 Task: Add an event with the title Second Training Session: Change Management and Adaptability in the Workplace, date '2023/11/07', time 7:50 AM to 9:50 AMand add a description: Welcome to the Project Quality Assurance Check, a crucial step in ensuring the highest level of quality and adherence to standards throughout the project lifecycle. The Quality Assurance Check is designed to systematically review and evaluate project deliverables, processes, and outcomes to identify any deviations, defects, or areas of improvement.Select event color  Lavender . Add location for the event as: 987 Chora Church, Istanbul, Turkey, logged in from the account softage.10@softage.netand send the event invitation to softage.1@softage.net and softage.2@softage.net. Set a reminder for the event Doesn't repeat
Action: Mouse moved to (40, 86)
Screenshot: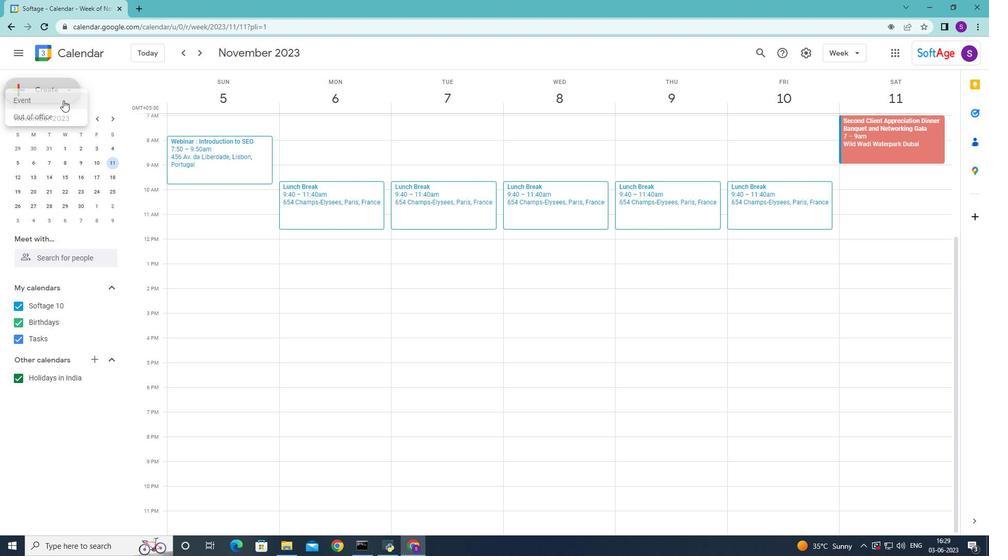 
Action: Mouse pressed left at (40, 86)
Screenshot: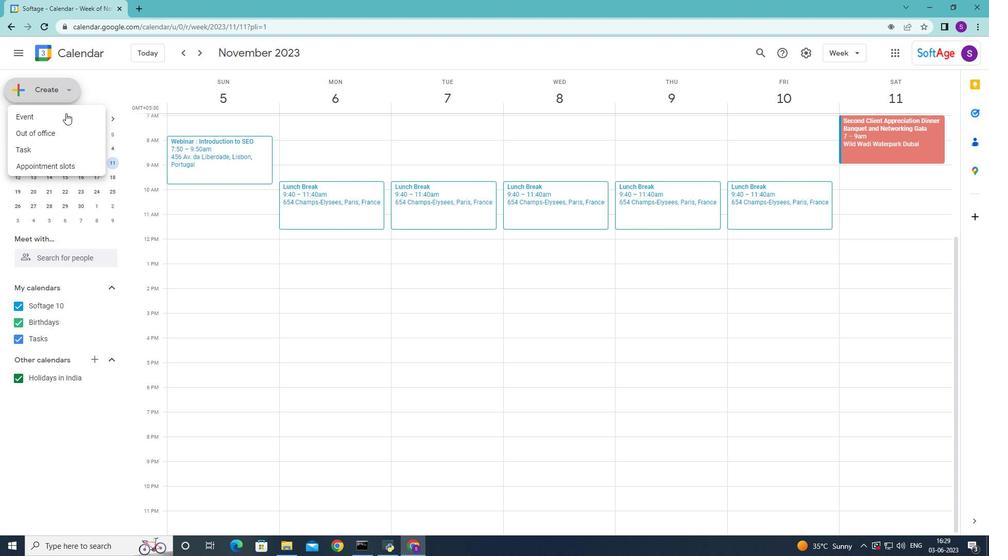 
Action: Mouse moved to (57, 123)
Screenshot: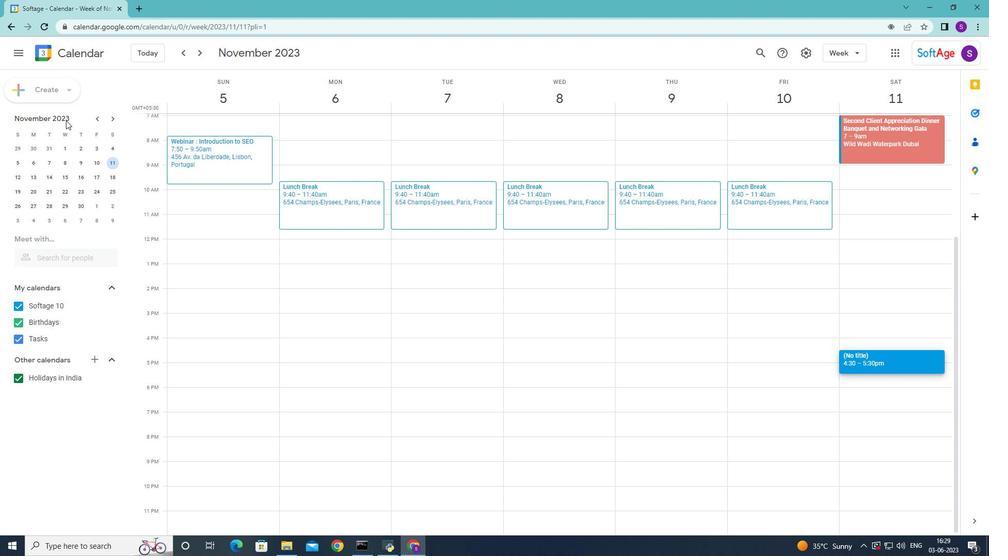 
Action: Mouse pressed left at (57, 123)
Screenshot: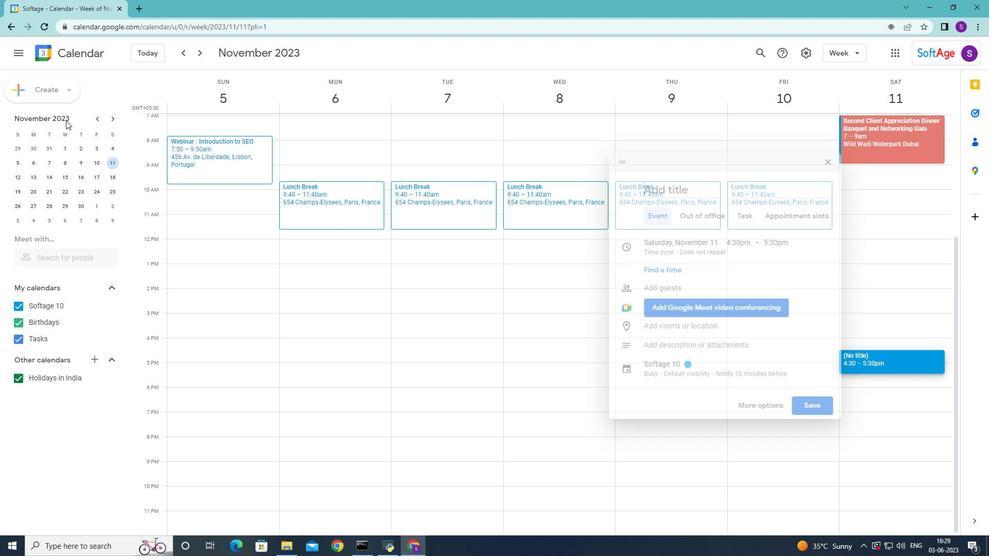 
Action: Mouse moved to (338, 191)
Screenshot: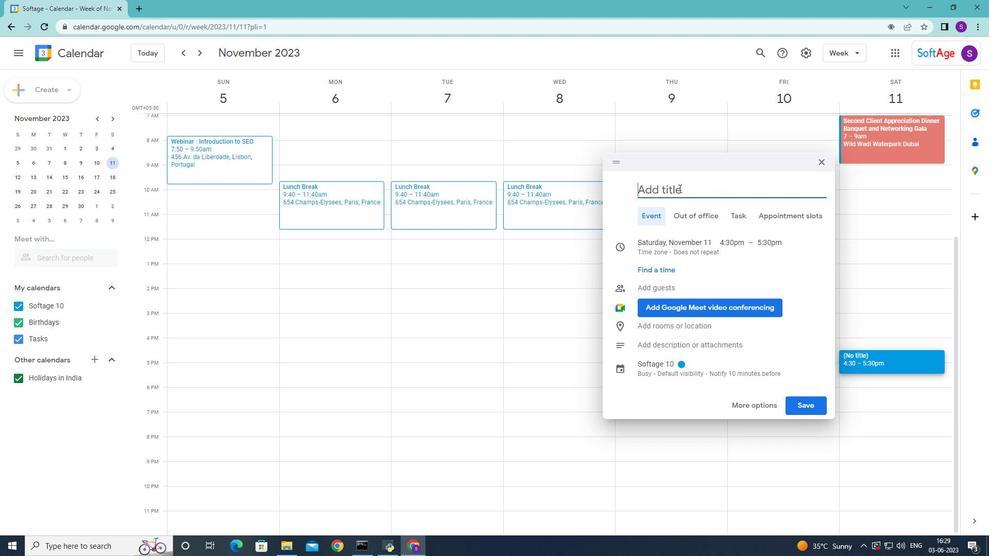 
Action: Mouse pressed left at (338, 191)
Screenshot: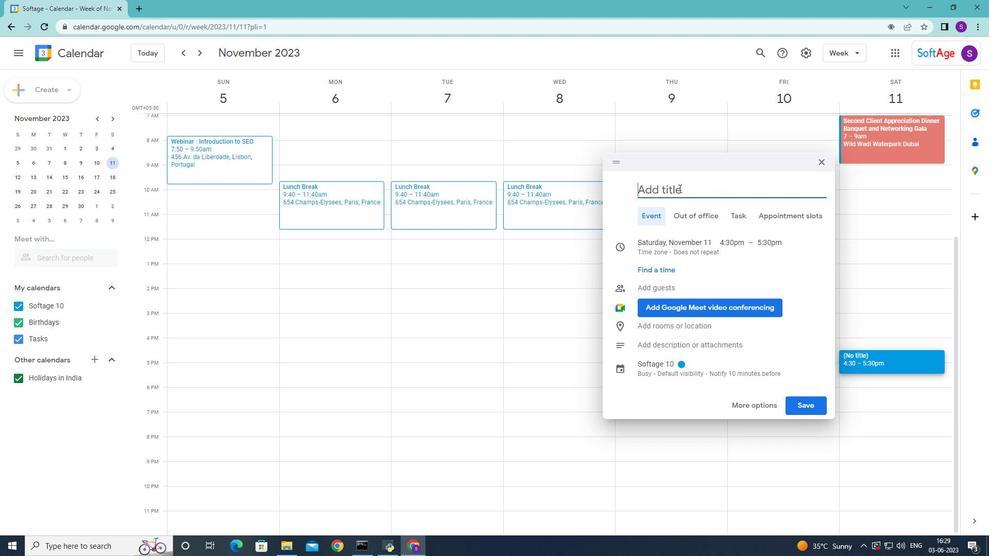 
Action: Mouse moved to (307, 185)
Screenshot: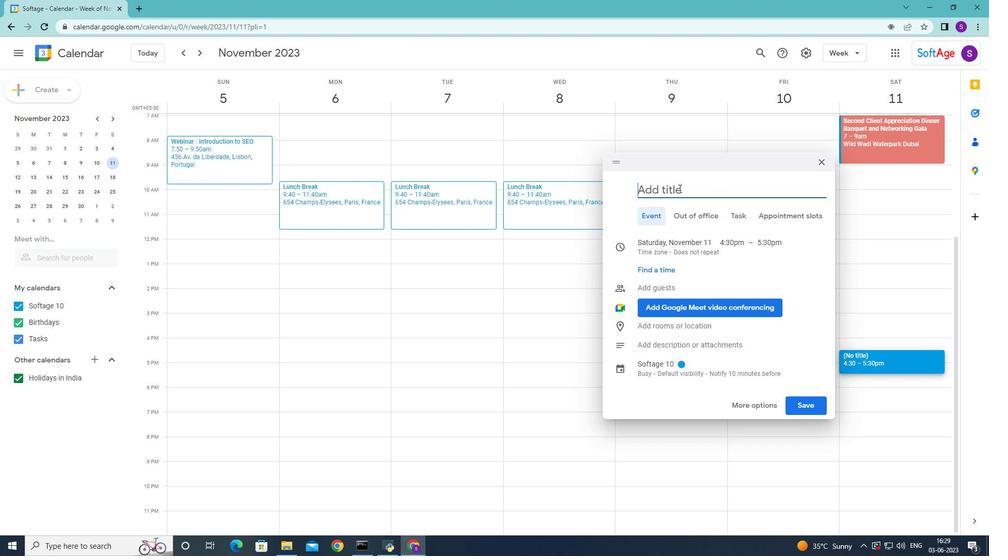 
Action: Key pressed <Key.shift>training<Key.space><Key.shift><Key.shift>Session<Key.space><Key.backspace><Key.shift_r>:<Key.space><Key.shift>cg<Key.backspace>hange<Key.space><Key.left><Key.left><Key.left><Key.left><Key.left><Key.left><Key.backspace><Key.shift>C<Key.right><Key.right><Key.right><Key.right><Key.right><Key.space><Key.shift>Managemeb<Key.backspace>nt<Key.space>and<Key.space><Key.shift>ada<Key.backspace><Key.backspace><Key.backspace><Key.shift>Adaptability<Key.space>in<Key.space>the<Key.space><Key.shift>Workplace<Key.space>
Screenshot: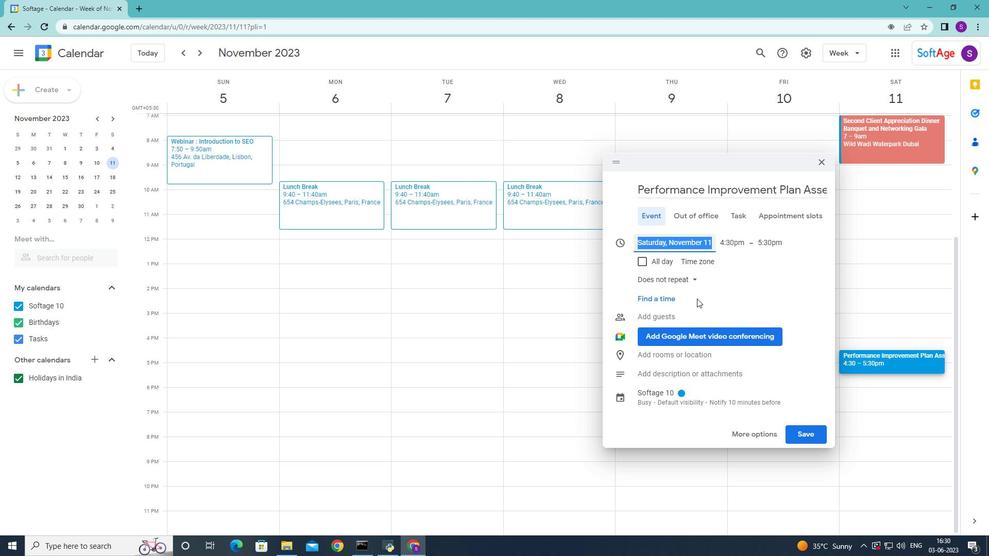 
Action: Mouse moved to (335, 242)
Screenshot: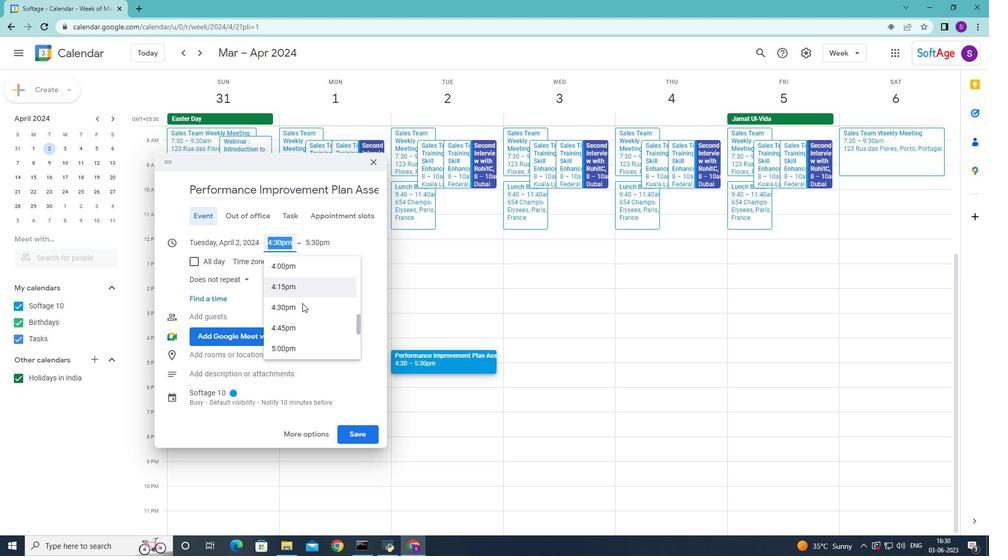
Action: Mouse pressed left at (335, 242)
Screenshot: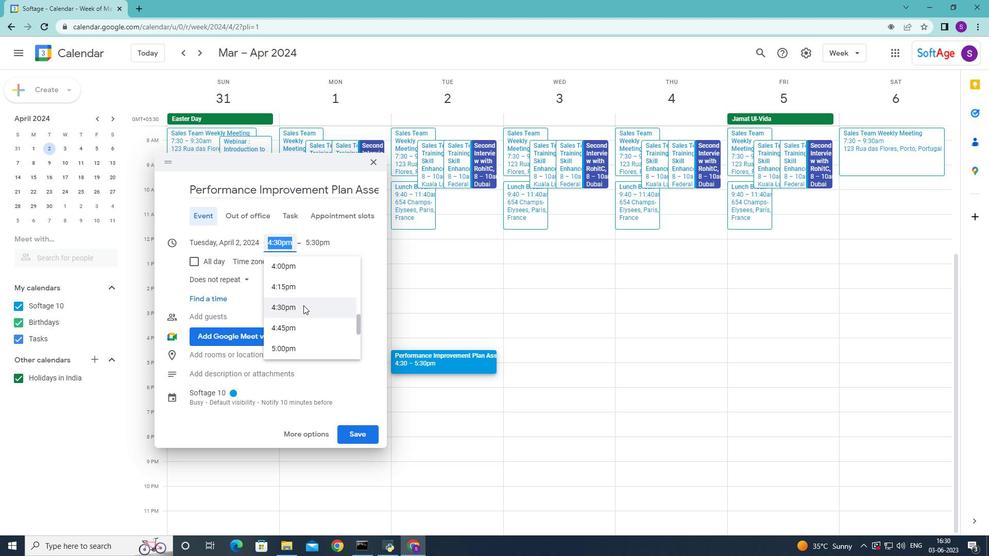 
Action: Mouse moved to (420, 263)
Screenshot: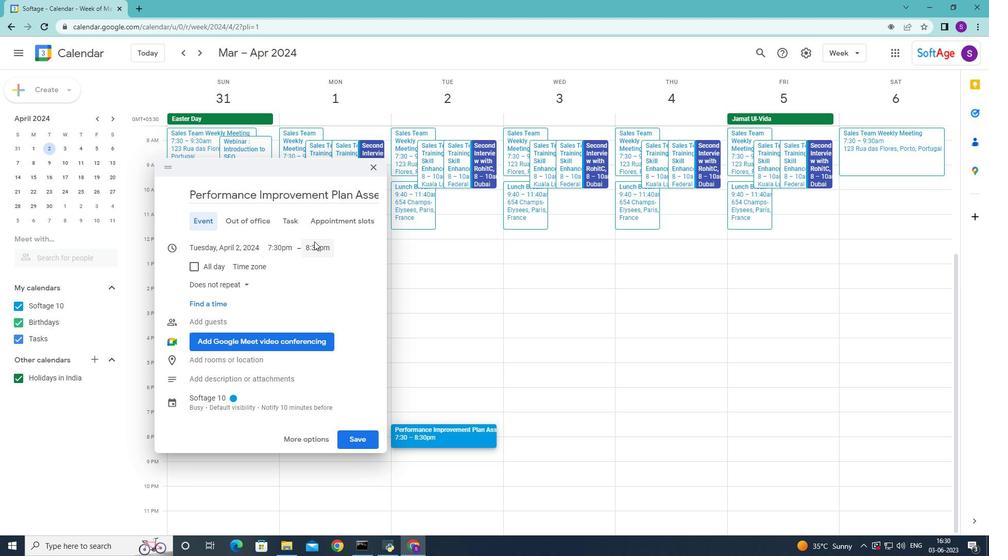 
Action: Mouse pressed left at (420, 263)
Screenshot: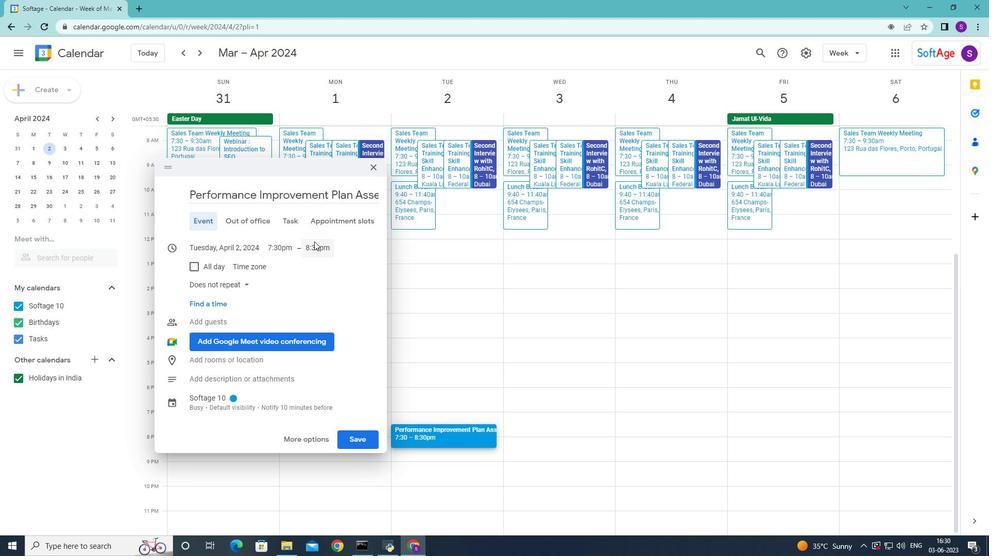 
Action: Mouse pressed left at (420, 263)
Screenshot: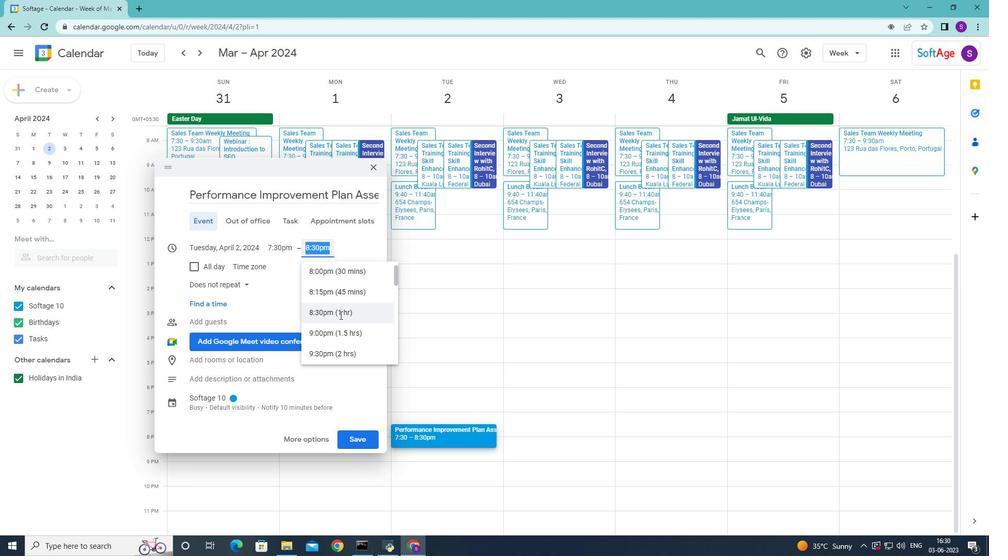
Action: Mouse moved to (421, 264)
Screenshot: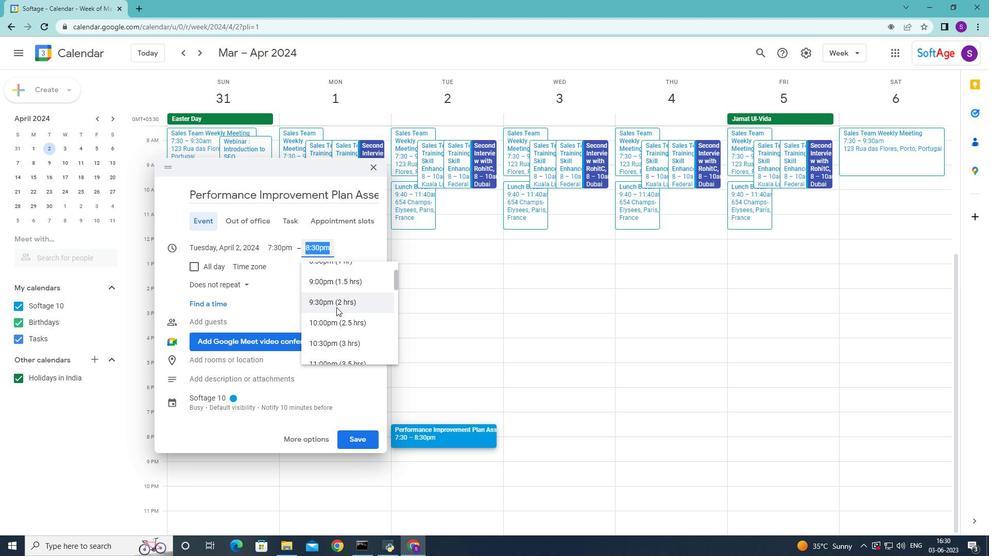 
Action: Mouse pressed left at (421, 264)
Screenshot: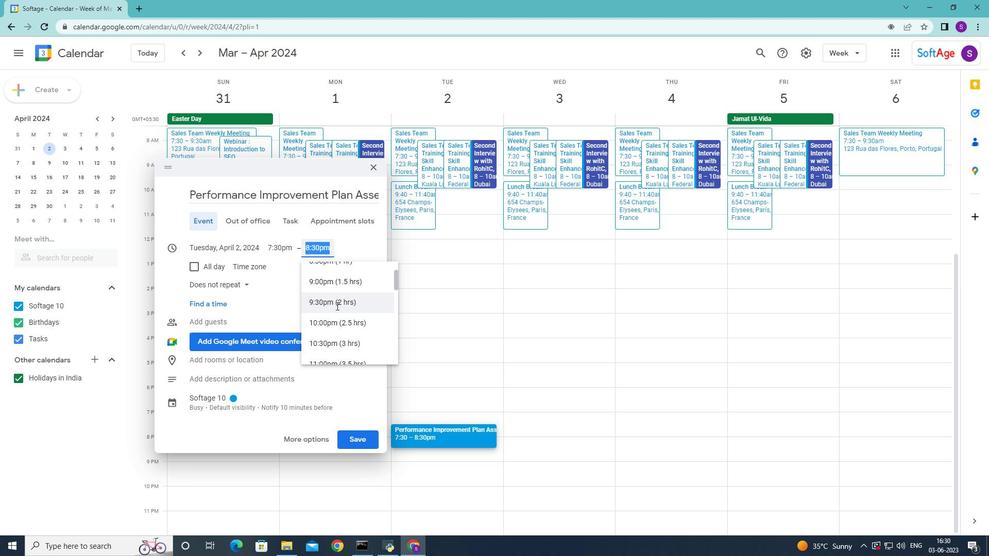 
Action: Mouse pressed left at (421, 264)
Screenshot: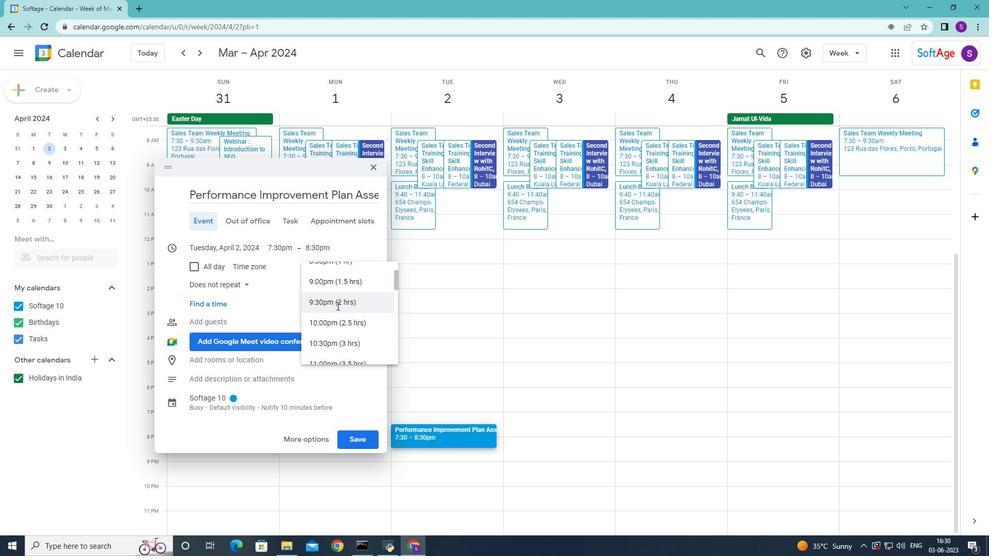 
Action: Mouse pressed left at (421, 264)
Screenshot: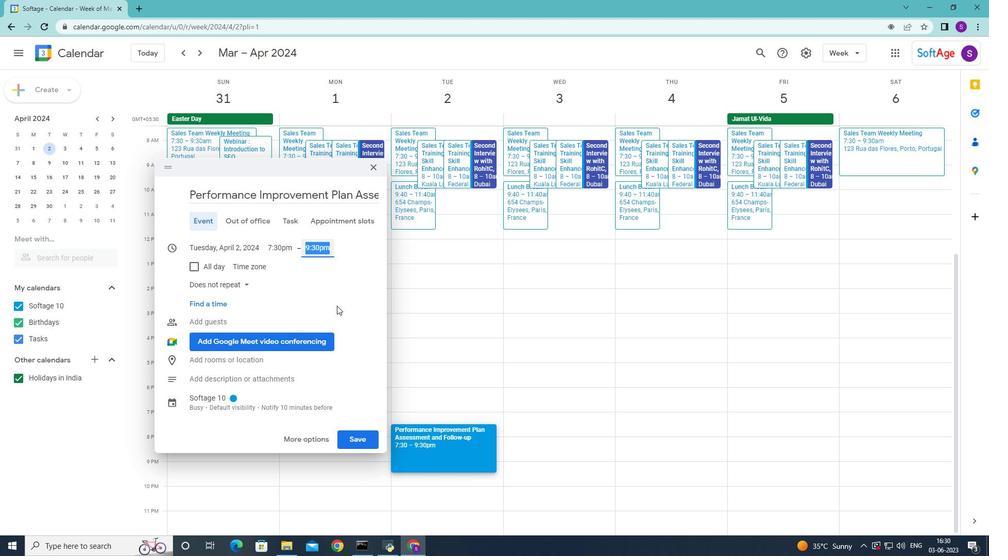 
Action: Mouse pressed left at (421, 264)
Screenshot: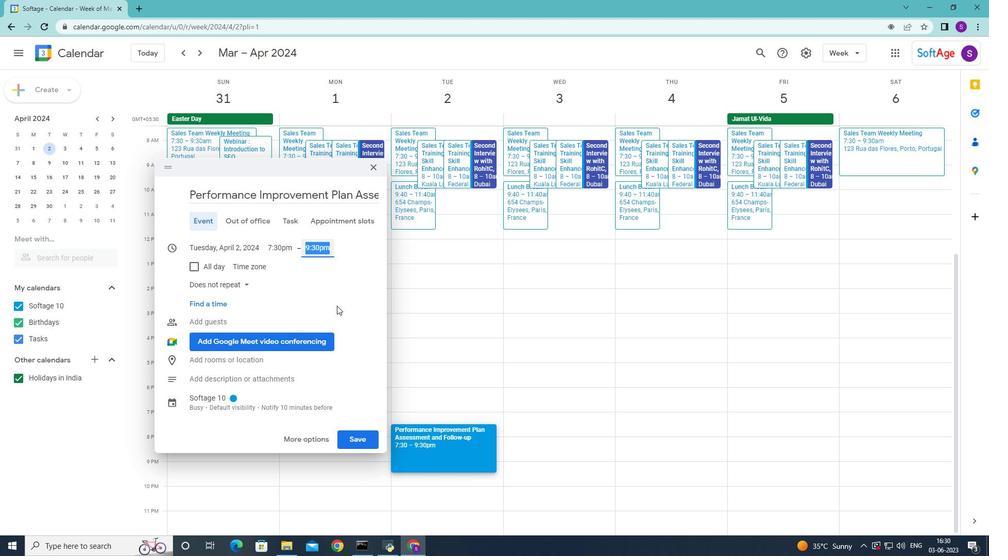 
Action: Mouse moved to (364, 308)
Screenshot: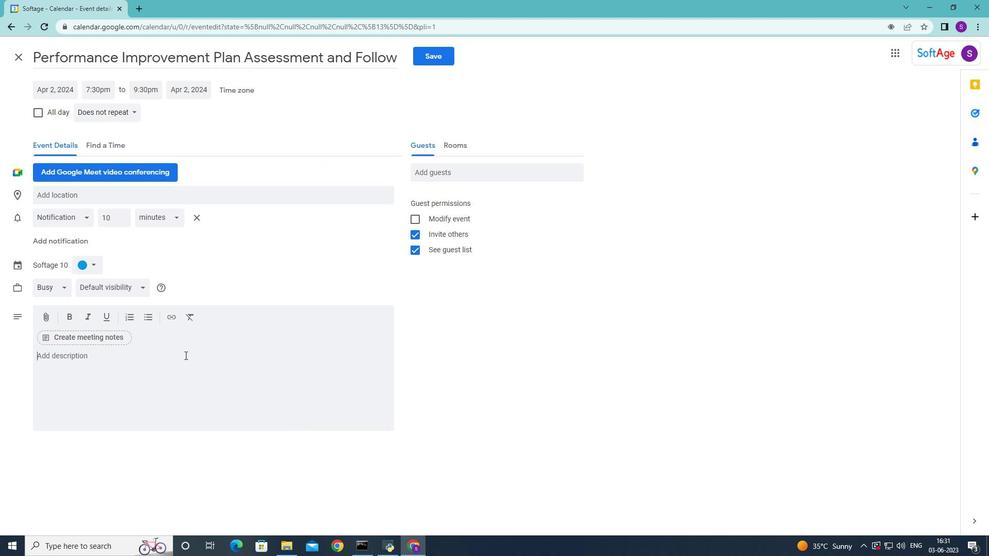 
Action: Mouse pressed left at (364, 308)
Screenshot: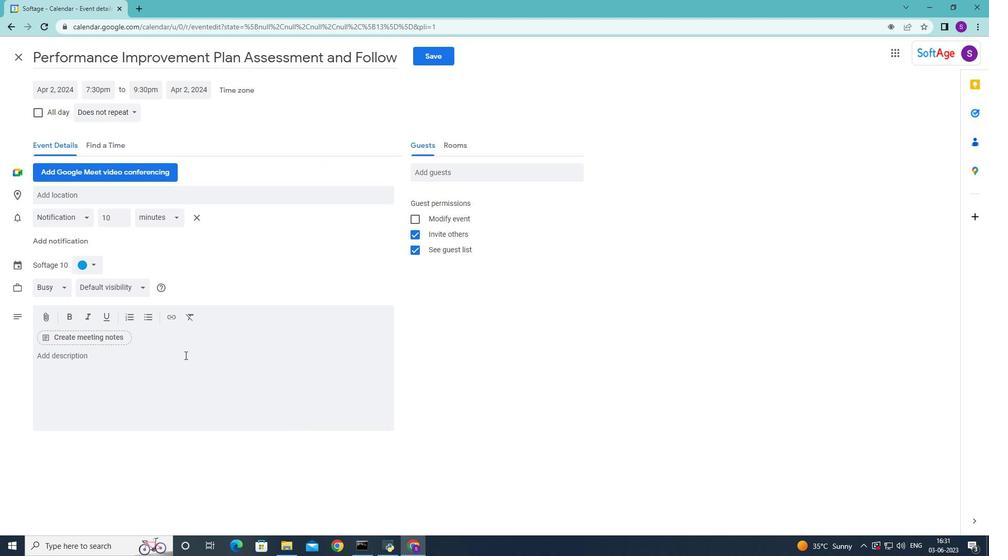 
Action: Mouse moved to (288, 241)
Screenshot: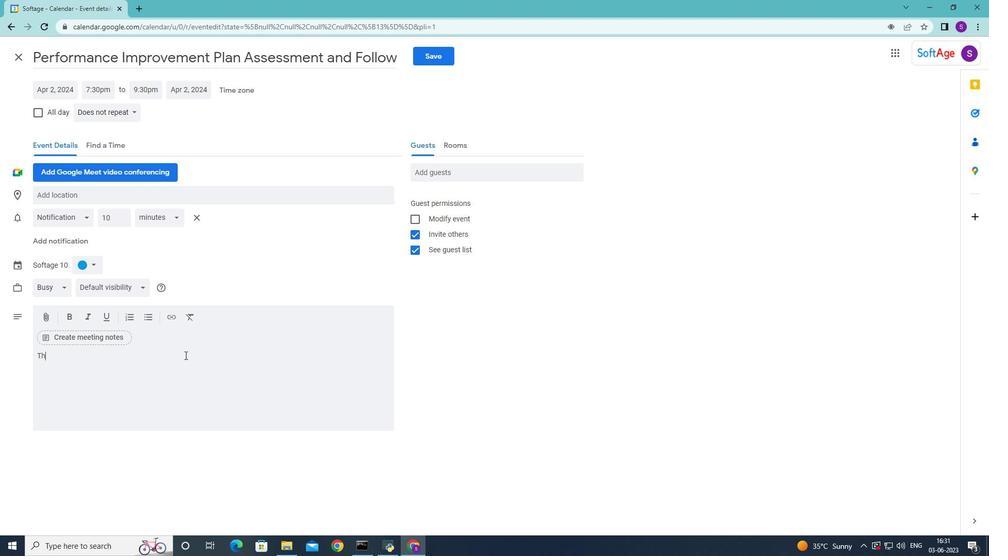 
Action: Mouse pressed left at (288, 241)
Screenshot: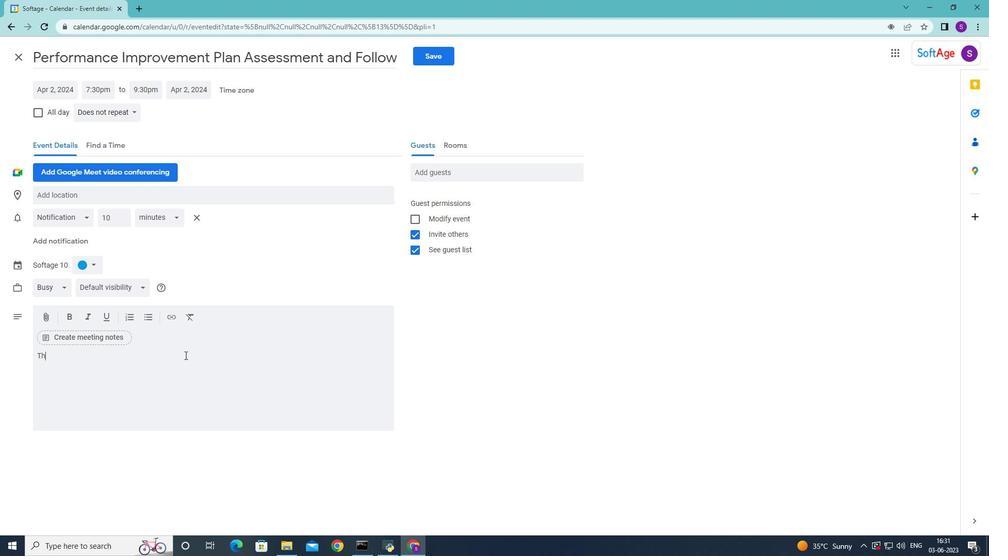 
Action: Mouse moved to (303, 311)
Screenshot: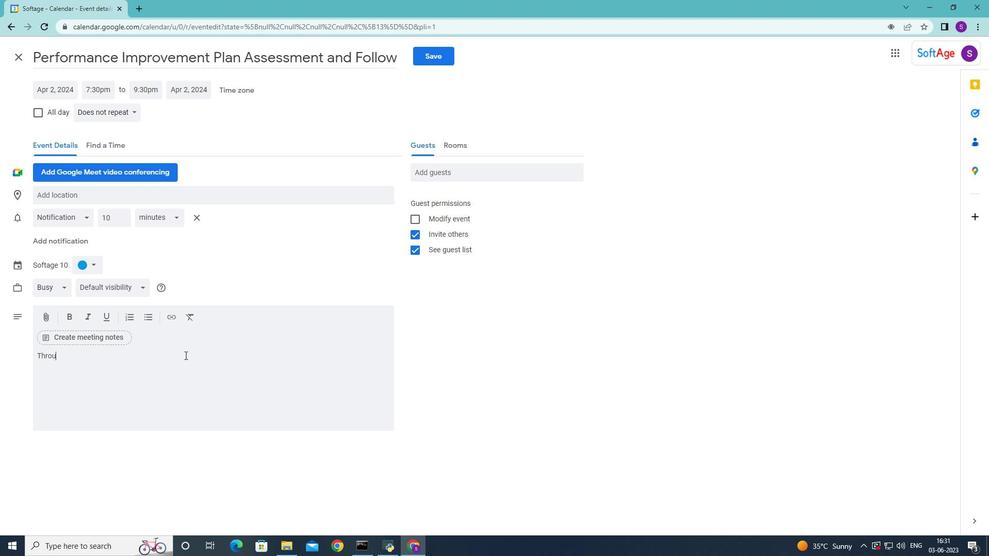 
Action: Mouse scrolled (303, 311) with delta (0, 0)
Screenshot: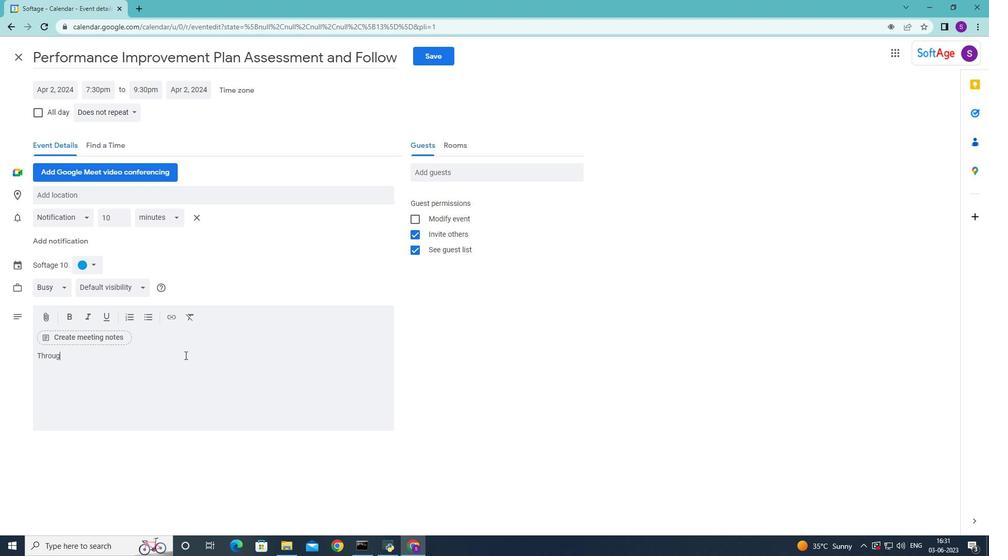 
Action: Mouse scrolled (303, 311) with delta (0, 0)
Screenshot: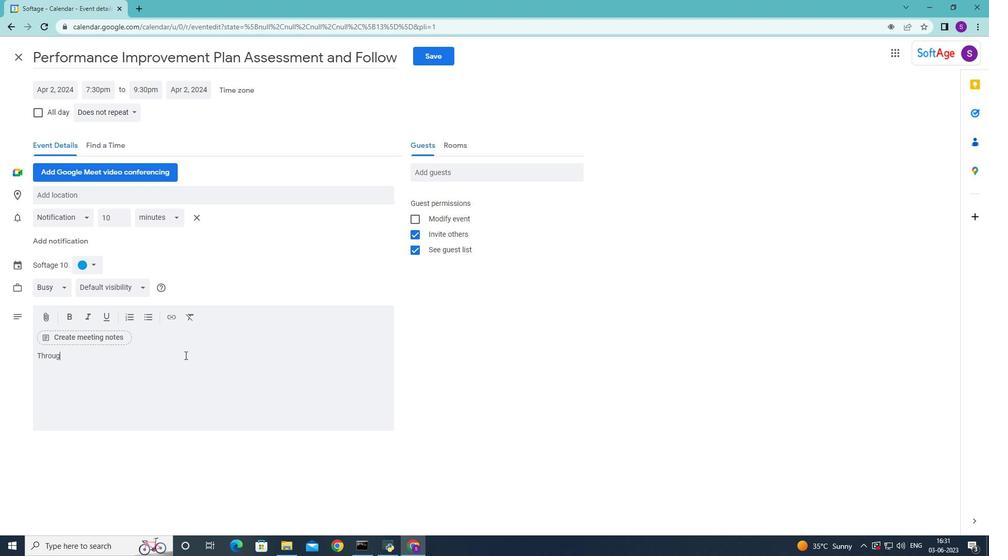 
Action: Mouse moved to (304, 311)
Screenshot: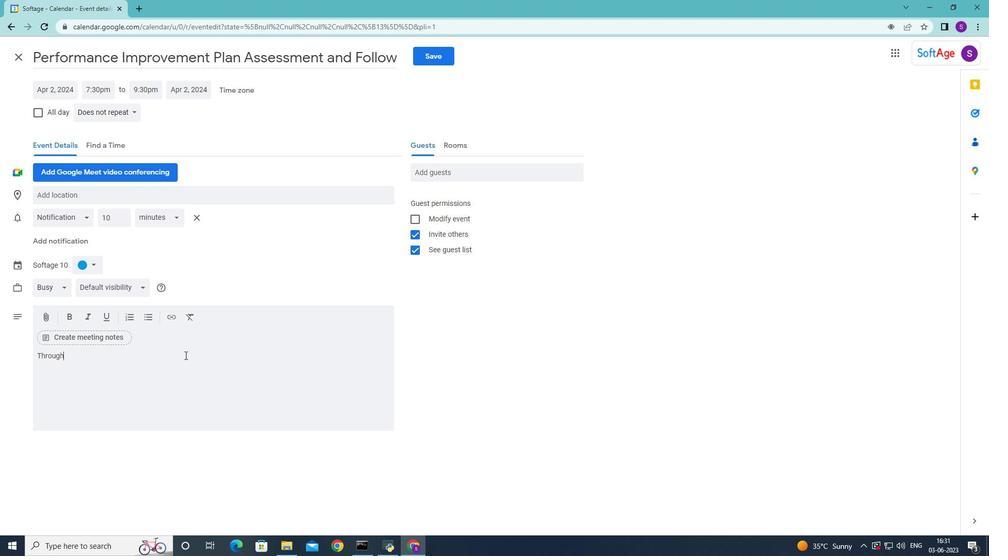
Action: Mouse scrolled (304, 311) with delta (0, 0)
Screenshot: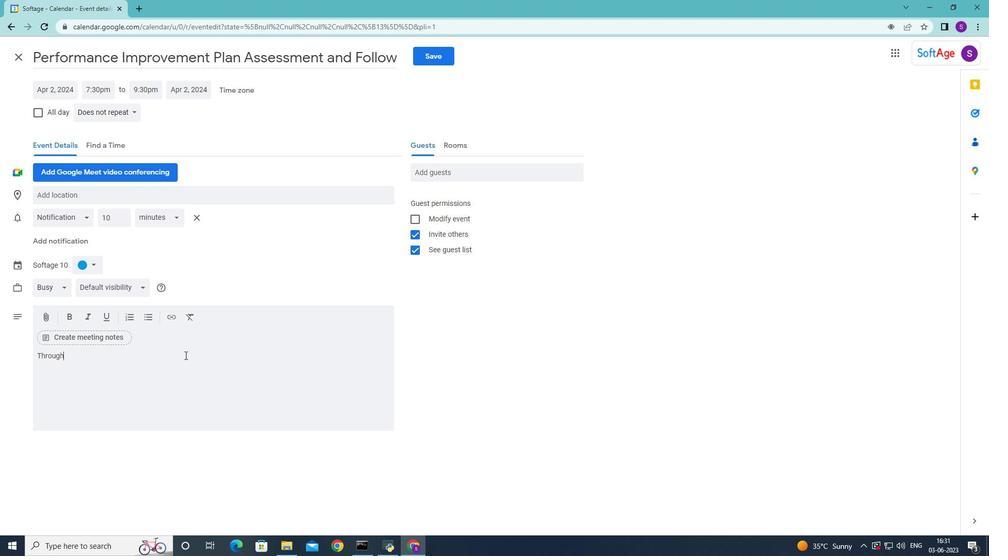 
Action: Mouse moved to (314, 294)
Screenshot: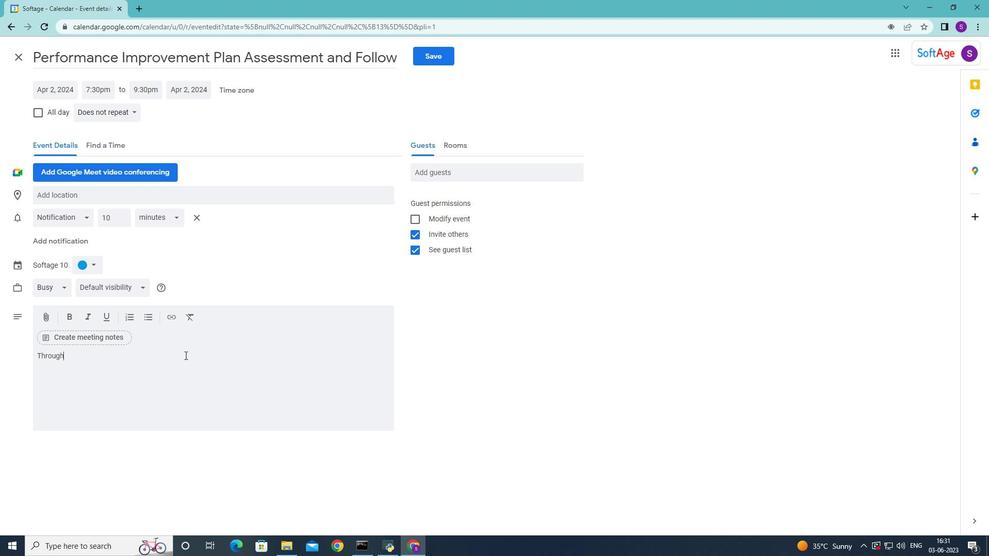 
Action: Mouse scrolled (314, 295) with delta (0, 0)
Screenshot: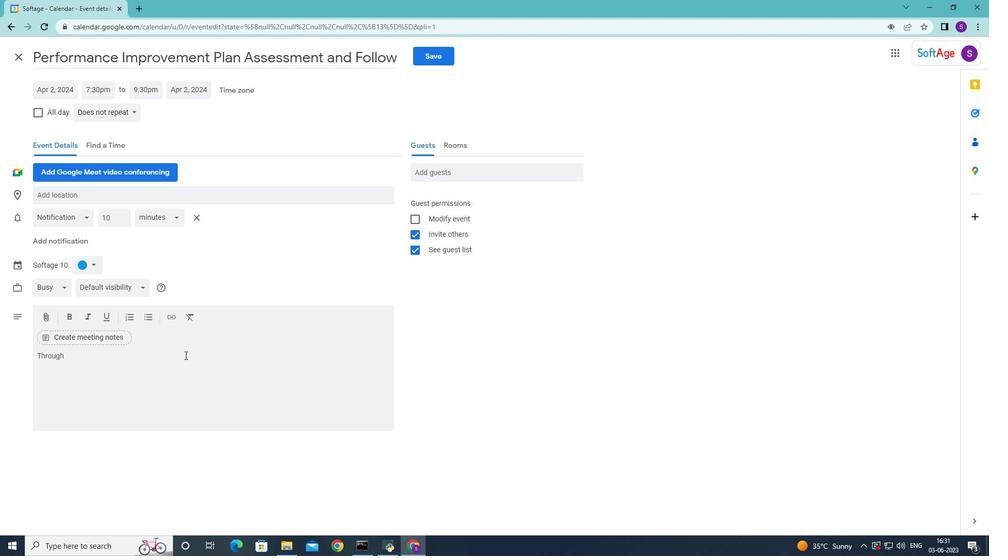 
Action: Mouse moved to (315, 294)
Screenshot: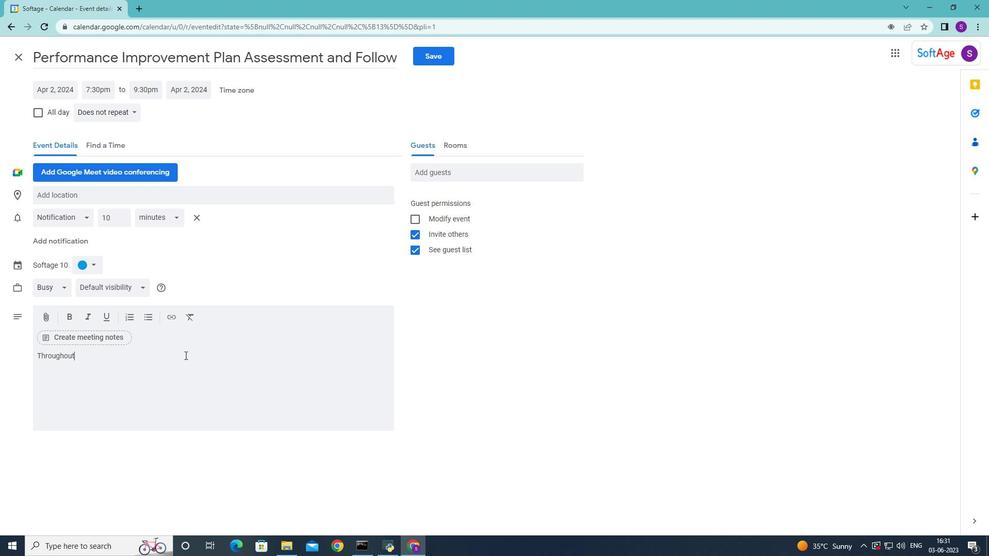 
Action: Mouse scrolled (315, 294) with delta (0, 0)
Screenshot: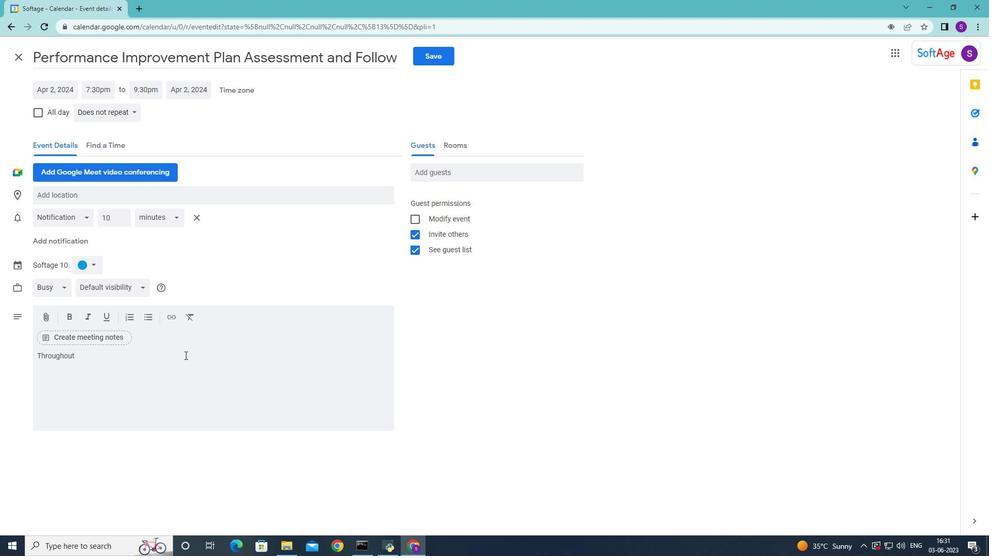 
Action: Mouse scrolled (315, 294) with delta (0, 0)
Screenshot: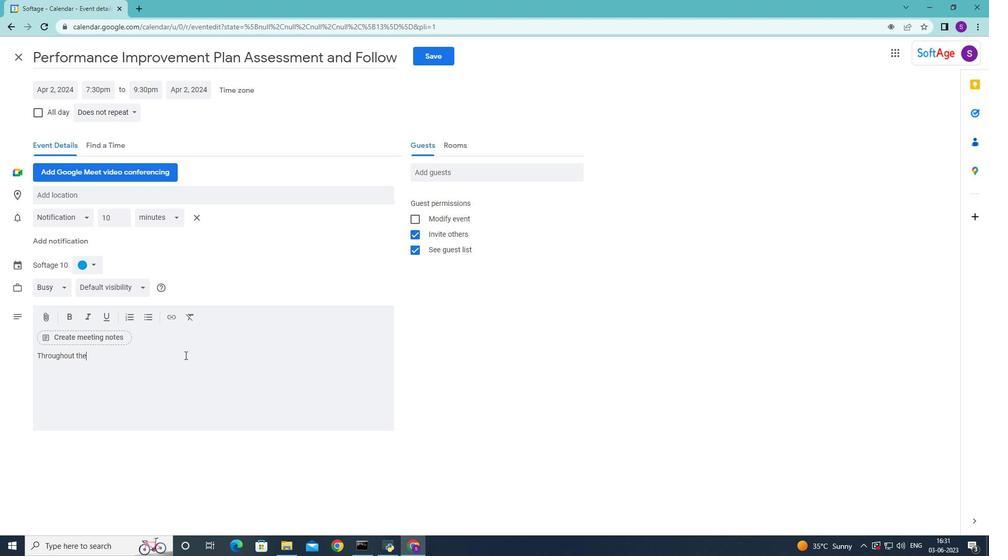 
Action: Mouse scrolled (315, 294) with delta (0, 0)
Screenshot: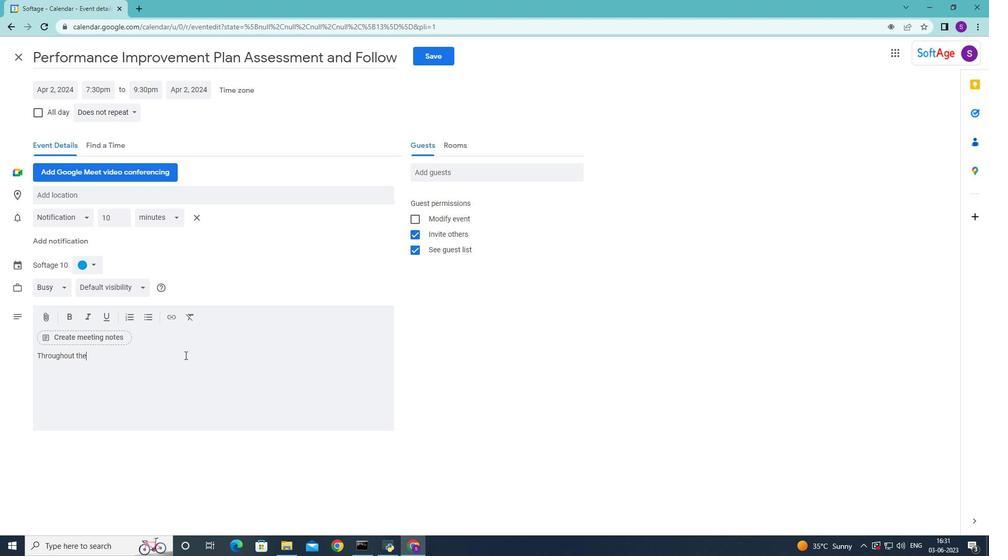 
Action: Mouse scrolled (315, 293) with delta (0, 0)
Screenshot: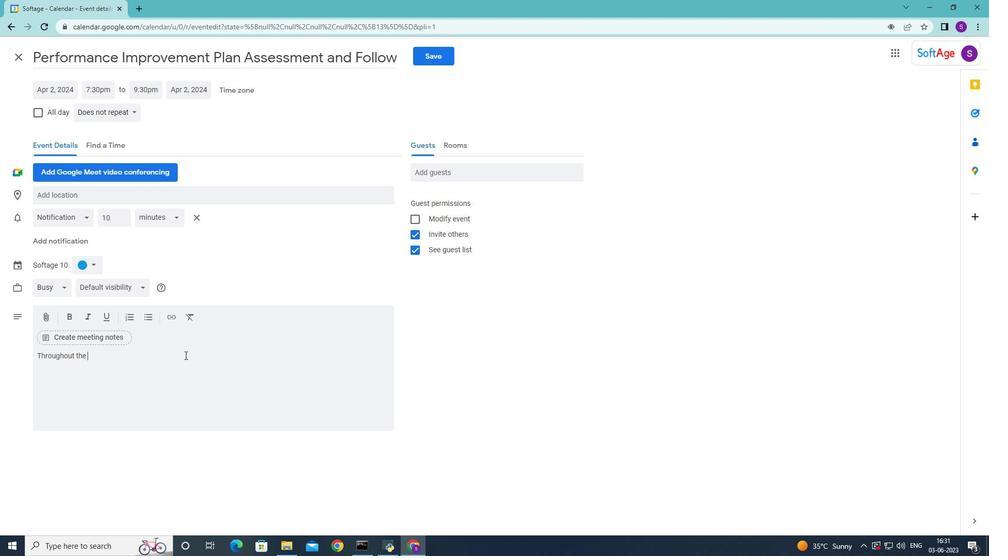 
Action: Mouse moved to (269, 244)
Screenshot: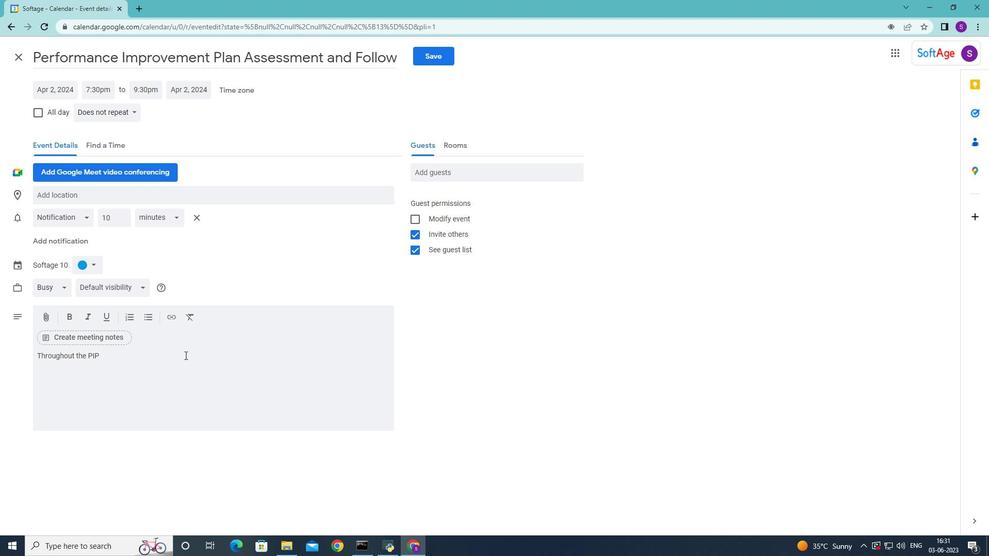 
Action: Mouse pressed left at (269, 244)
Screenshot: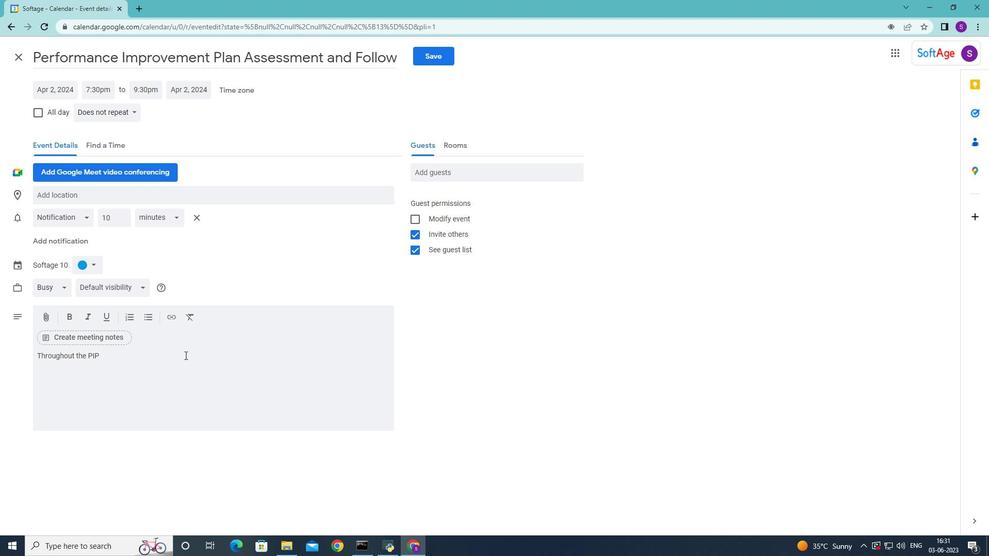 
Action: Mouse moved to (267, 240)
Screenshot: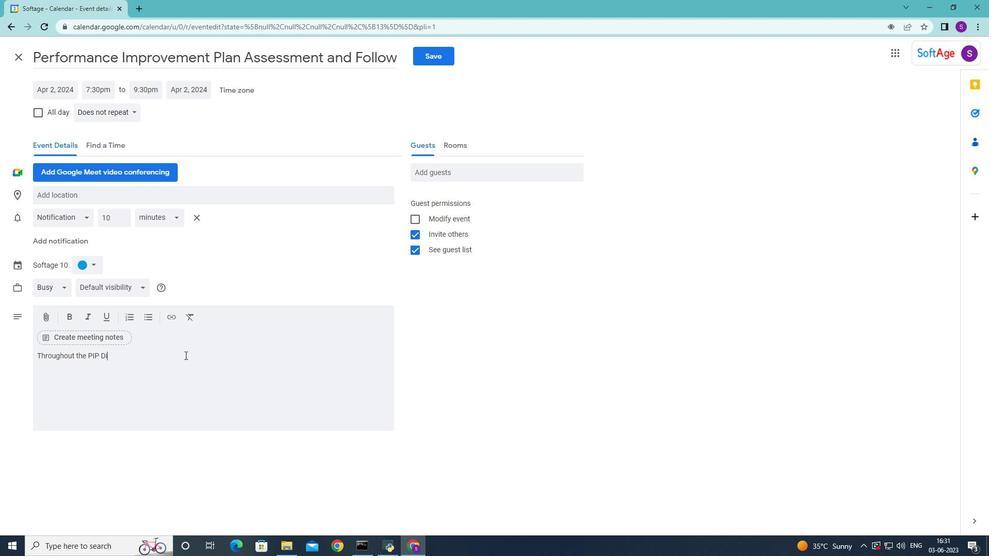 
Action: Mouse pressed left at (267, 240)
Screenshot: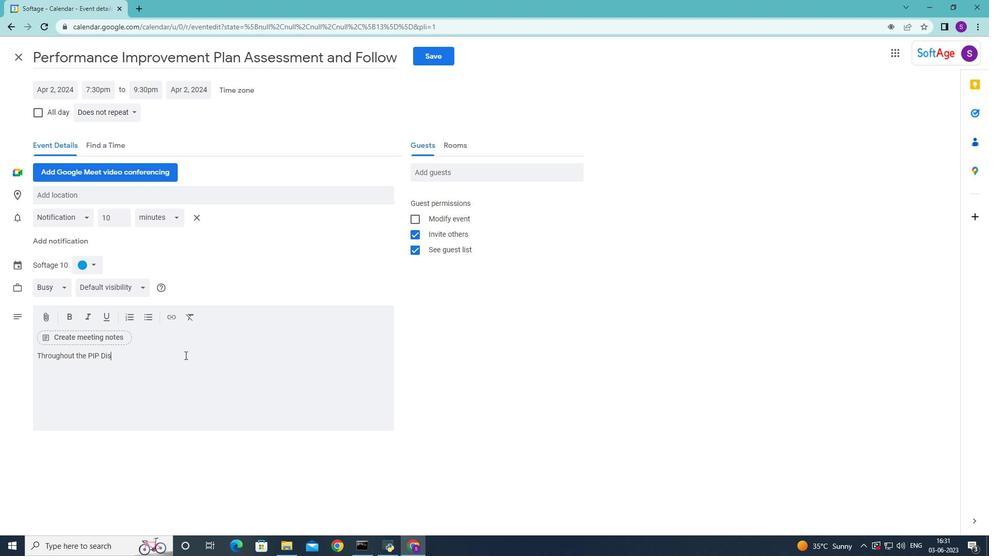 
Action: Mouse moved to (274, 244)
Screenshot: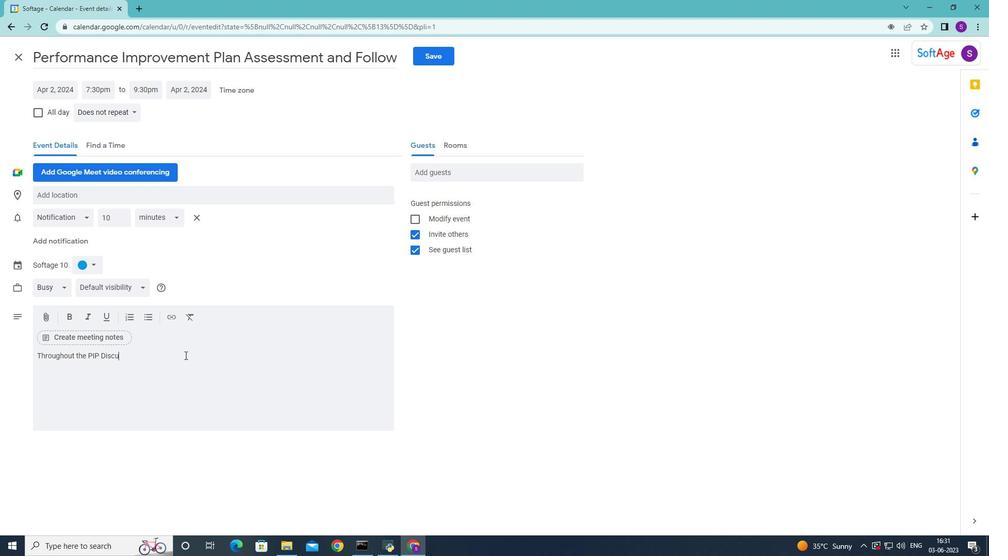 
Action: Key pressed 000000007<Key.backspace><Key.backspace><Key.backspace><Key.backspace><Key.backspace><Key.backspace><Key.backspace><Key.backspace><Key.backspace><Key.backspace><Key.backspace><Key.backspace>07<Key.shift_r>:50am
Screenshot: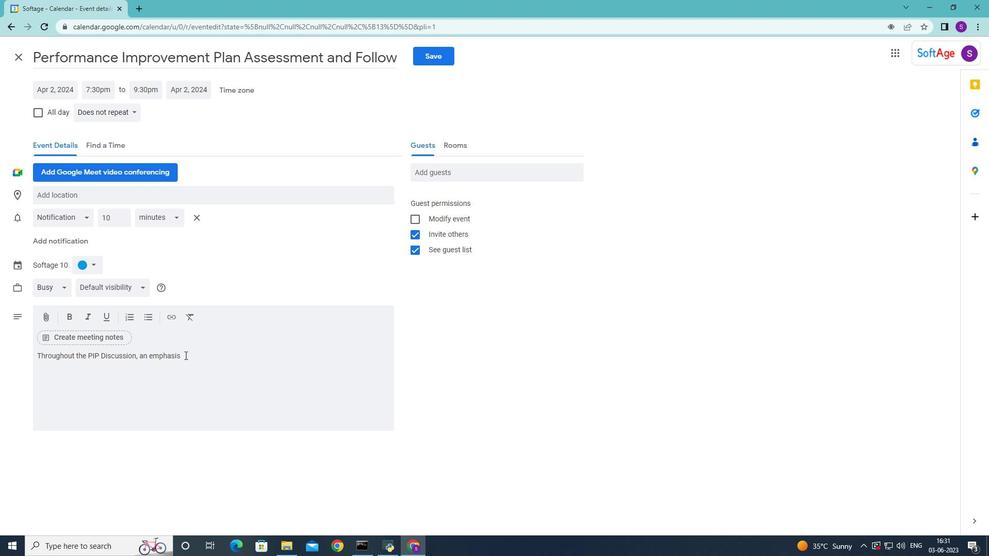 
Action: Mouse moved to (321, 247)
Screenshot: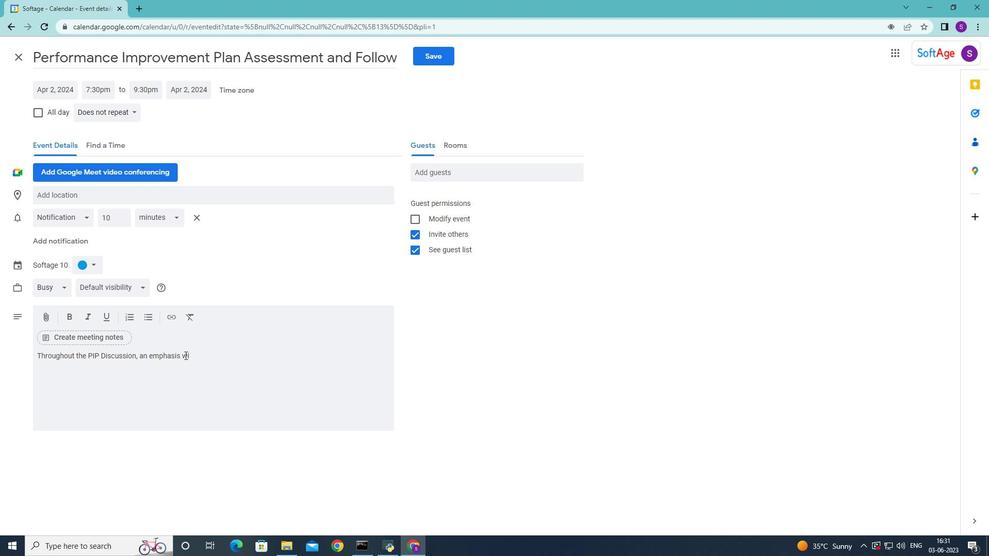 
Action: Mouse pressed left at (321, 247)
Screenshot: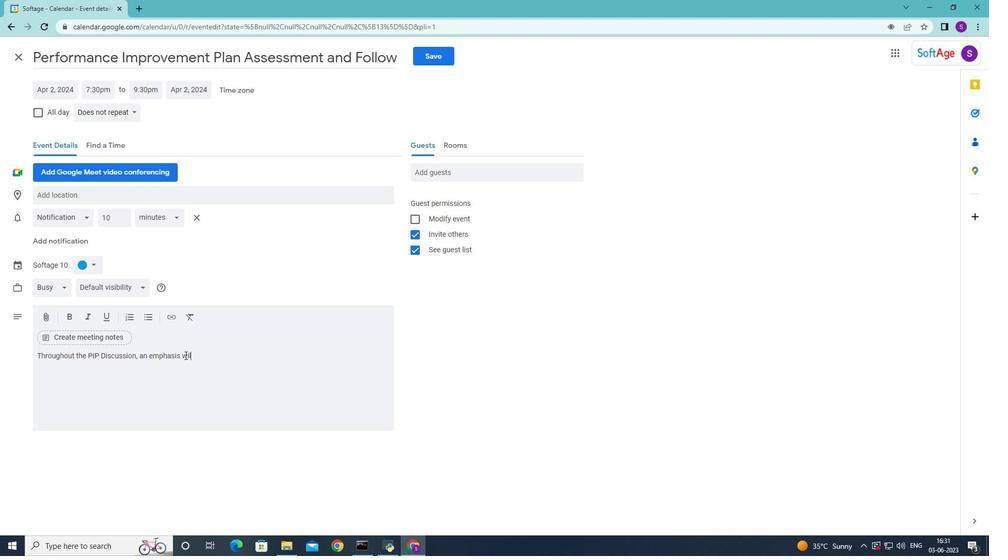 
Action: Mouse moved to (309, 247)
Screenshot: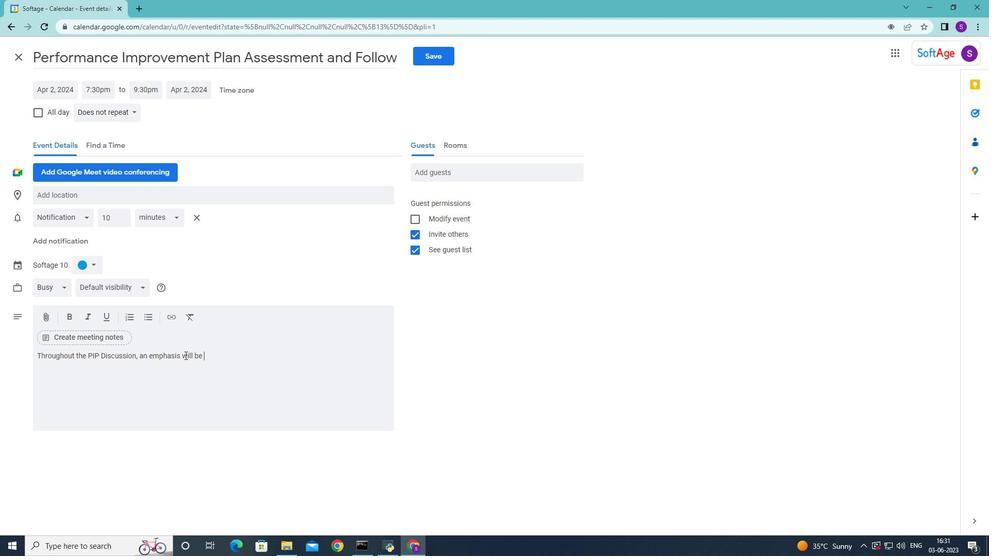 
Action: Key pressed 9<Key.shift_r>:50am<Key.enter>
Screenshot: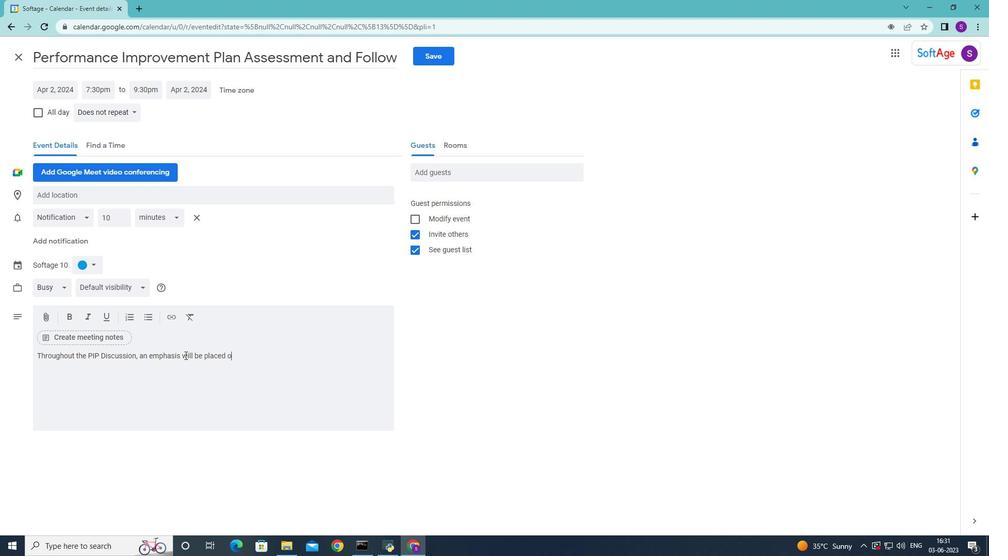 
Action: Mouse moved to (301, 437)
Screenshot: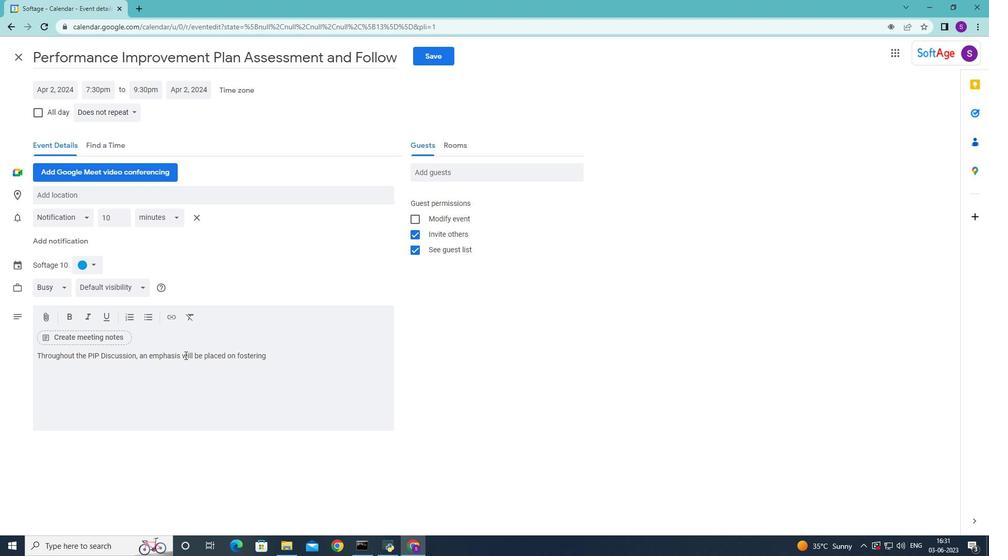
Action: Mouse pressed left at (301, 437)
Screenshot: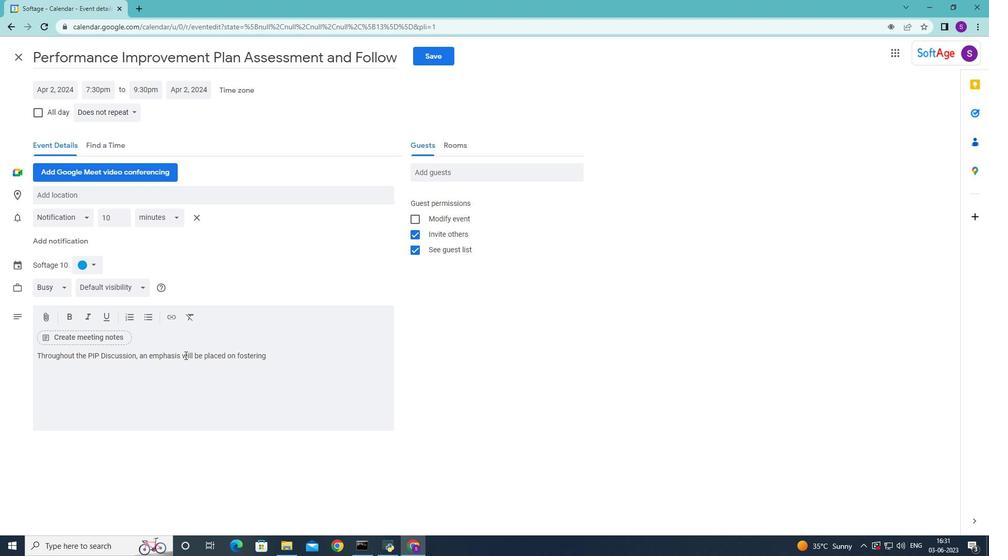 
Action: Mouse moved to (125, 369)
Screenshot: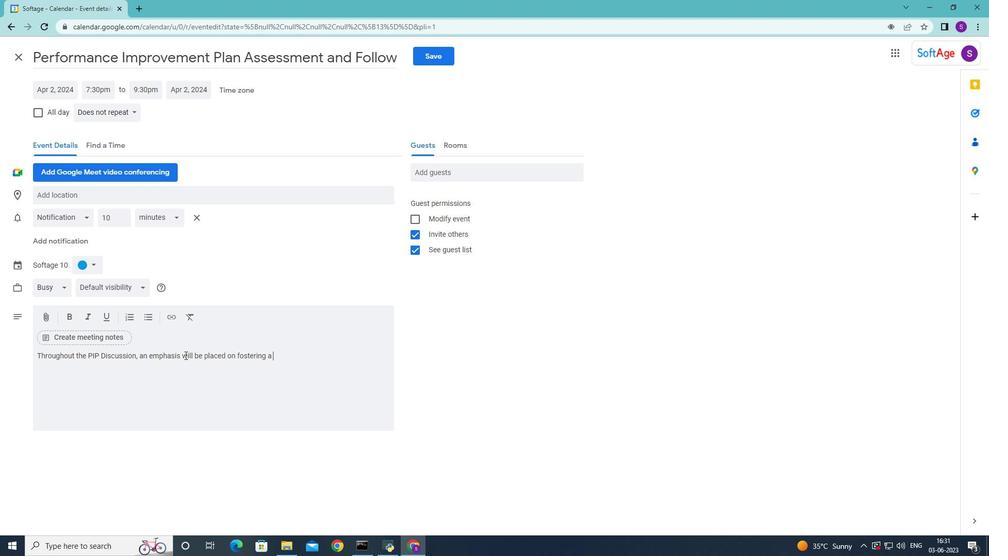 
Action: Mouse pressed left at (125, 369)
Screenshot: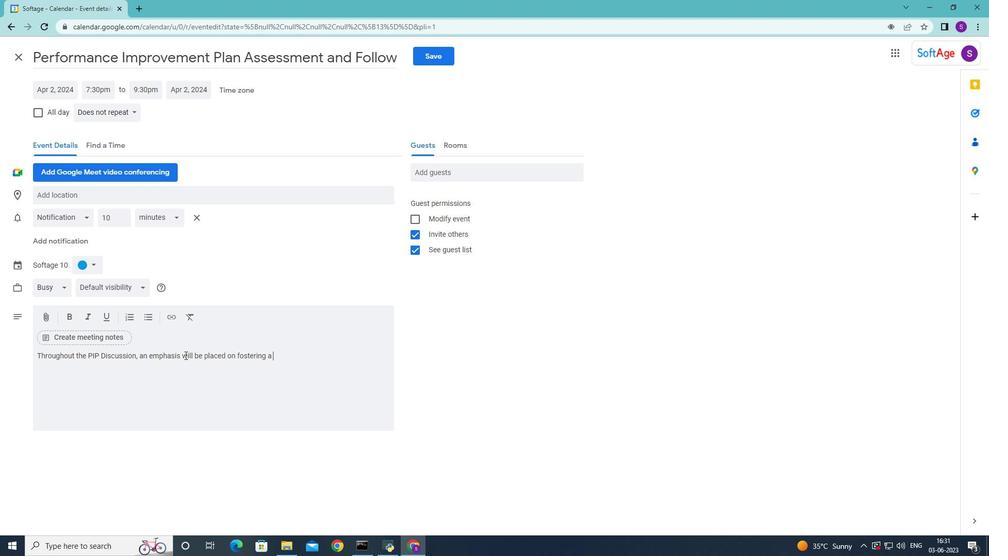 
Action: Key pressed <Key.shift>Welcome<Key.space>to<Key.space>te<Key.backspace>he<Key.space>poject<Key.space><Key.backspace><Key.backspace><Key.backspace><Key.backspace><Key.backspace><Key.backspace>roject<Key.space>q<Key.backspace><Key.shift>Quality<Key.space><Key.shift>Assurance<Key.space><Key.shift>Check<Key.space><Key.backspace>,<Key.space>a<Key.space>crucial<Key.space><Key.shift>Step<Key.space>in<Key.space><Key.shift>Ensuring<Key.space><Key.left><Key.left><Key.left><Key.left><Key.left><Key.left><Key.left><Key.left><Key.backspace>e
Screenshot: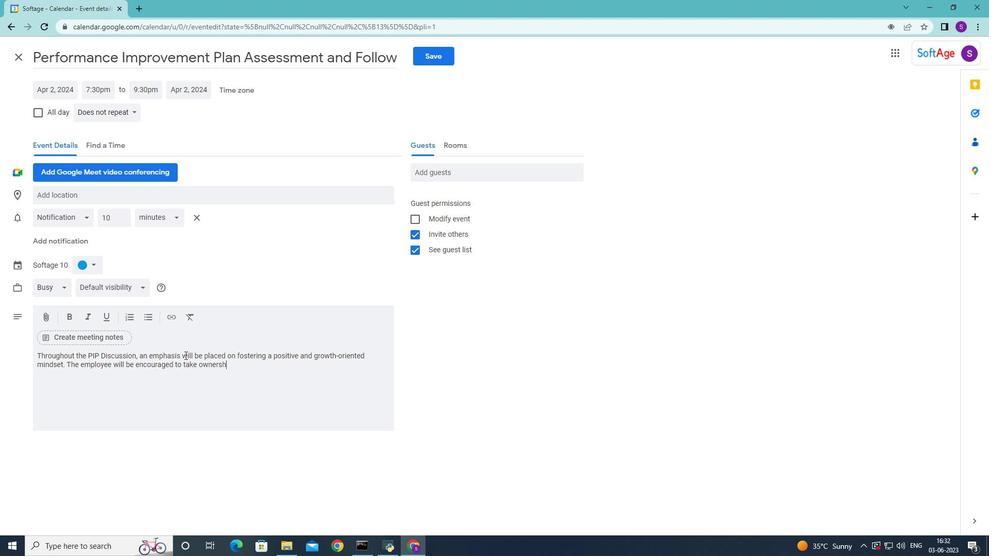 
Action: Mouse moved to (292, 358)
Screenshot: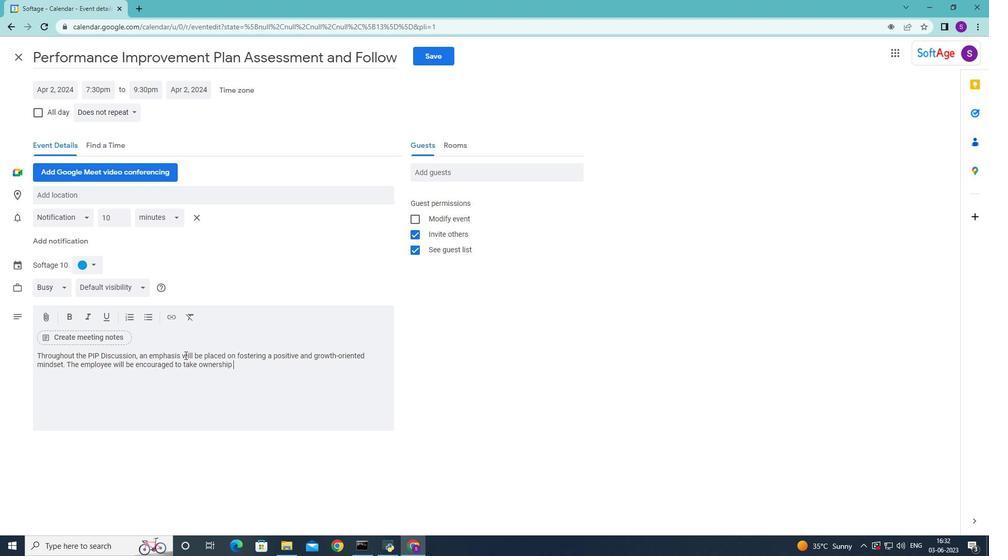
Action: Mouse pressed left at (292, 358)
Screenshot: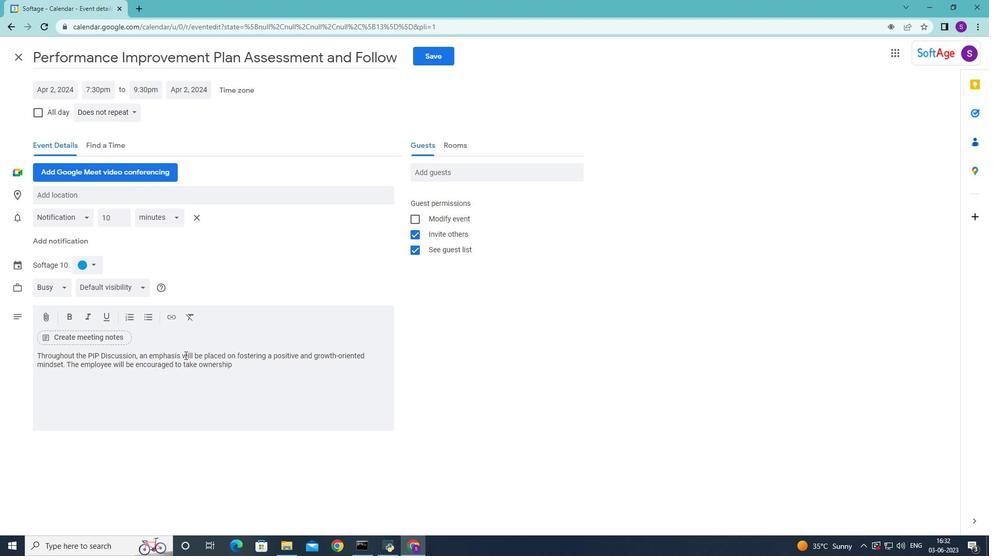 
Action: Mouse moved to (289, 359)
Screenshot: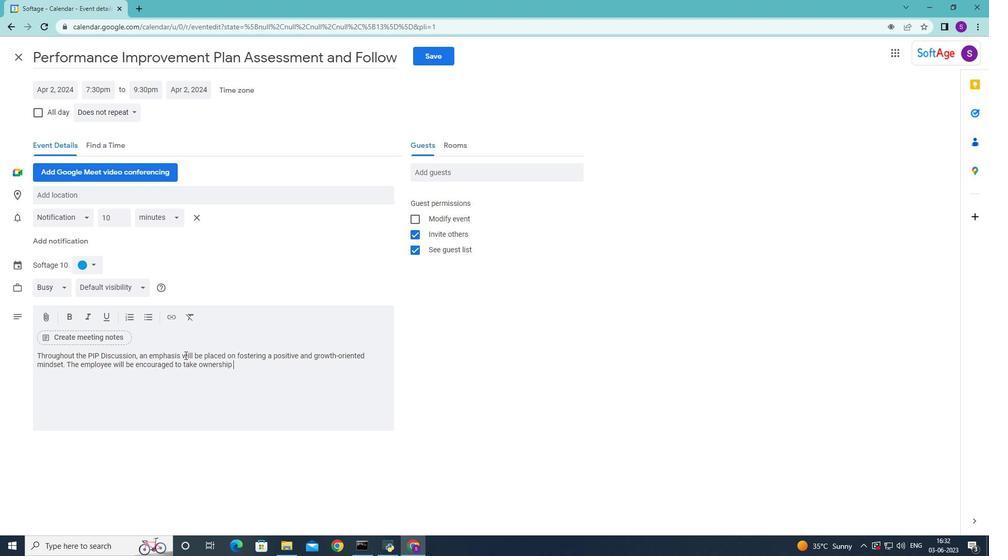
Action: Key pressed the<Key.space>highest<Key.space>level<Key.space>of<Key.space>quality<Key.space>and<Key.space>adherence<Key.space>to<Key.space>standards<Key.space>throughout<Key.space>the<Key.space>project<Key.space>lifecycle<Key.space><Key.backspace>.<Key.space><Key.shift>The<Key.space><Key.shift>uality<Key.space><Key.shift>Assurance<Key.space><Key.shift>Check<Key.space>
Screenshot: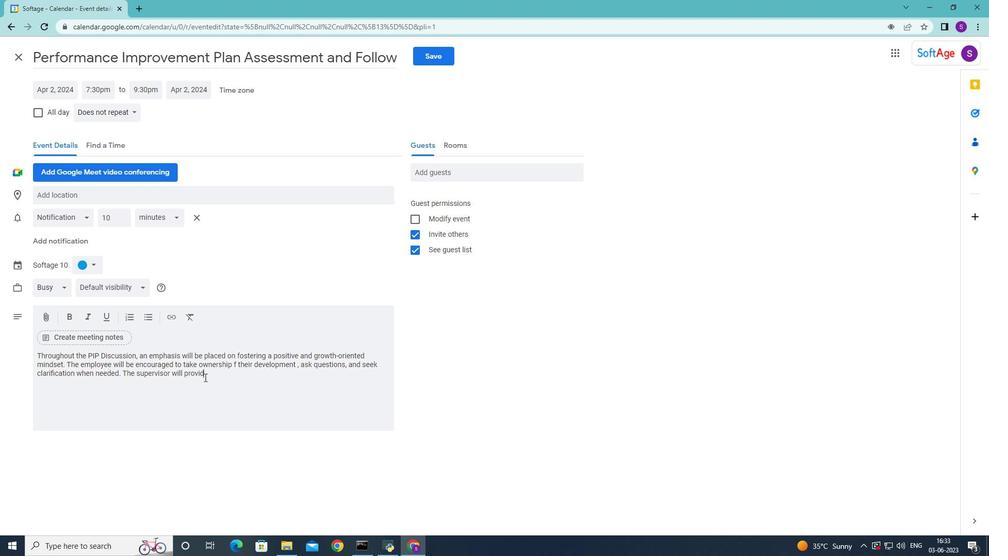 
Action: Mouse moved to (229, 366)
Screenshot: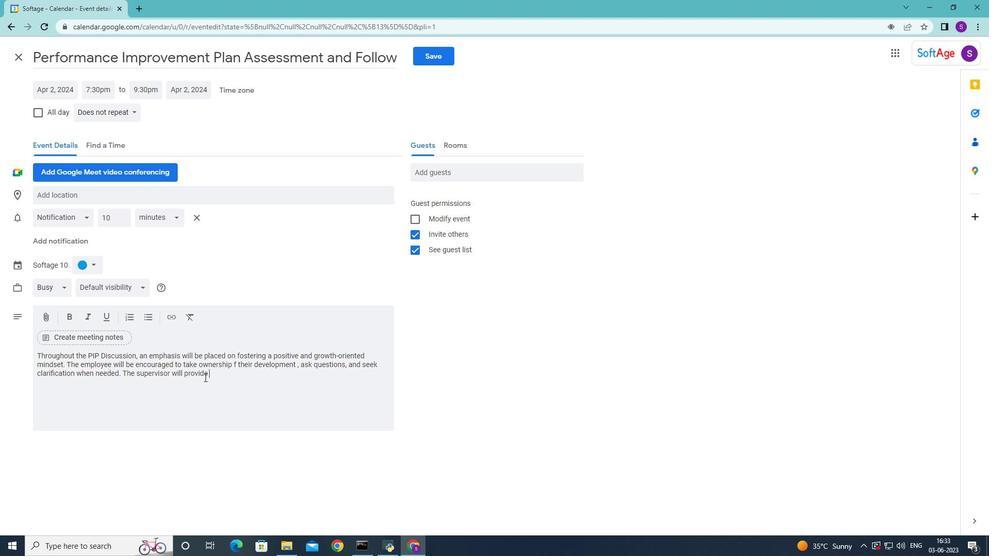 
Action: Mouse pressed left at (229, 366)
Screenshot: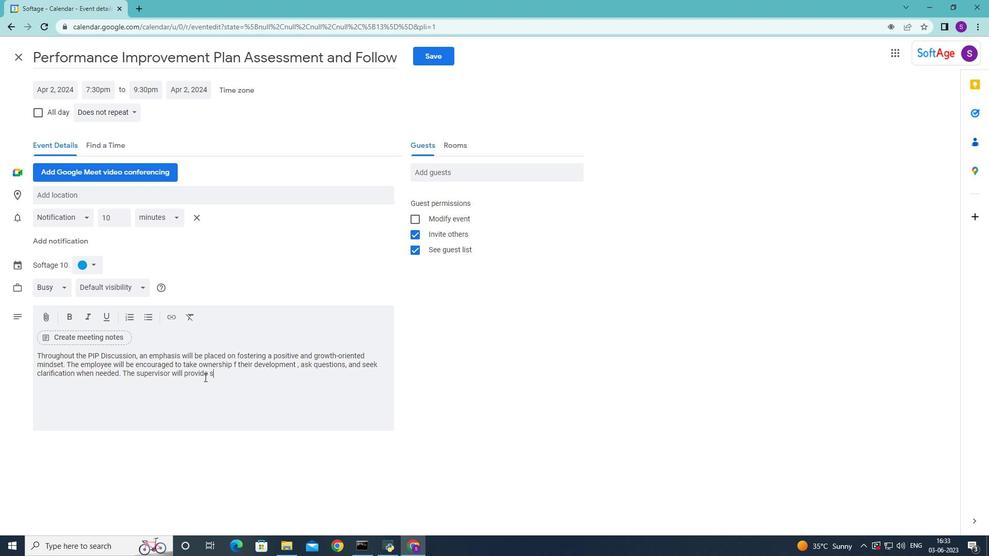 
Action: Mouse moved to (234, 365)
Screenshot: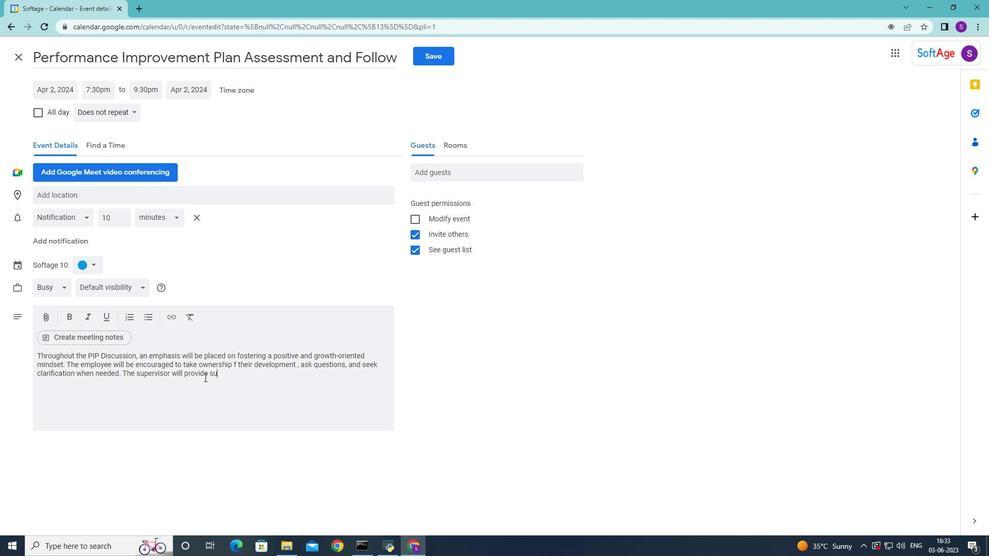 
Action: Mouse pressed left at (234, 365)
Screenshot: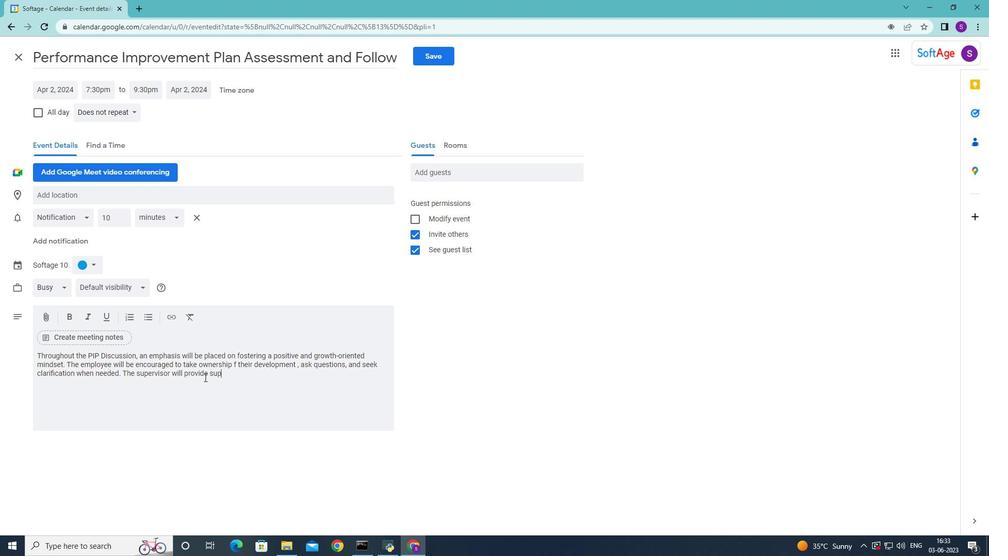 
Action: Mouse moved to (231, 365)
Screenshot: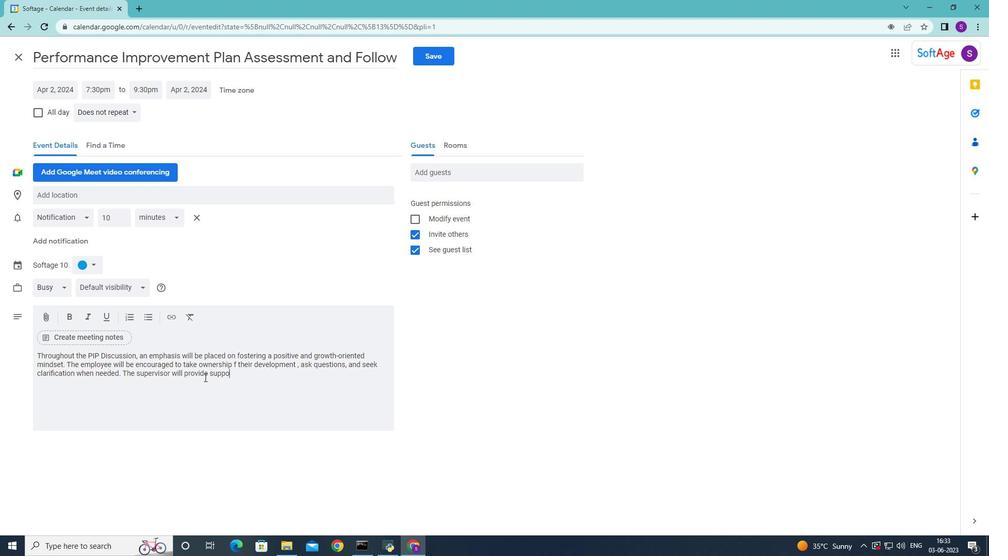 
Action: Mouse pressed left at (231, 365)
Screenshot: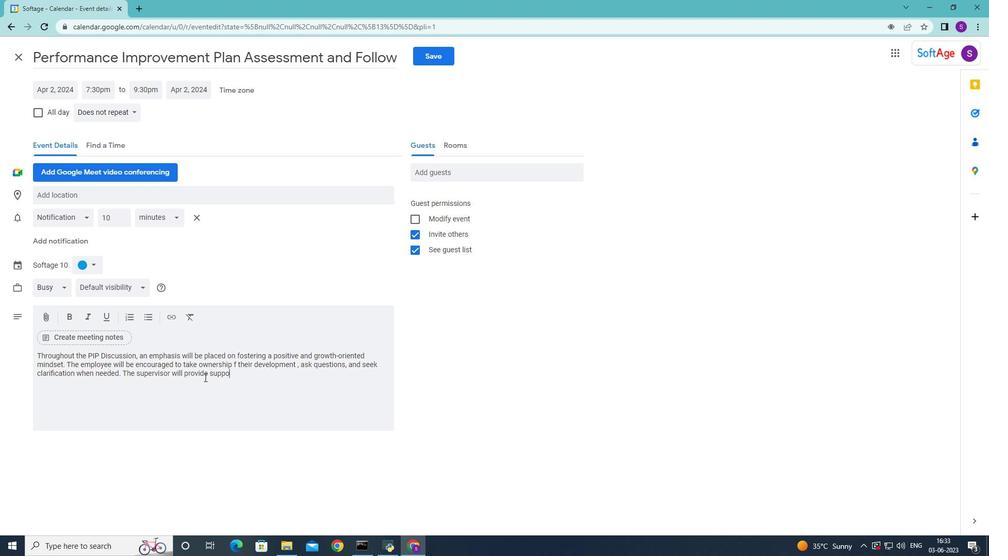 
Action: Mouse moved to (239, 366)
Screenshot: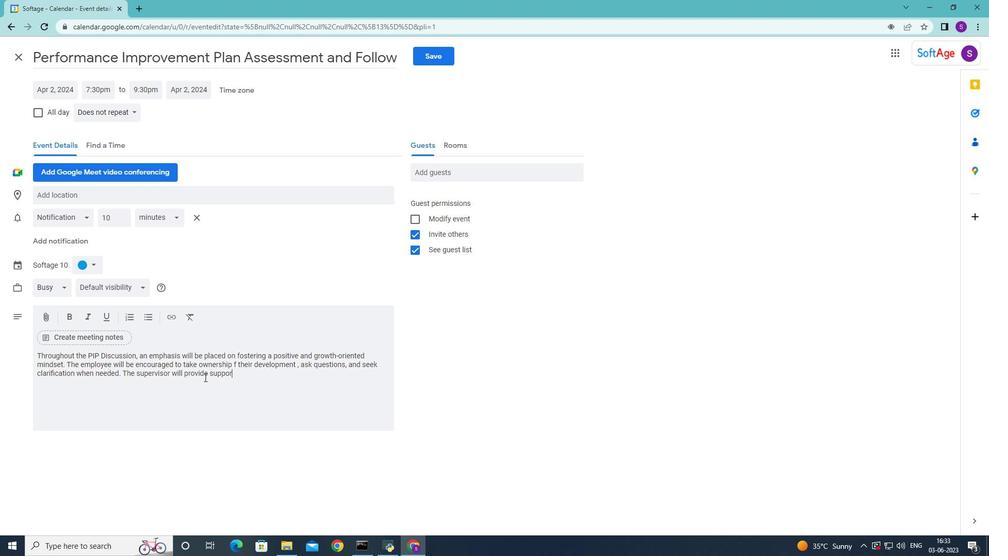 
Action: Key pressed <Key.shift><Key.shift><Key.shift>
Screenshot: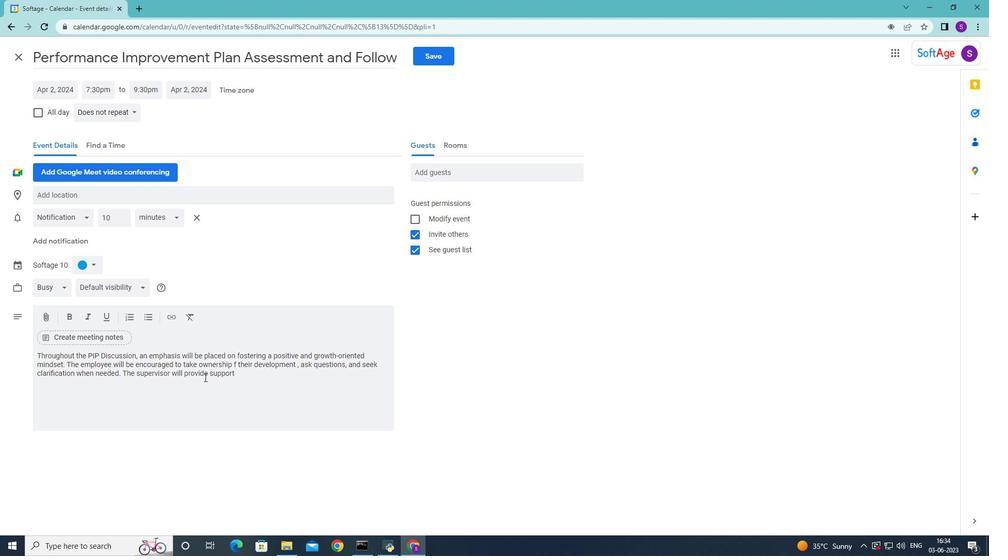 
Action: Mouse moved to (240, 366)
Screenshot: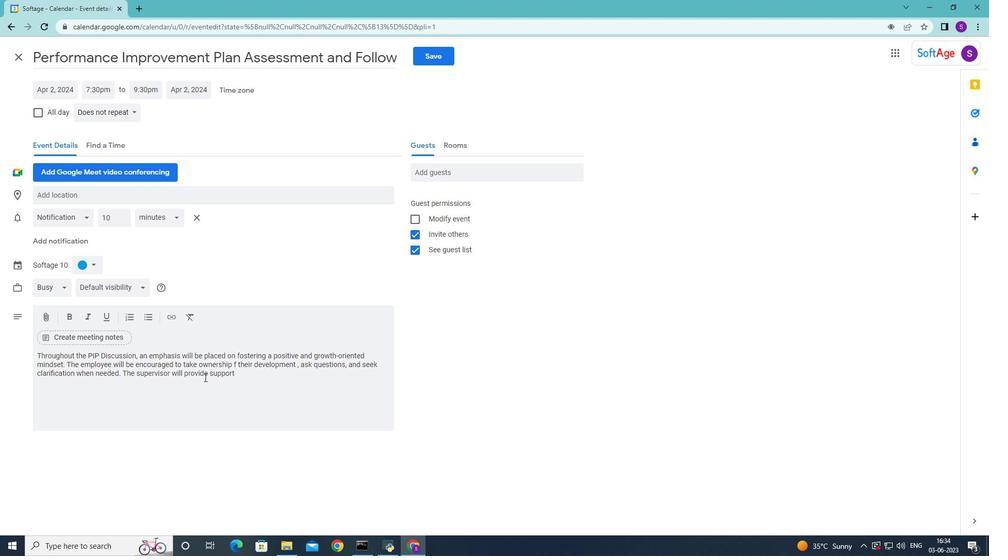
Action: Key pressed <Key.shift><Key.shift><Key.shift><Key.shift><Key.shift>Q
Screenshot: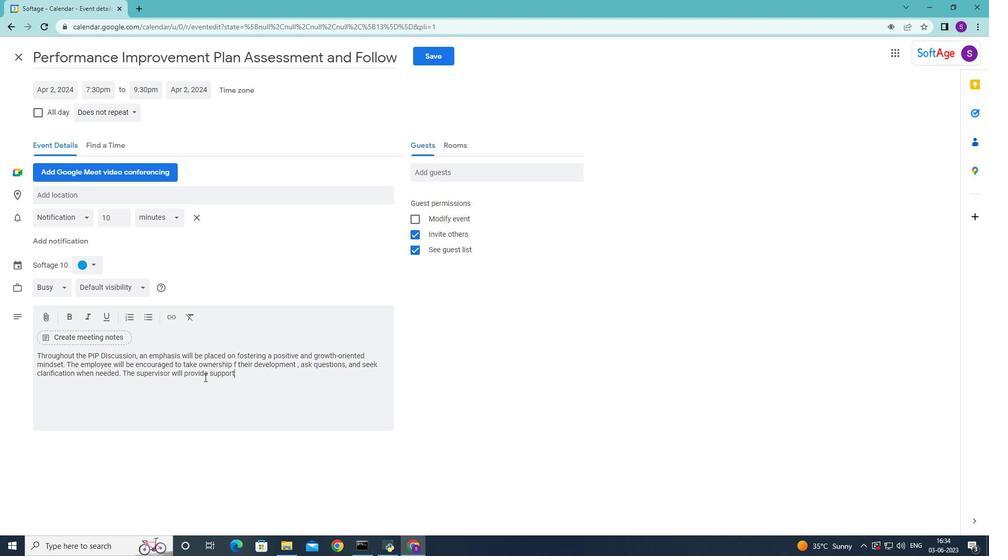 
Action: Mouse moved to (326, 371)
Screenshot: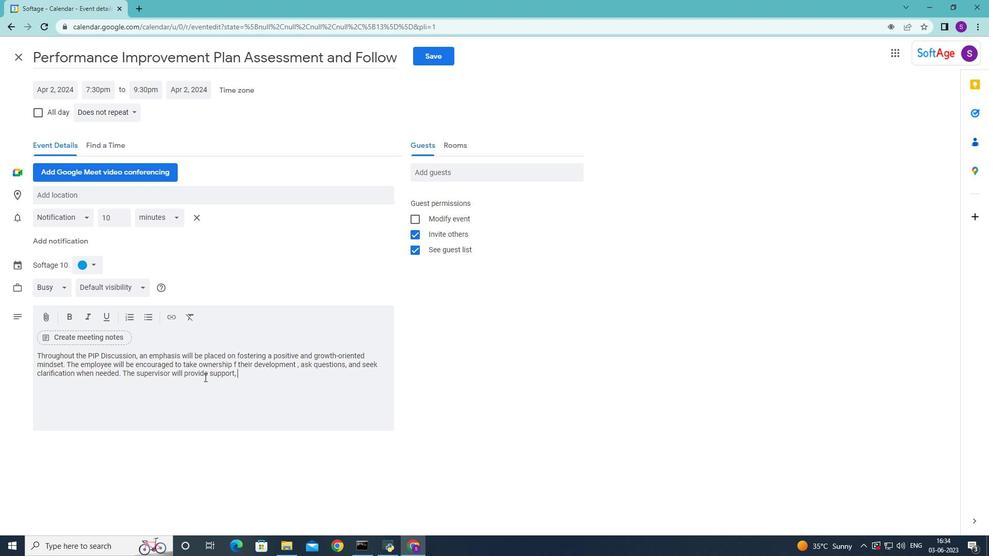 
Action: Mouse pressed left at (326, 371)
Screenshot: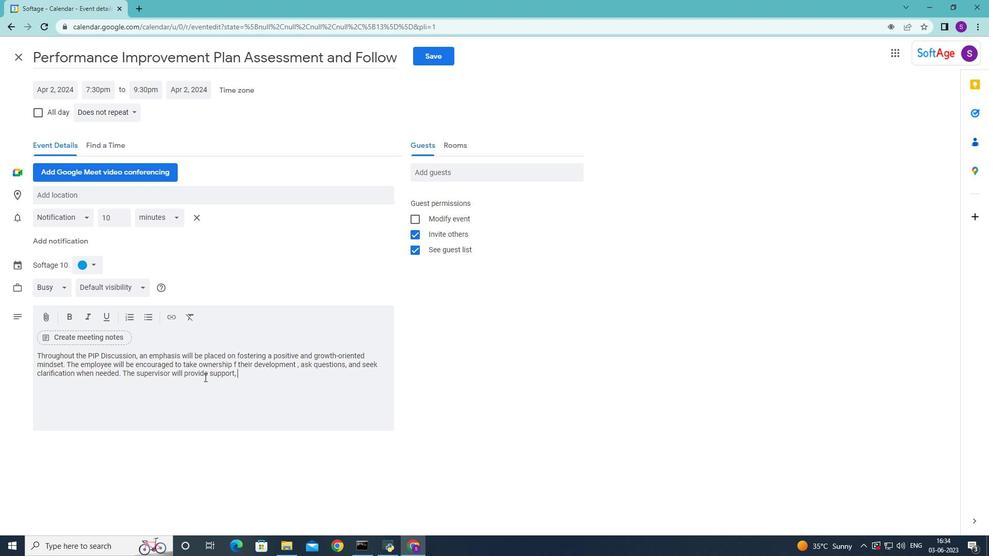 
Action: Mouse moved to (325, 371)
Screenshot: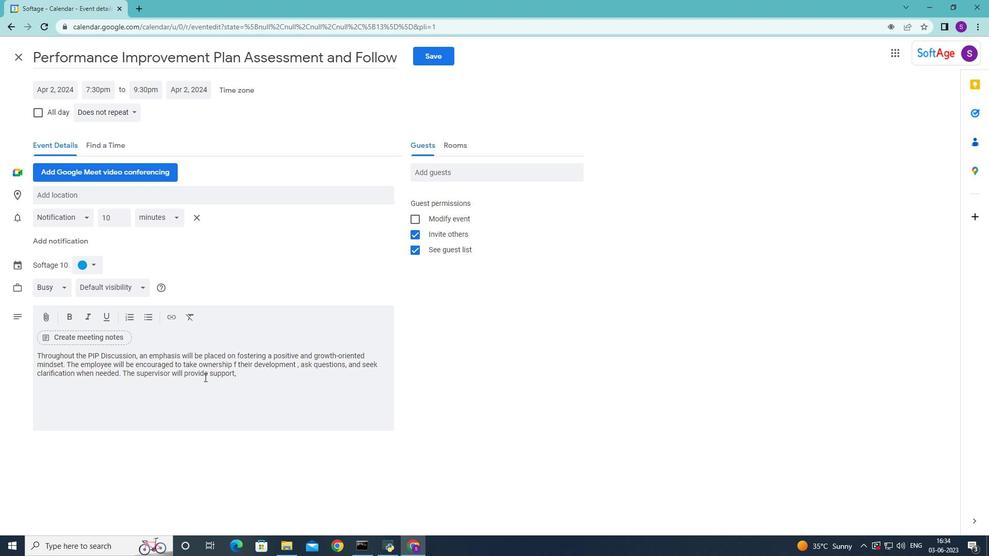 
Action: Key pressed is<Key.space>designed<Key.space>to<Key.space>systematically<Key.space>review<Key.space>nd<Key.space><Key.backspace><Key.backspace><Key.backspace>and<Key.space>evaluate<Key.space>project<Key.space>deliverables<Key.space><Key.backspace>,<Key.space>processes<Key.space><Key.backspace>,<Key.space>and<Key.space>outcomes<Key.space>to<Key.space>identify<Key.space>and<Key.space>deviations,<Key.space>defects,<Key.space>or<Key.space>areas<Key.space>of<Key.space>improvement<Key.space><Key.backspace>.<Key.space>
Screenshot: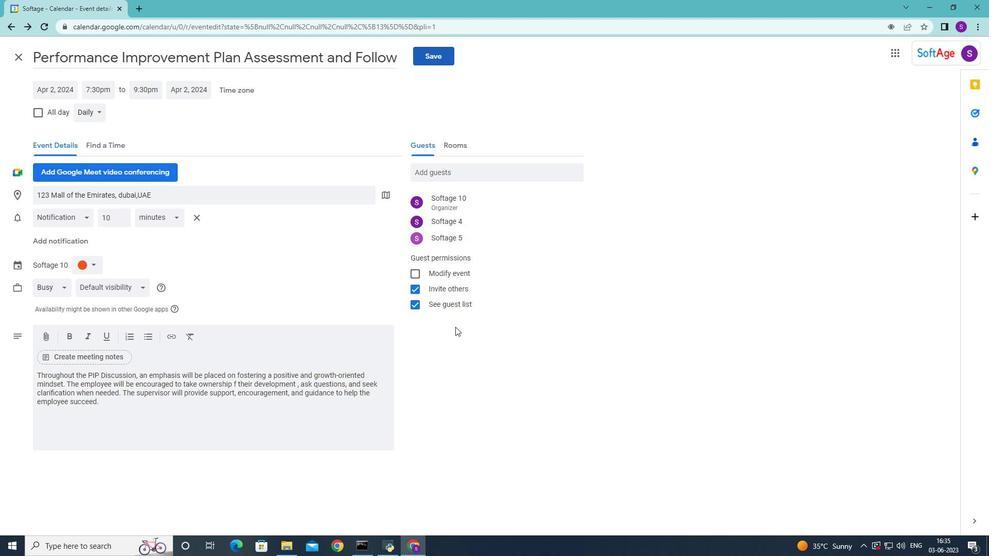 
Action: Mouse moved to (97, 263)
Screenshot: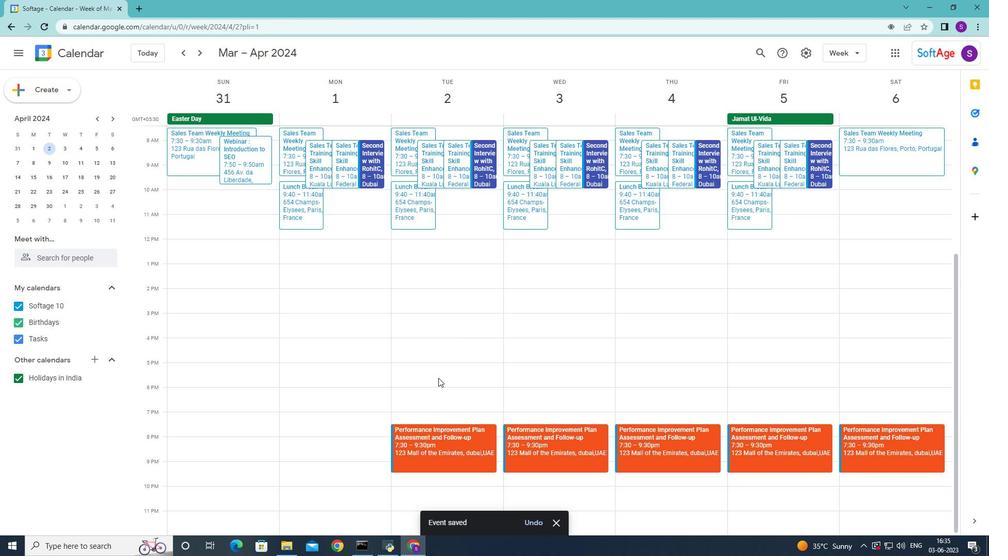 
Action: Mouse pressed left at (97, 263)
Screenshot: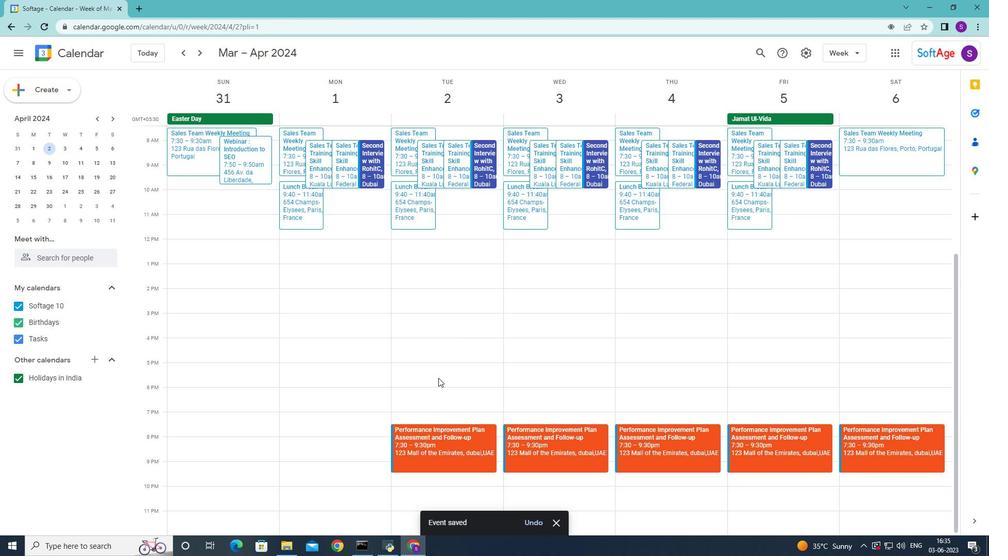 
Action: Mouse moved to (84, 311)
Screenshot: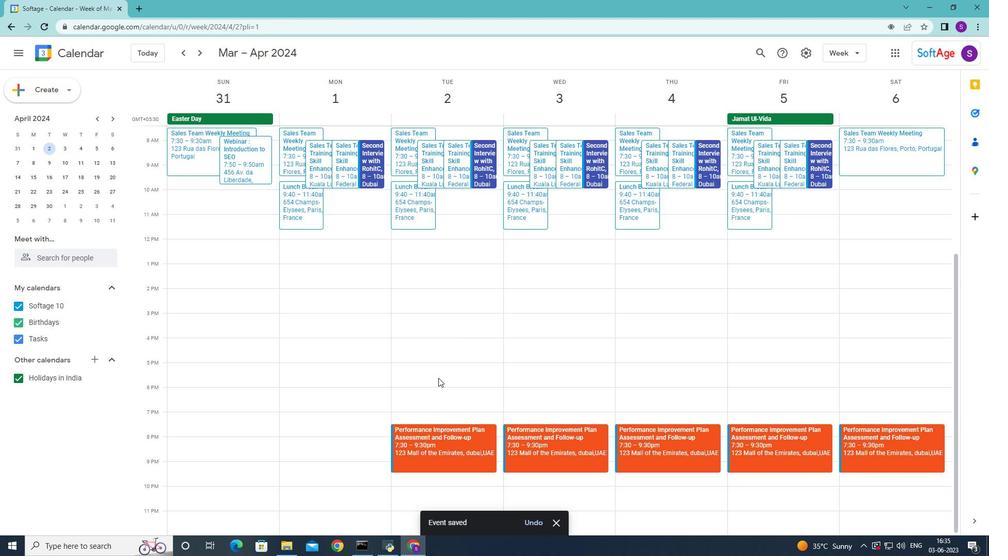 
Action: Mouse pressed left at (84, 311)
Screenshot: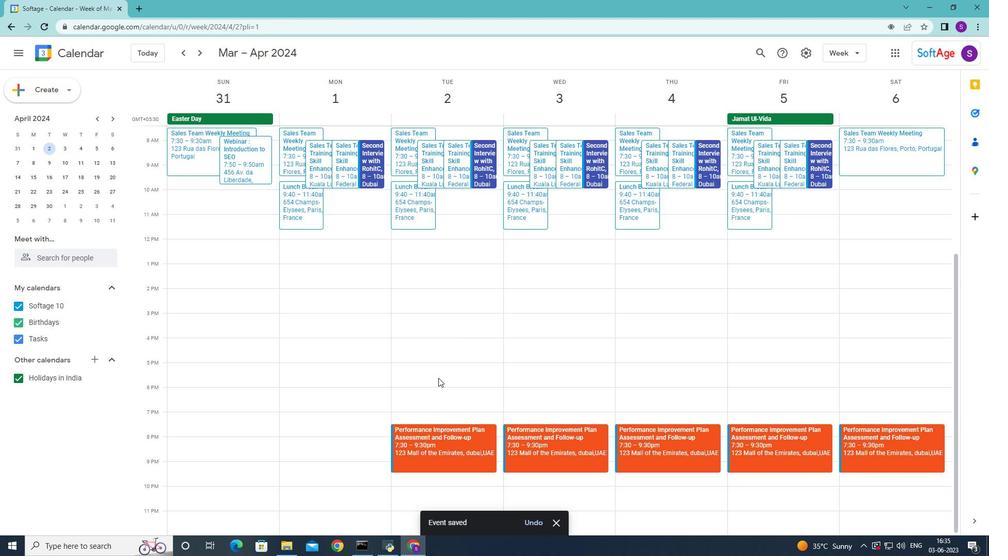 
Action: Mouse moved to (125, 197)
Screenshot: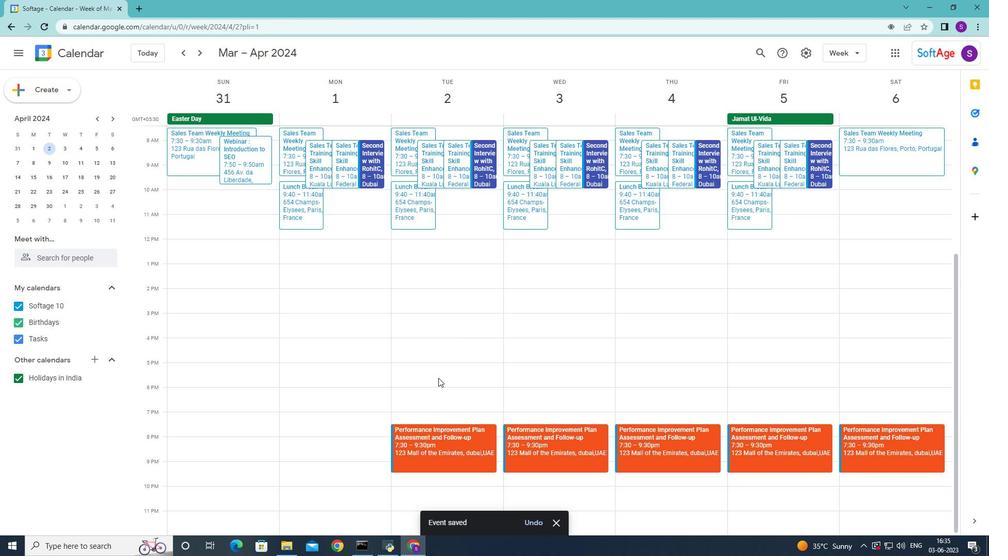 
Action: Mouse pressed left at (125, 197)
Screenshot: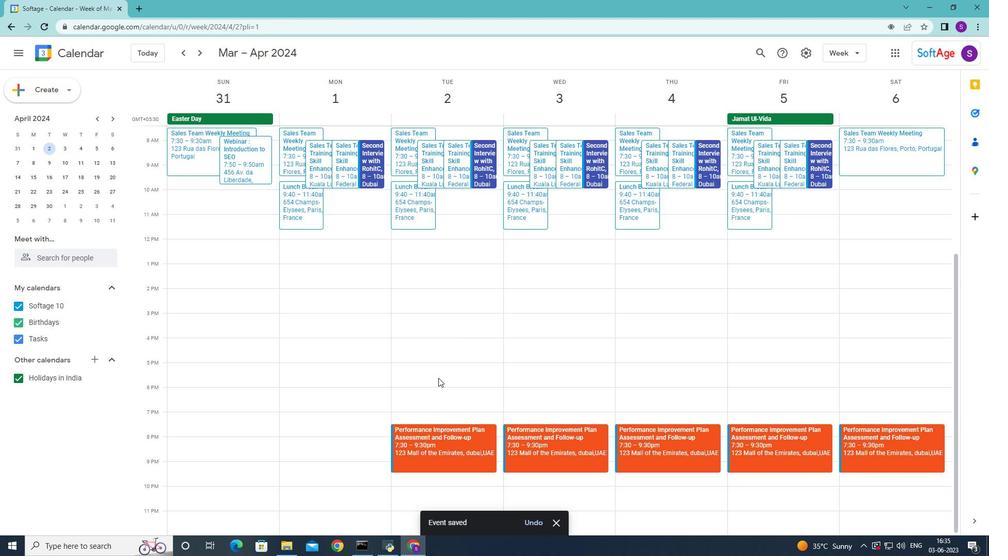 
Action: Key pressed <Key.shift>Chora<Key.space><Key.shift>Church,<Key.space><Key.shift>Istanbul<Key.space><Key.backspace>,<Key.space><Key.shift>Turkey<Key.space>
Screenshot: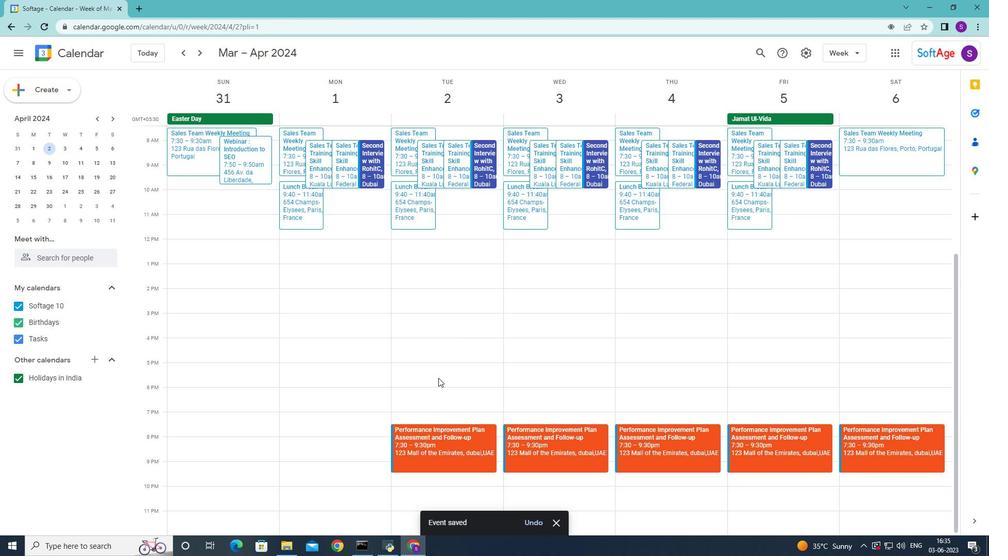 
Action: Mouse moved to (126, 213)
Screenshot: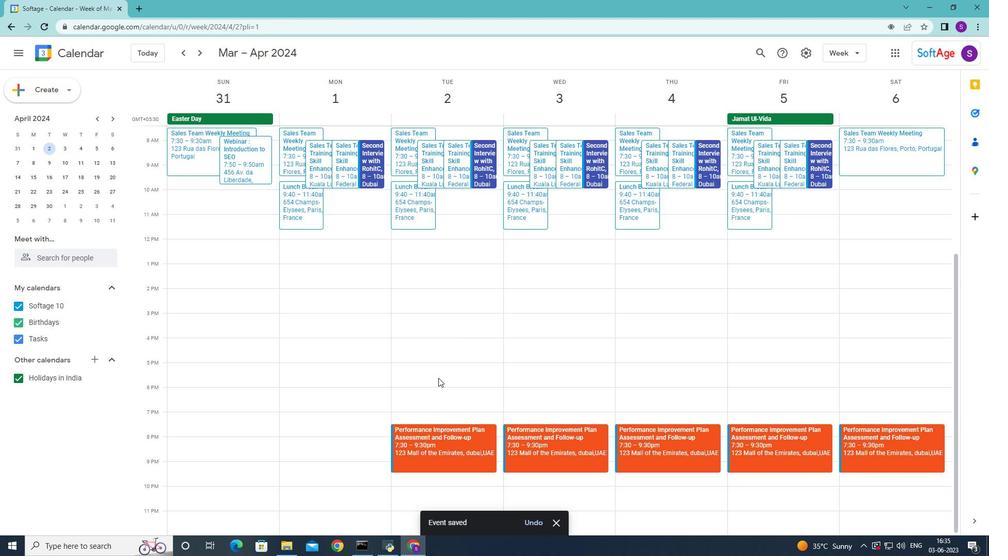 
Action: Mouse pressed left at (126, 213)
Screenshot: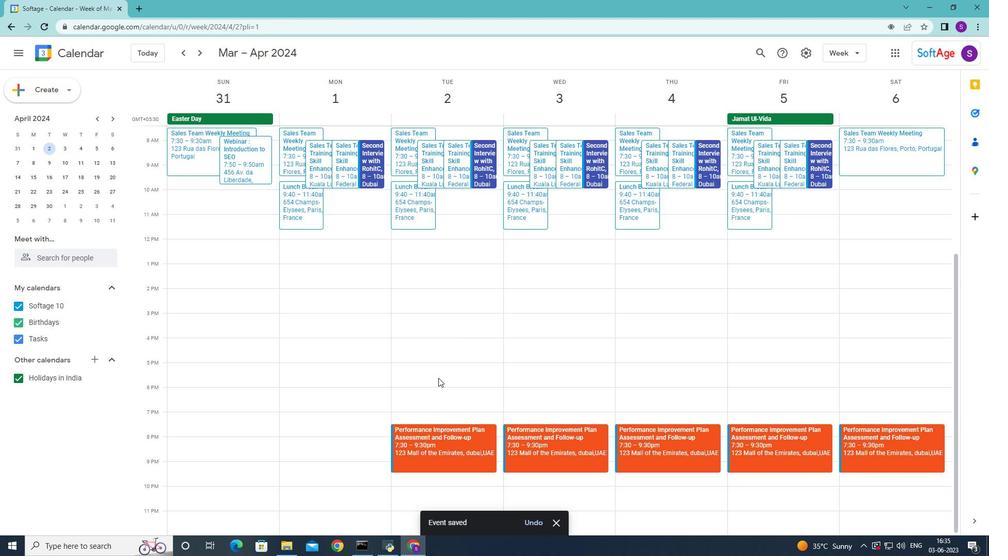 
Action: Mouse moved to (435, 173)
Screenshot: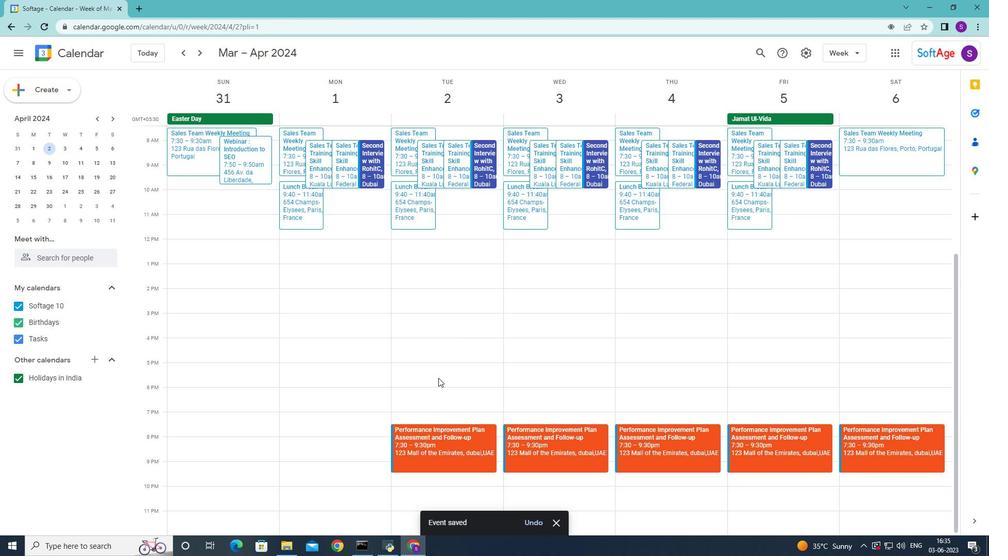 
Action: Mouse pressed left at (435, 173)
Screenshot: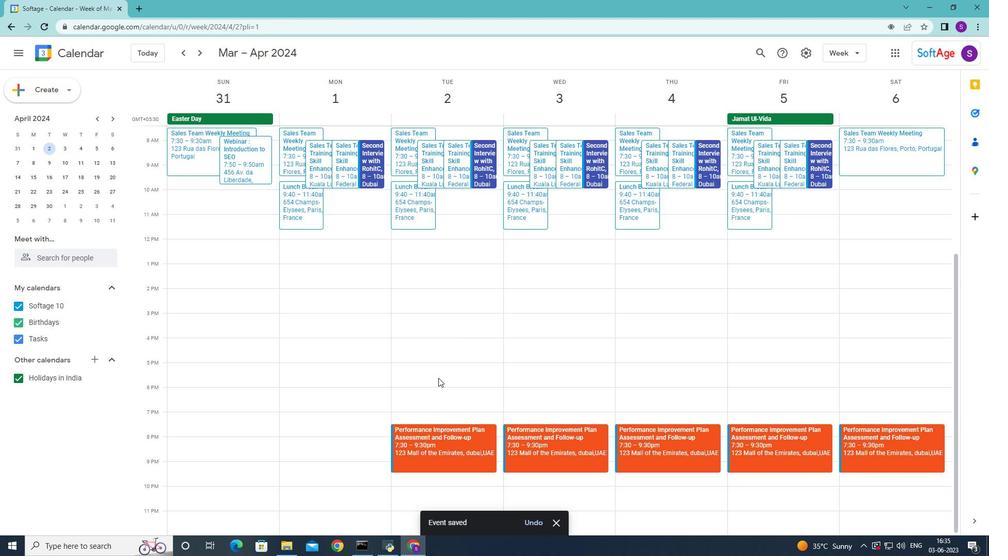 
Action: Mouse moved to (413, 174)
Screenshot: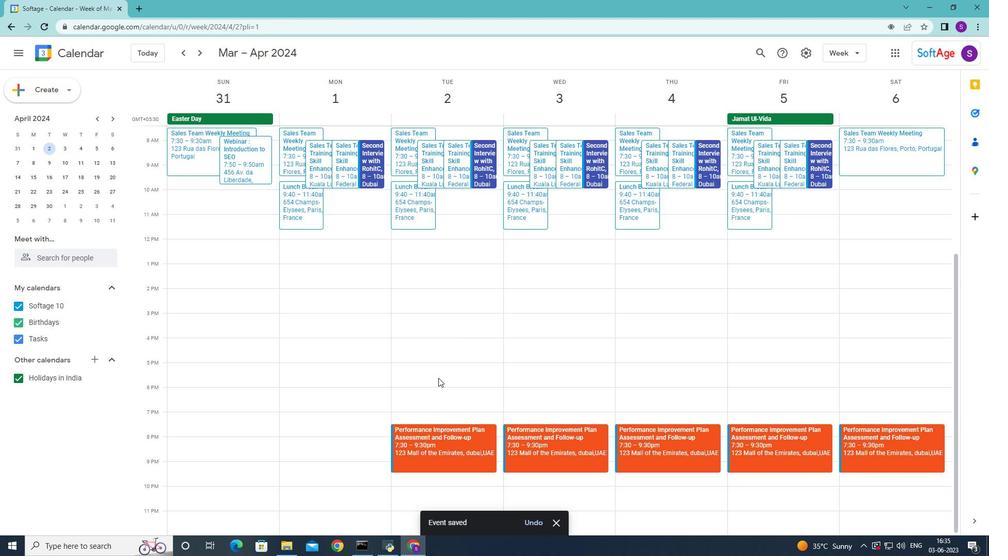 
Action: Key pressed <Key.shift>Softage.<Key.shift>1<Key.shift>2softage.net<Key.enter>
Screenshot: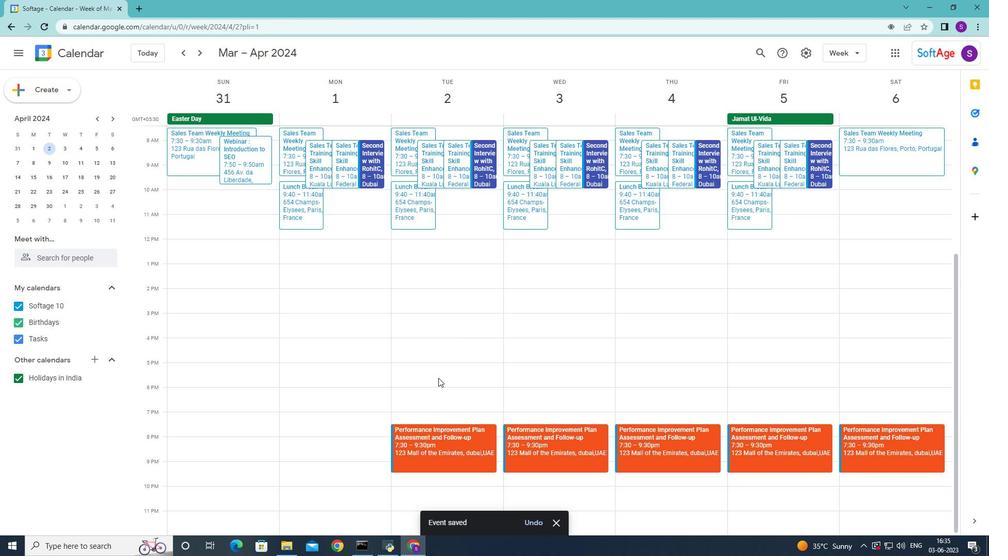 
Action: Mouse moved to (449, 169)
Screenshot: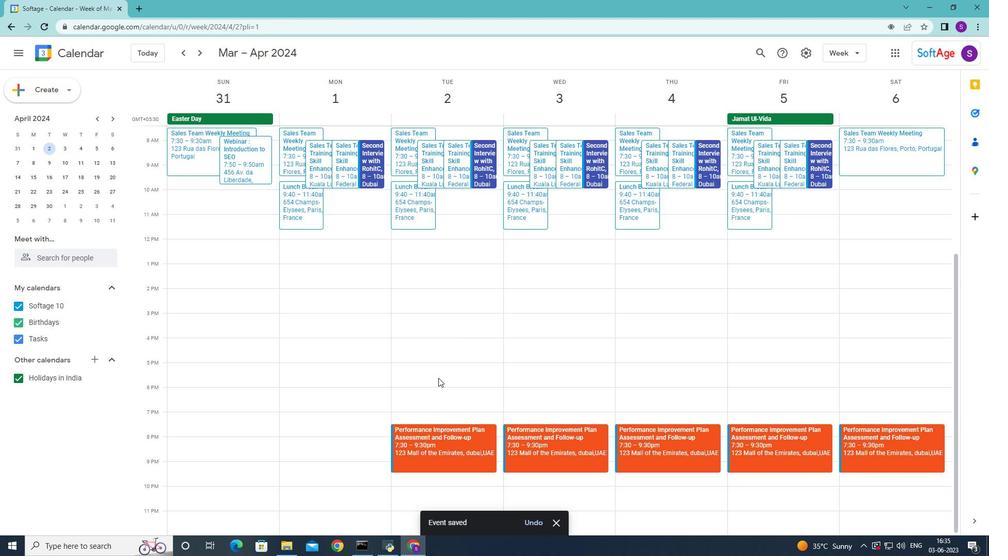
Action: Mouse pressed left at (449, 169)
Screenshot: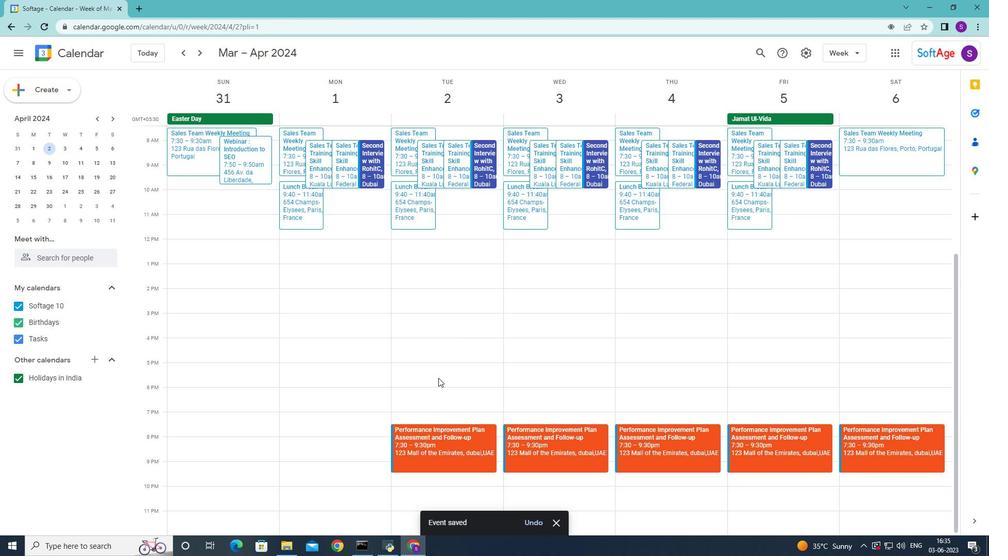 
Action: Mouse moved to (397, 180)
Screenshot: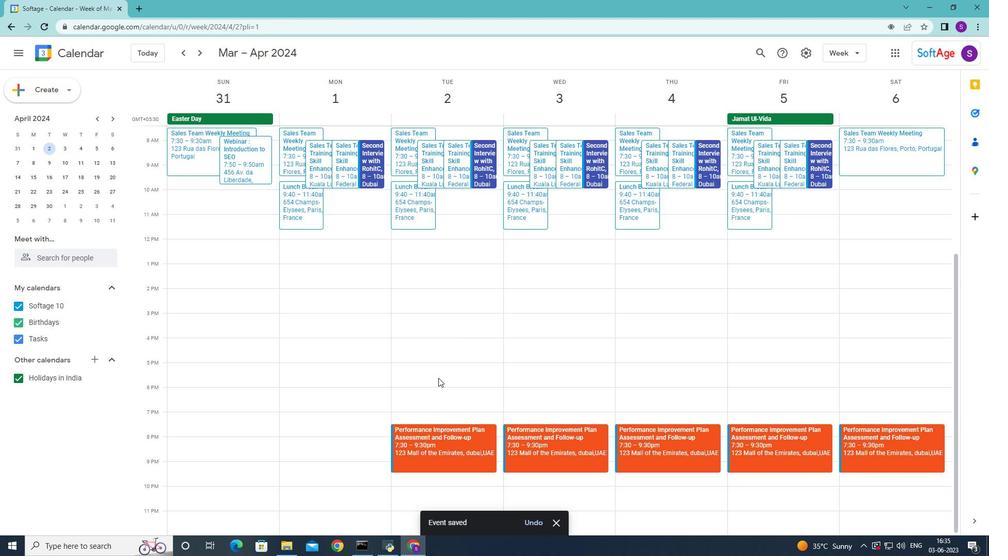 
Action: Key pressed <Key.backspace><Key.shift>@
Screenshot: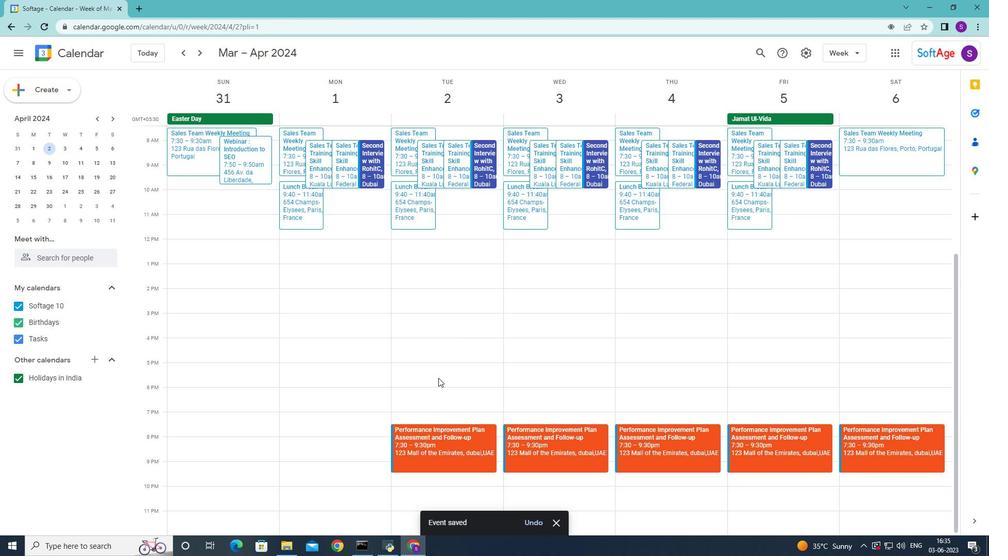 
Action: Mouse moved to (458, 204)
Screenshot: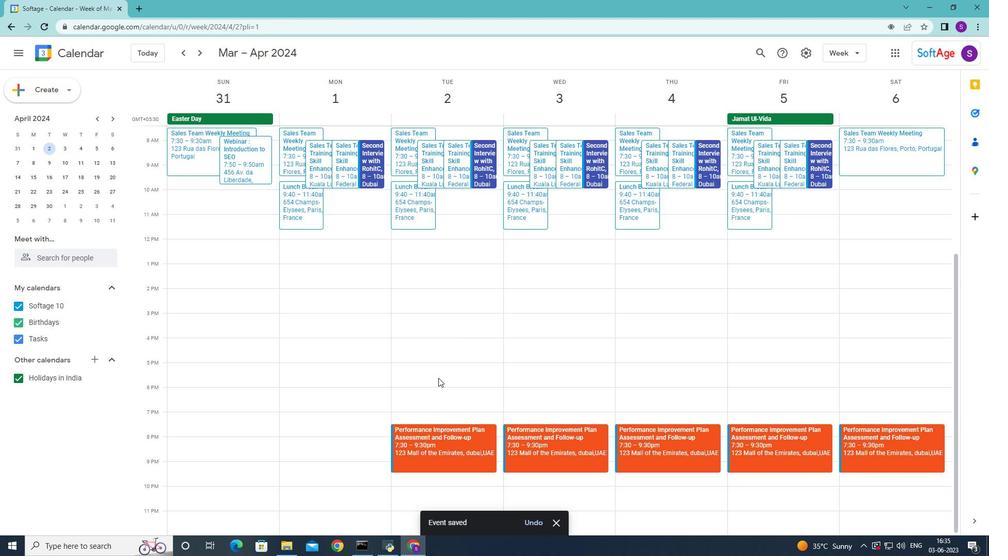 
Action: Mouse pressed left at (458, 204)
Screenshot: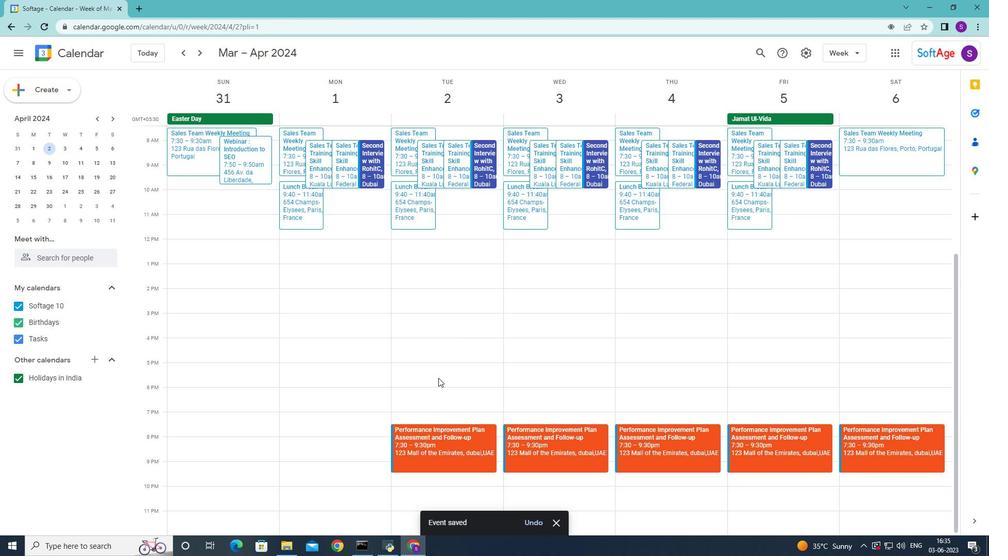 
Action: Mouse moved to (460, 175)
Screenshot: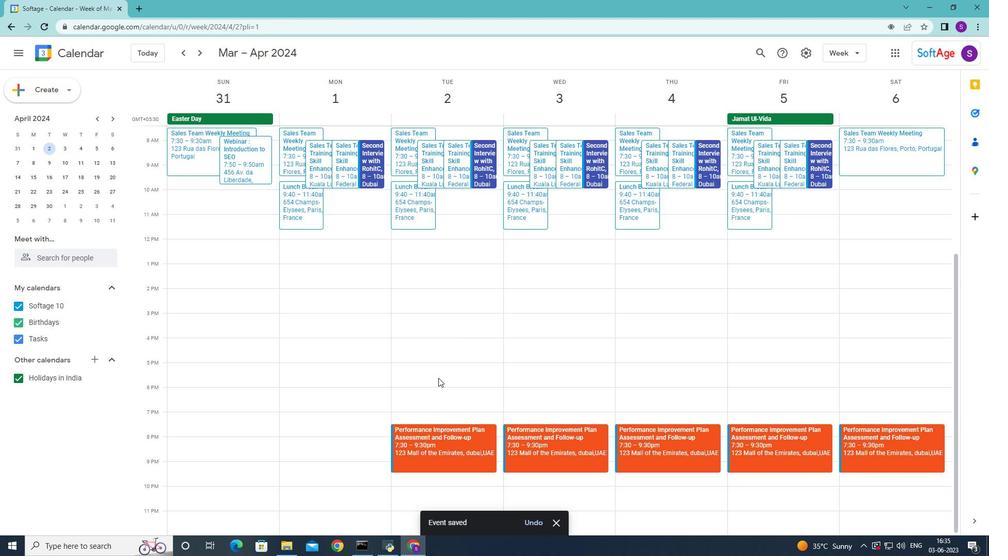 
Action: Mouse pressed left at (460, 175)
Screenshot: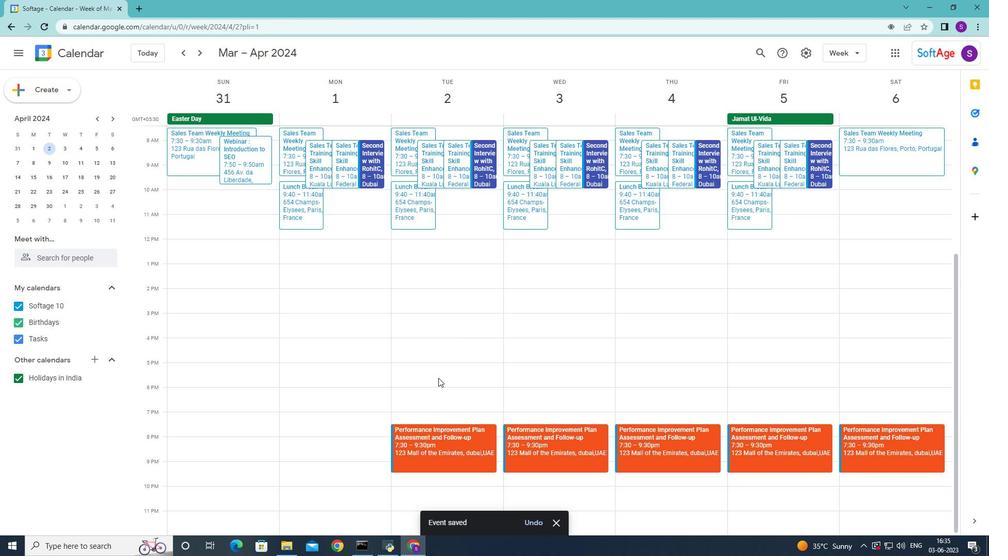 
Action: Mouse moved to (432, 172)
Screenshot: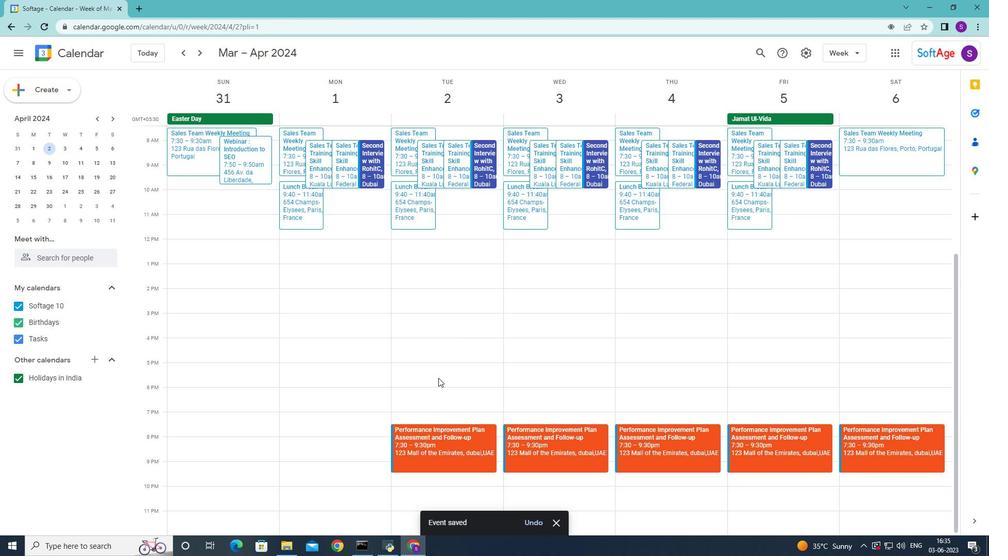 
Action: Key pressed <Key.shift>Softage.2<Key.shift>@softage.net
Screenshot: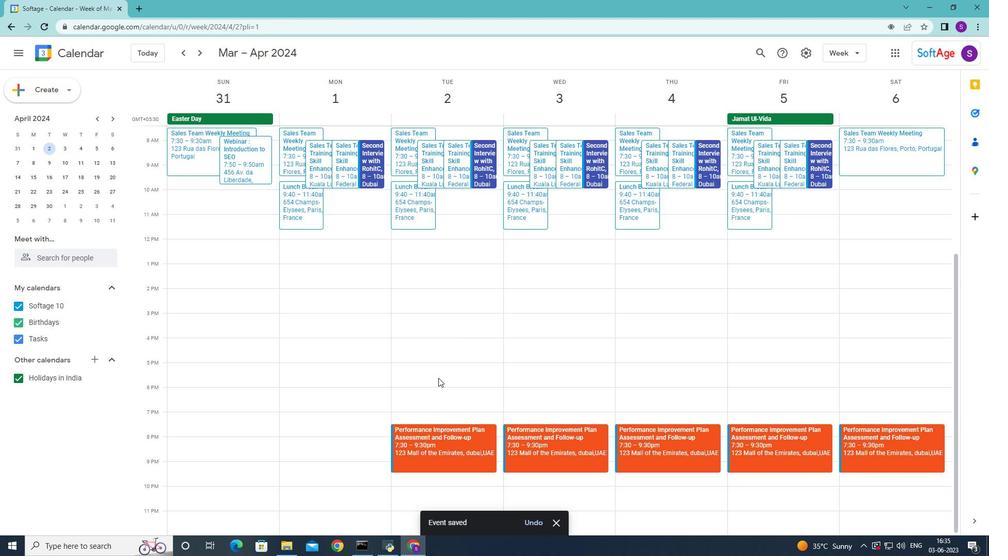 
Action: Mouse moved to (471, 198)
Screenshot: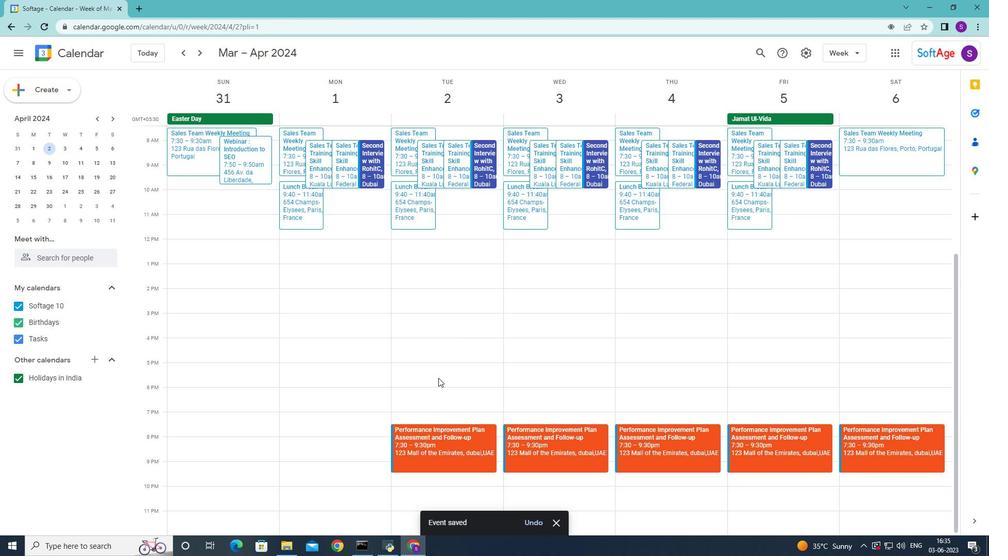 
Action: Mouse pressed left at (471, 198)
Screenshot: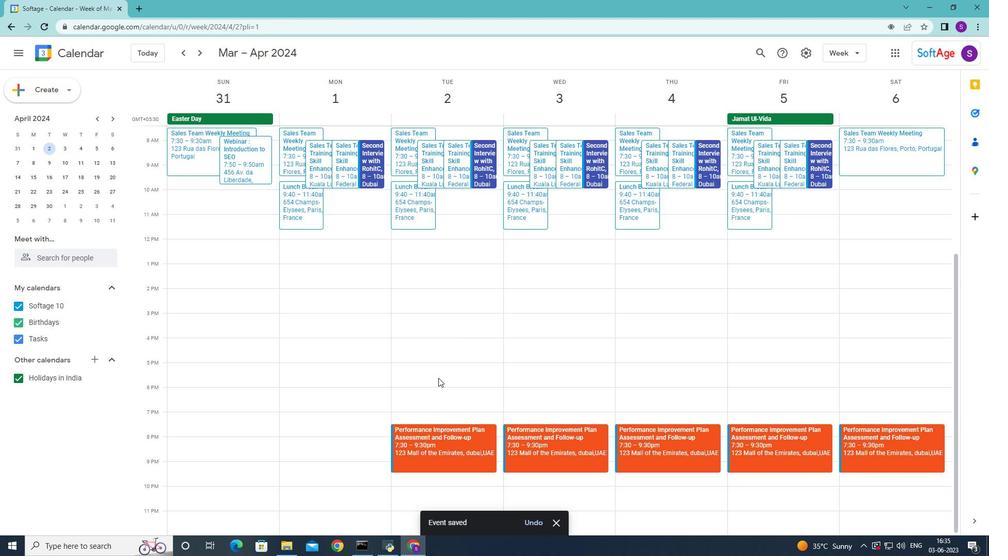 
Action: Mouse moved to (116, 109)
Screenshot: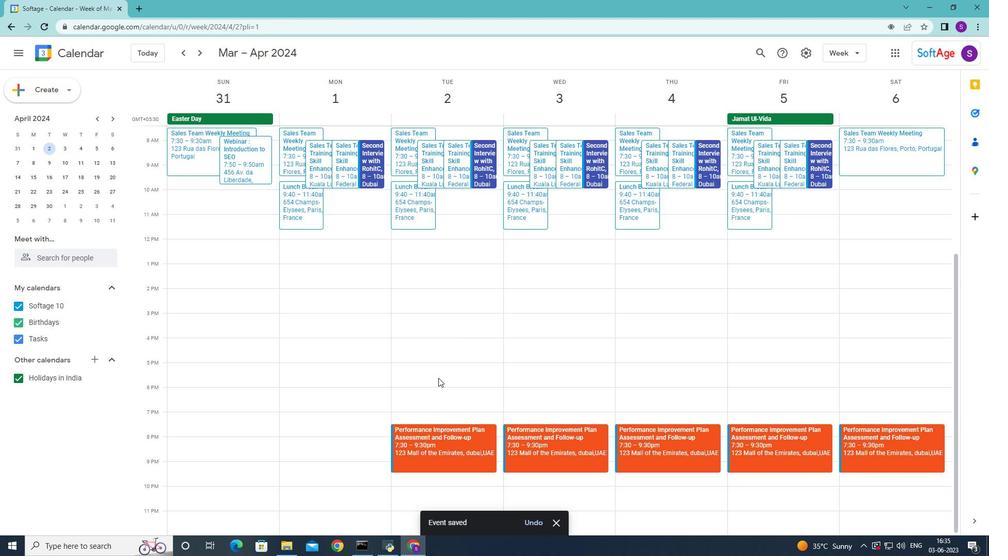 
Action: Mouse pressed left at (116, 109)
Screenshot: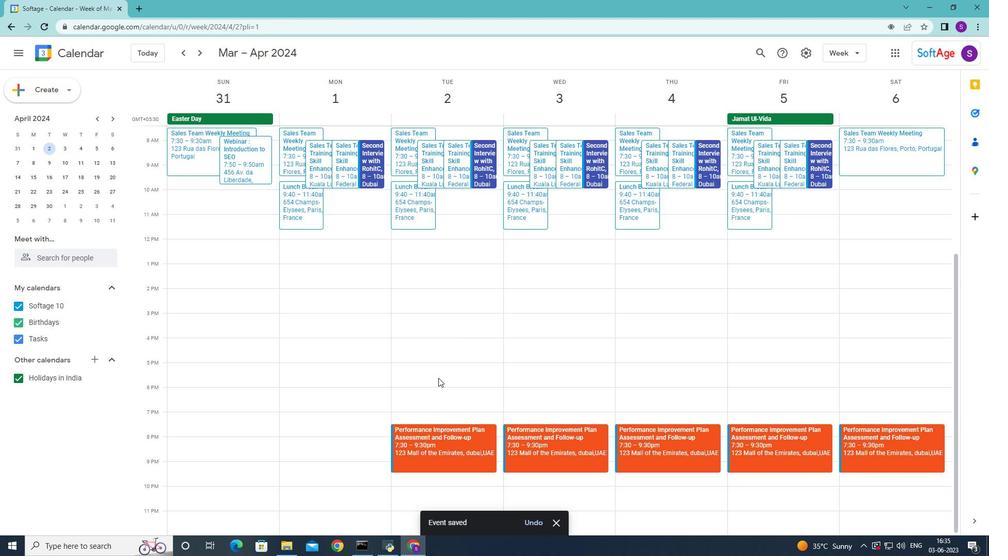 
Action: Mouse moved to (124, 113)
Screenshot: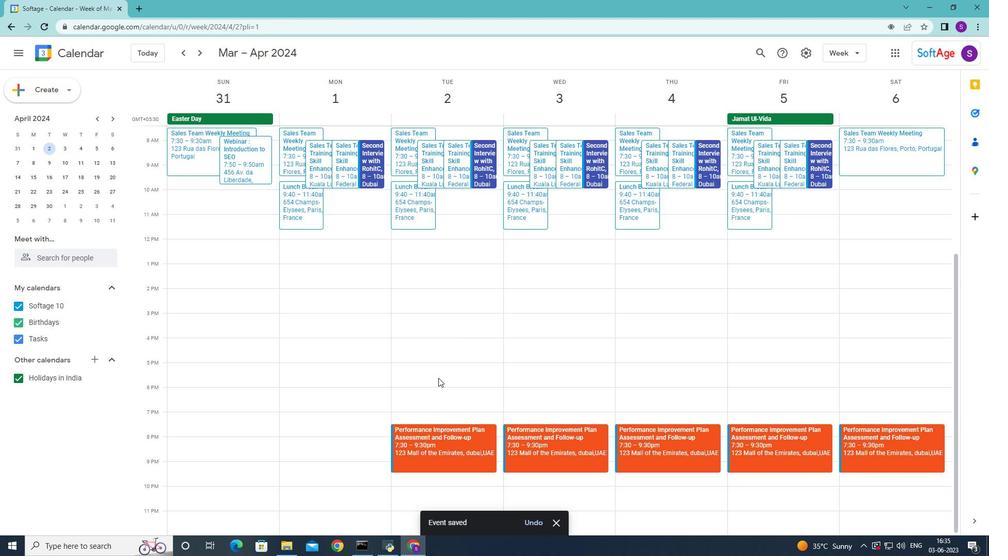 
Action: Mouse pressed left at (124, 113)
Screenshot: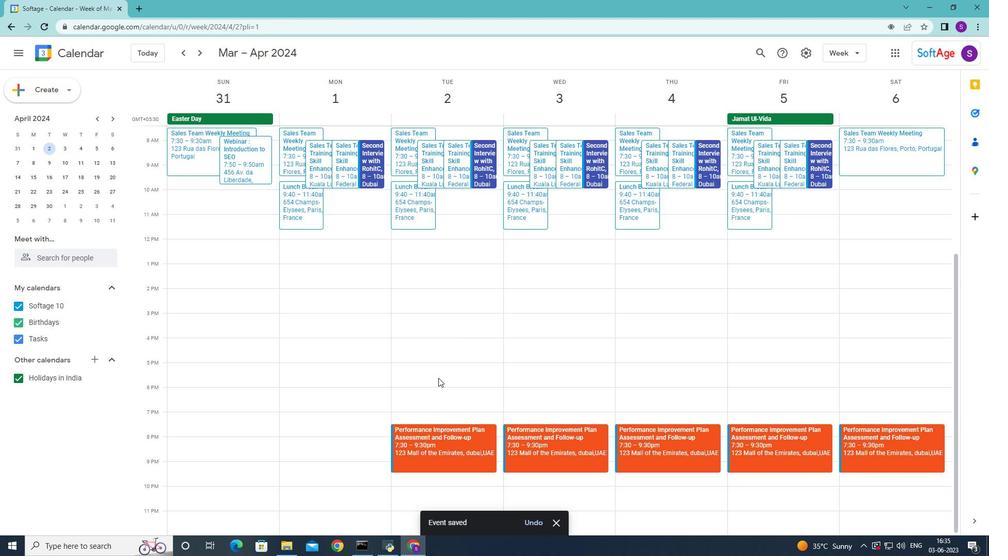 
Action: Mouse moved to (435, 59)
Screenshot: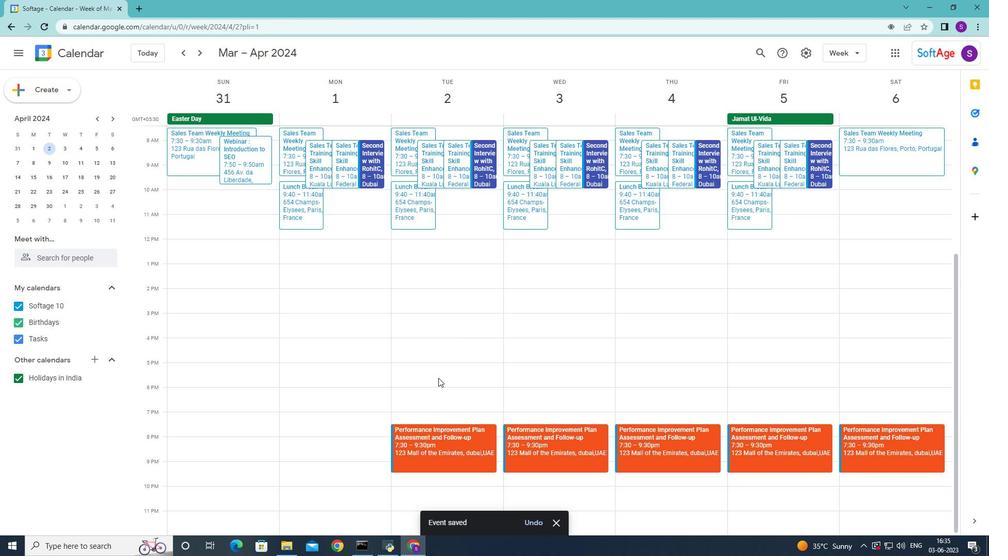 
Action: Mouse pressed left at (435, 59)
Screenshot: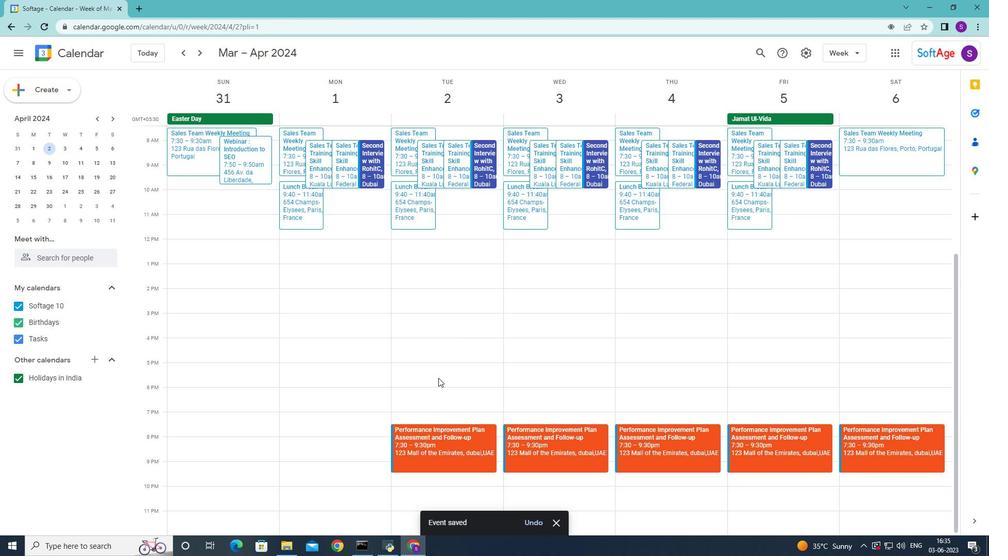 
Action: Mouse moved to (588, 308)
Screenshot: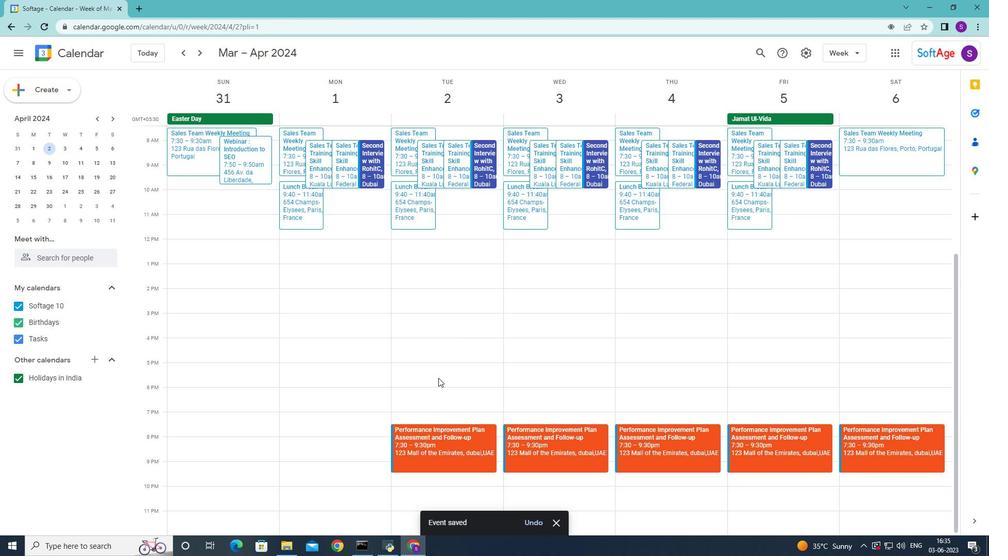 
Action: Mouse pressed left at (588, 308)
Screenshot: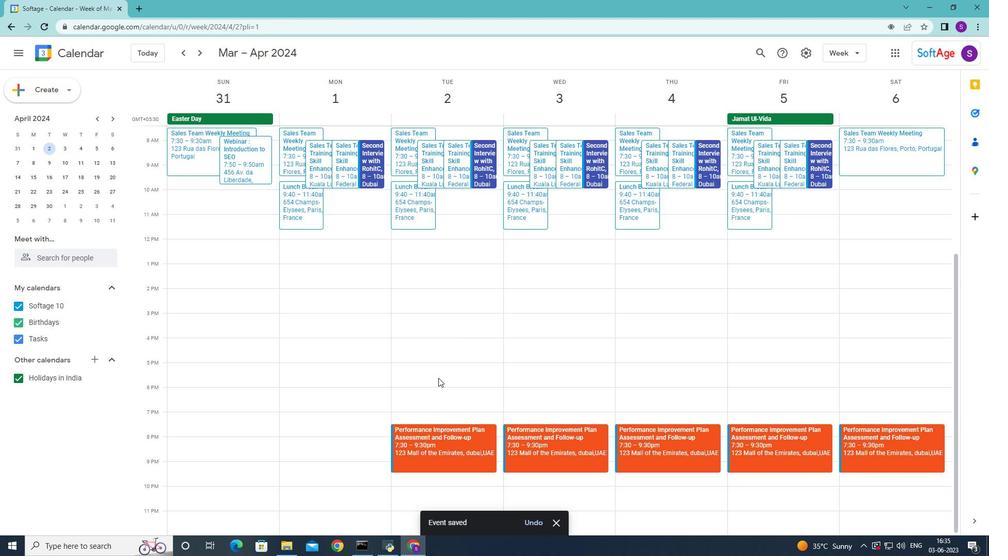 
Action: Mouse moved to (62, 94)
Screenshot: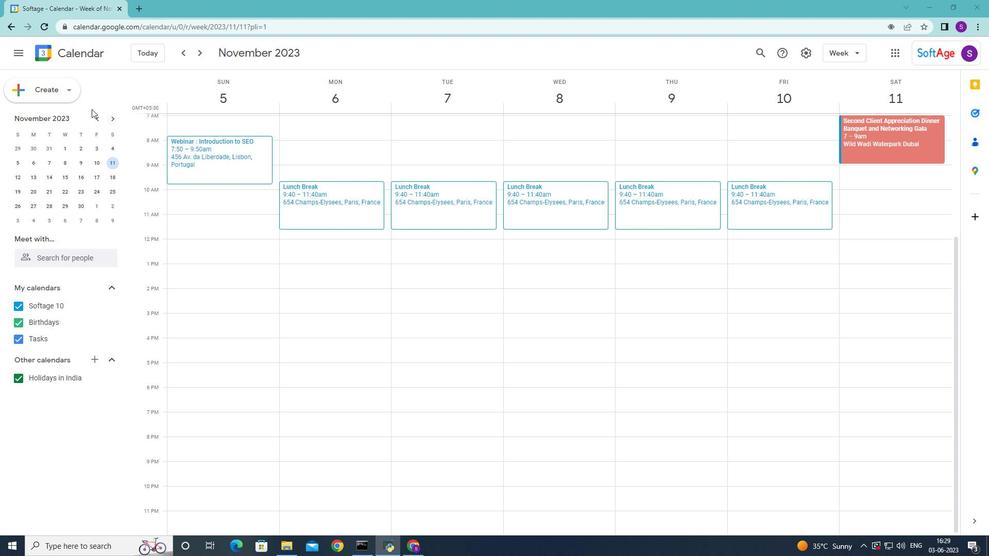 
Action: Mouse pressed left at (62, 94)
Screenshot: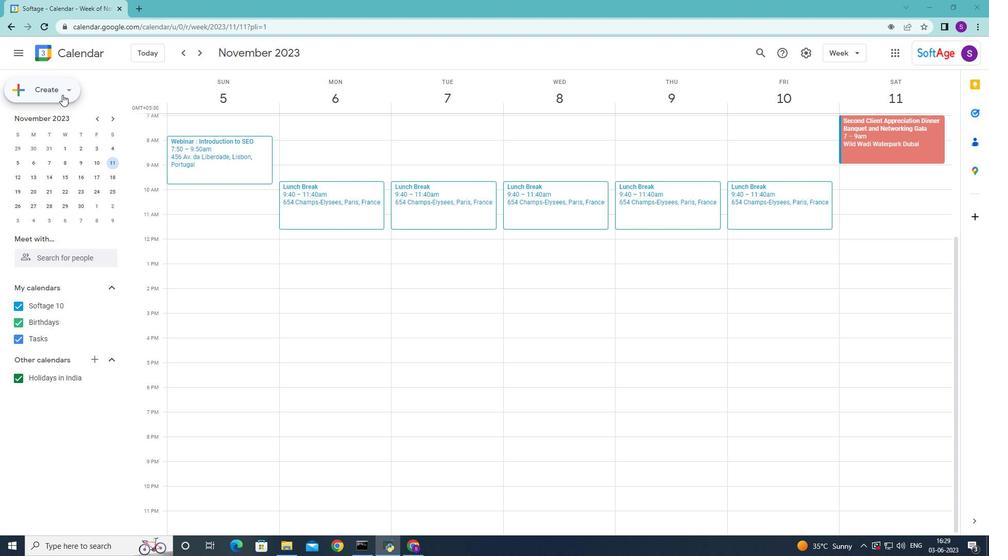 
Action: Mouse moved to (65, 121)
Screenshot: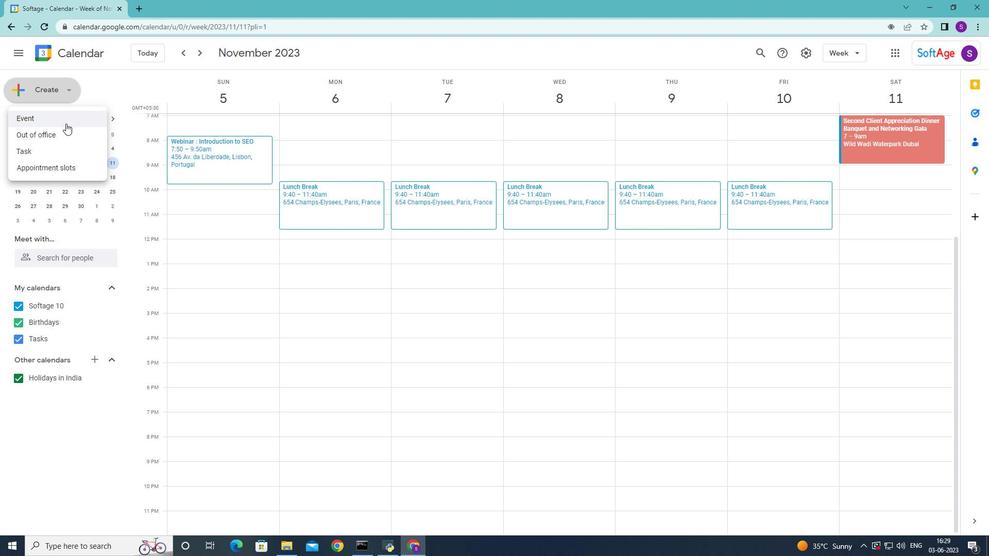 
Action: Mouse pressed left at (65, 121)
Screenshot: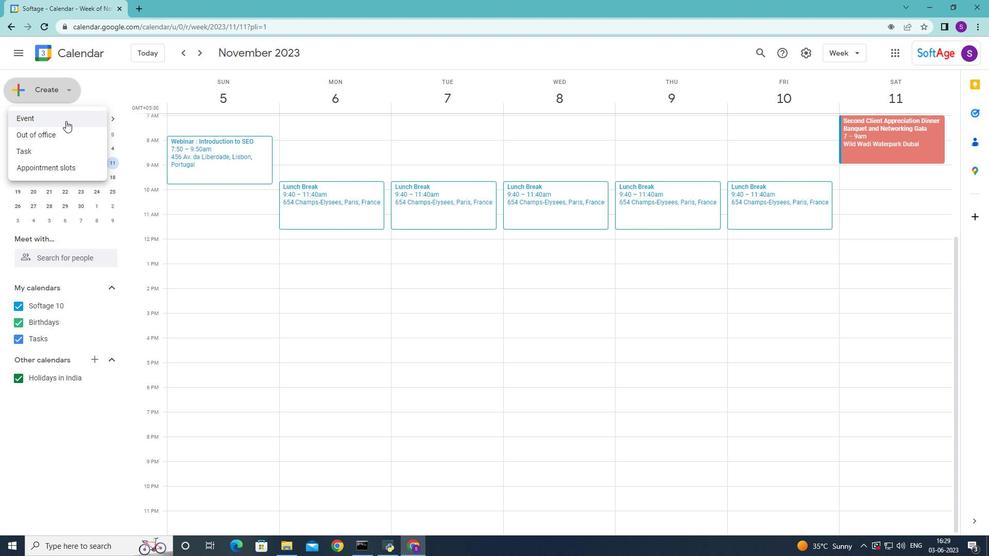 
Action: Mouse moved to (679, 188)
Screenshot: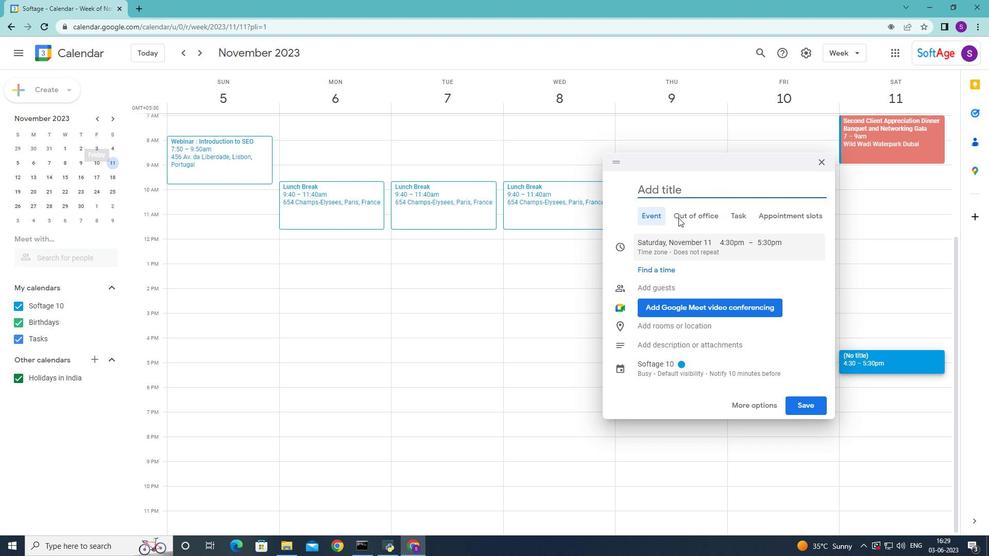 
Action: Mouse pressed left at (679, 188)
Screenshot: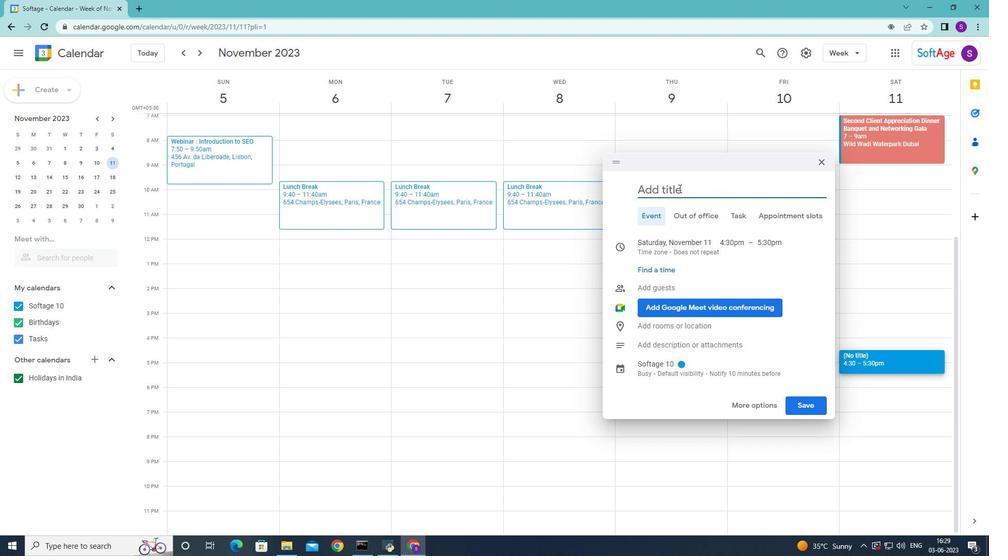 
Action: Key pressed <Key.shift>Performance<Key.space><Key.shift>Improvement<Key.space><Key.shift>plan<Key.space><Key.shift>Assesment<Key.space>
Screenshot: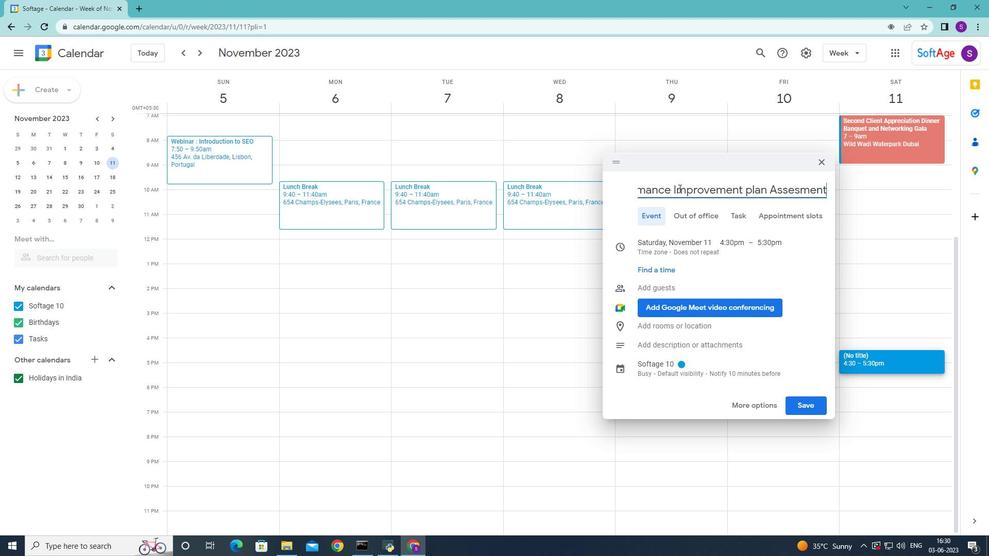 
Action: Mouse moved to (798, 189)
Screenshot: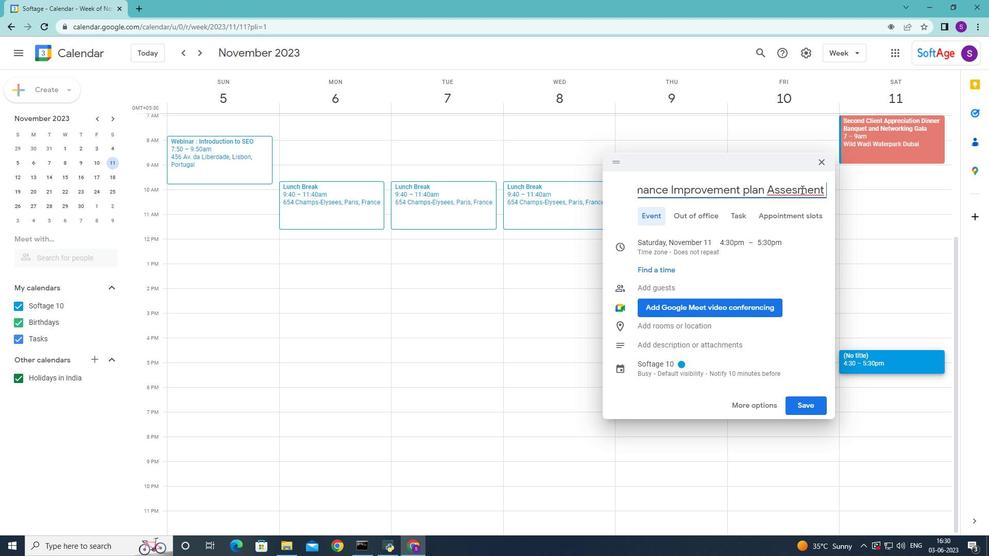 
Action: Mouse pressed left at (798, 189)
Screenshot: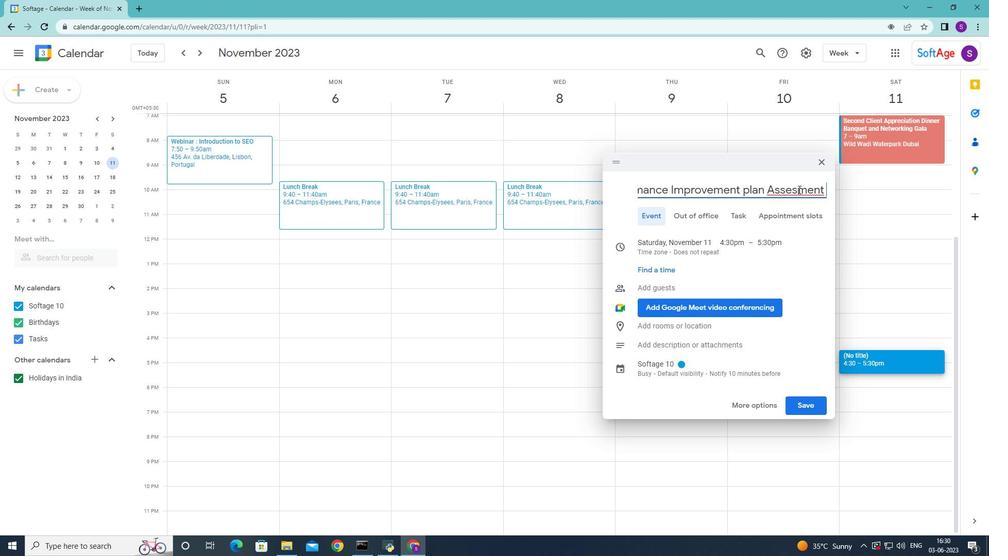 
Action: Mouse moved to (799, 192)
Screenshot: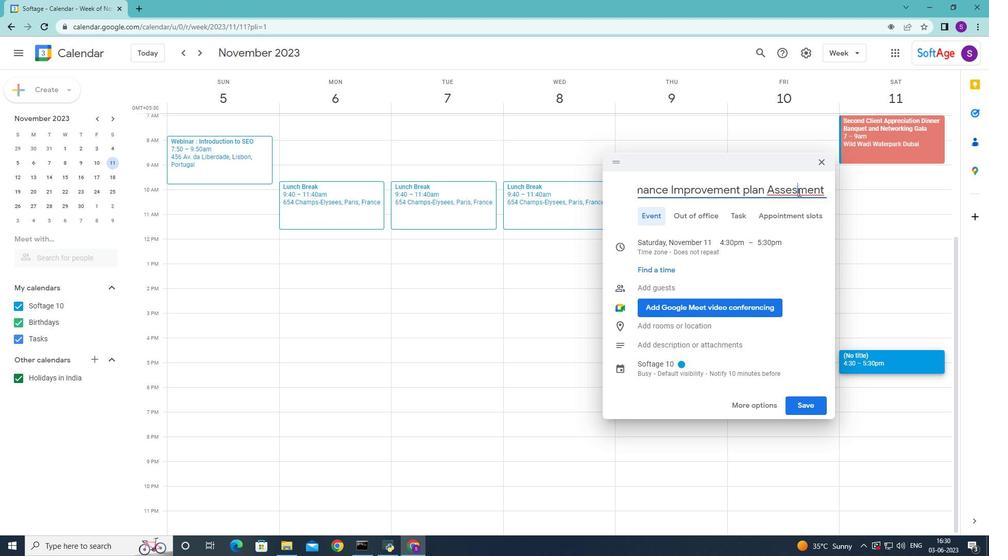 
Action: Key pressed s
Screenshot: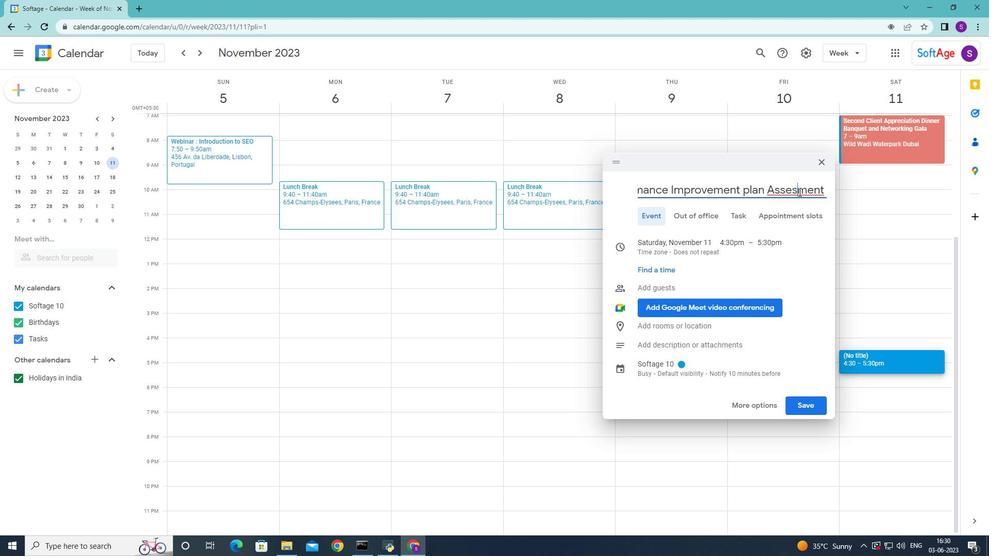 
Action: Mouse moved to (747, 190)
Screenshot: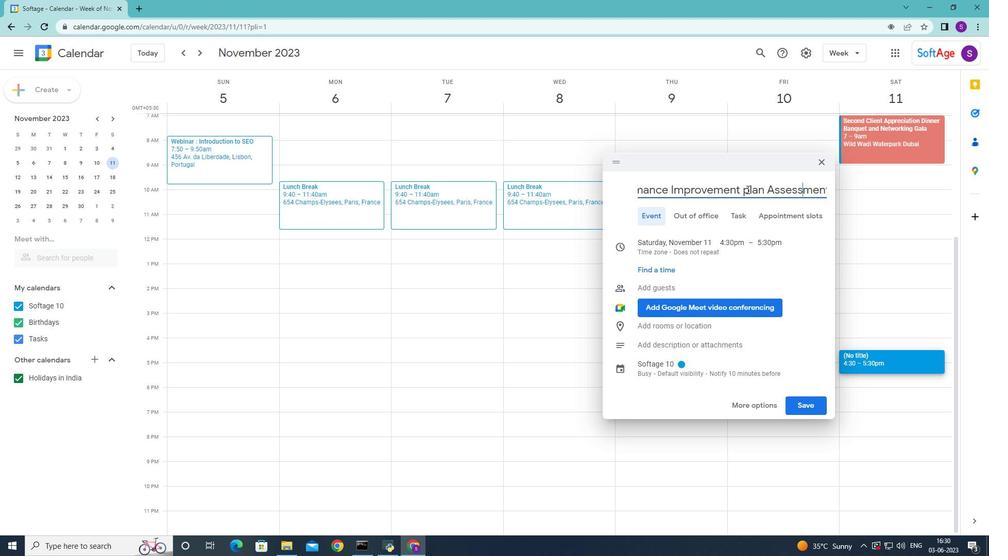 
Action: Mouse pressed left at (747, 190)
Screenshot: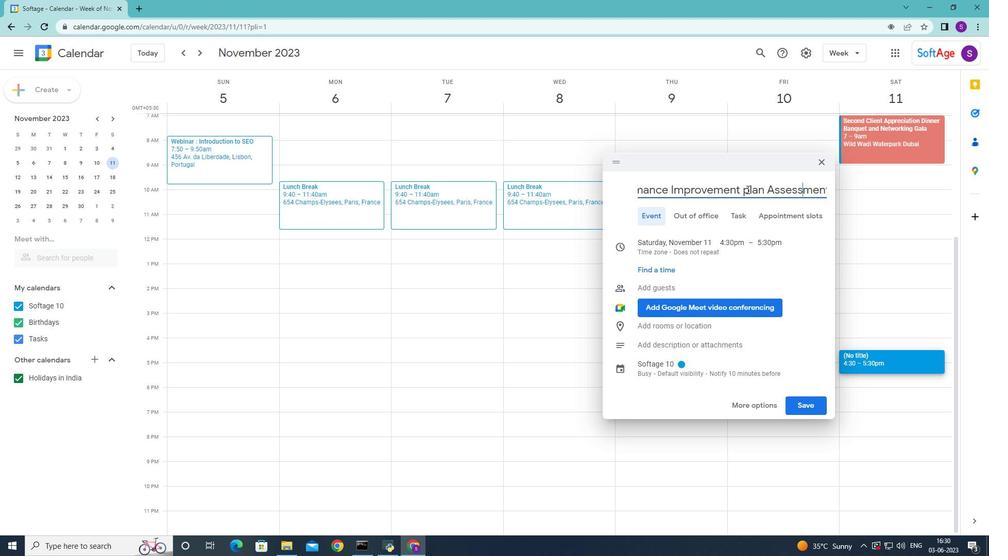 
Action: Key pressed <Key.backspace><Key.shift>P
Screenshot: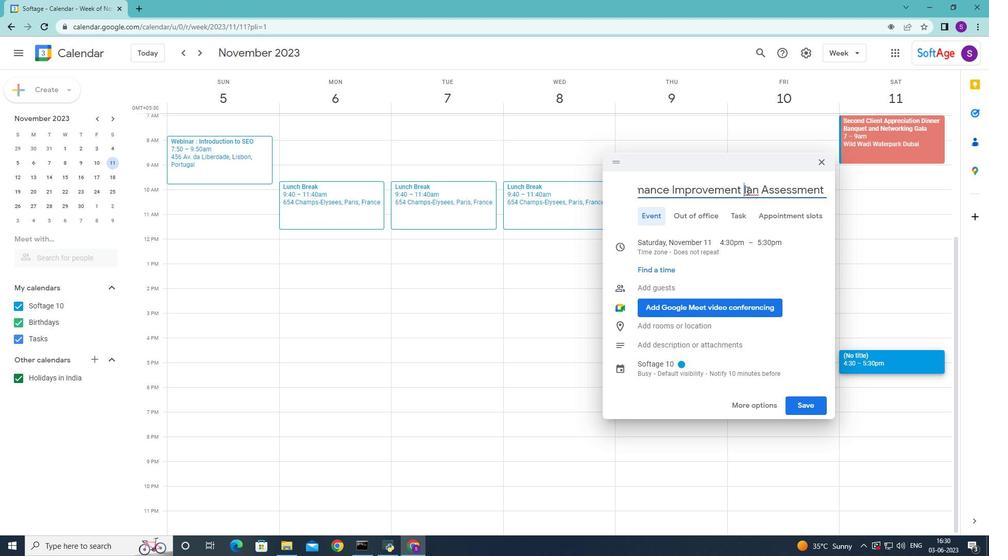 
Action: Mouse moved to (815, 192)
Screenshot: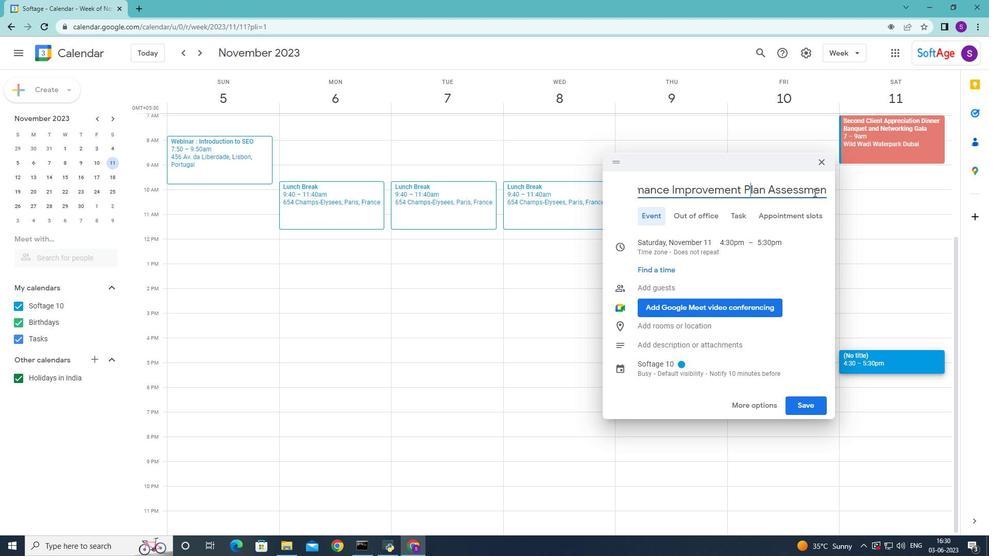 
Action: Mouse pressed left at (815, 192)
Screenshot: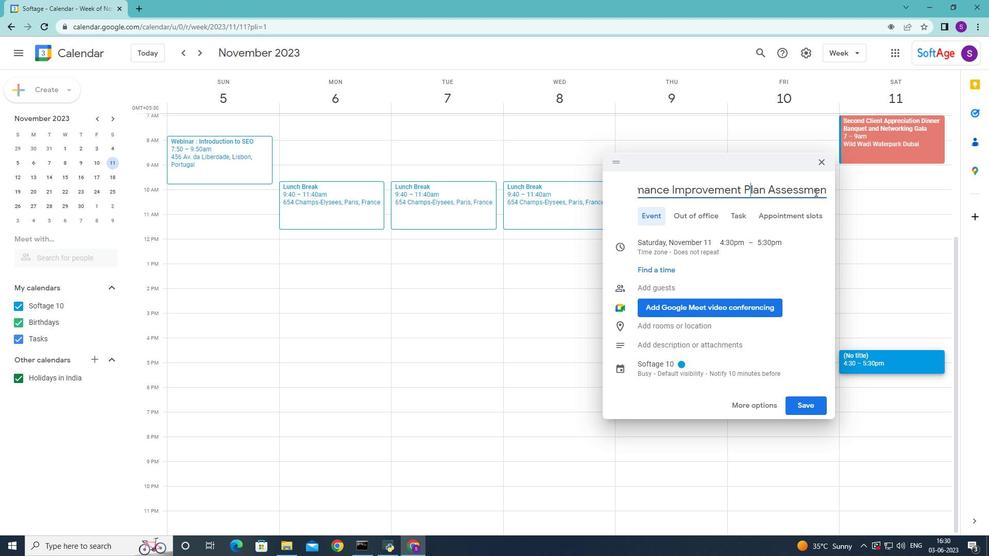 
Action: Key pressed <Key.right><Key.right><Key.right><Key.right>and<Key.space><Key.shift><Key.shift><Key.shift><Key.shift><Key.shift><Key.shift>Follow-up<Key.space>
Screenshot: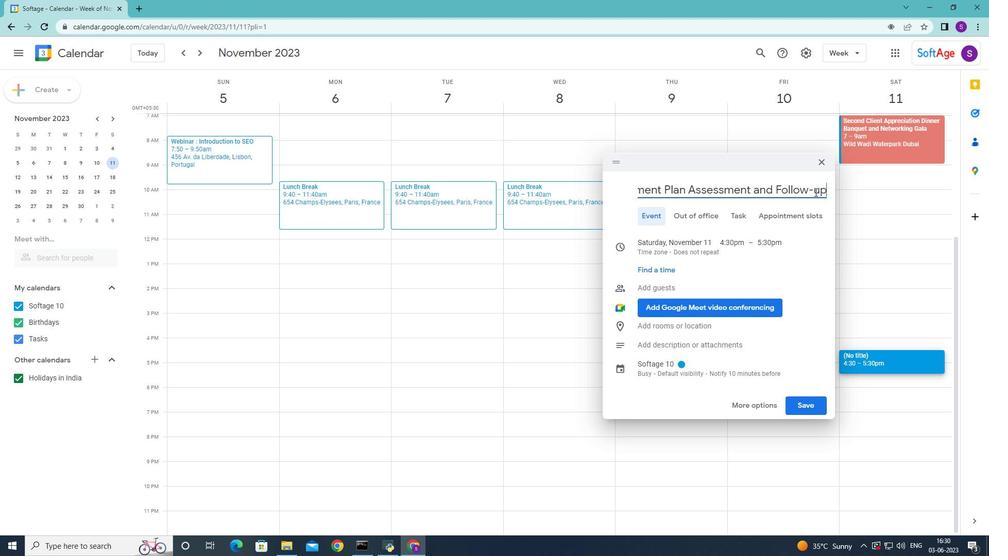 
Action: Mouse moved to (687, 253)
Screenshot: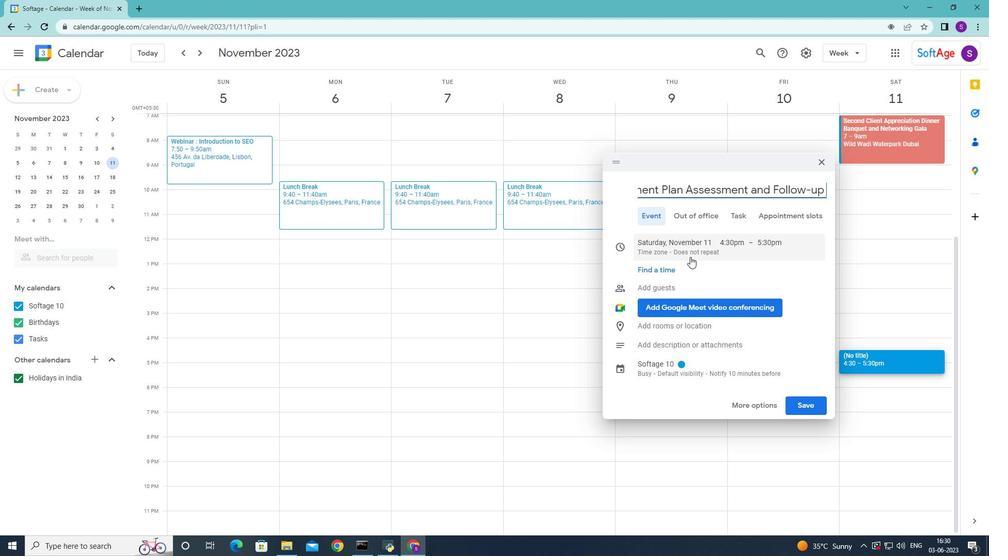 
Action: Mouse pressed left at (687, 253)
Screenshot: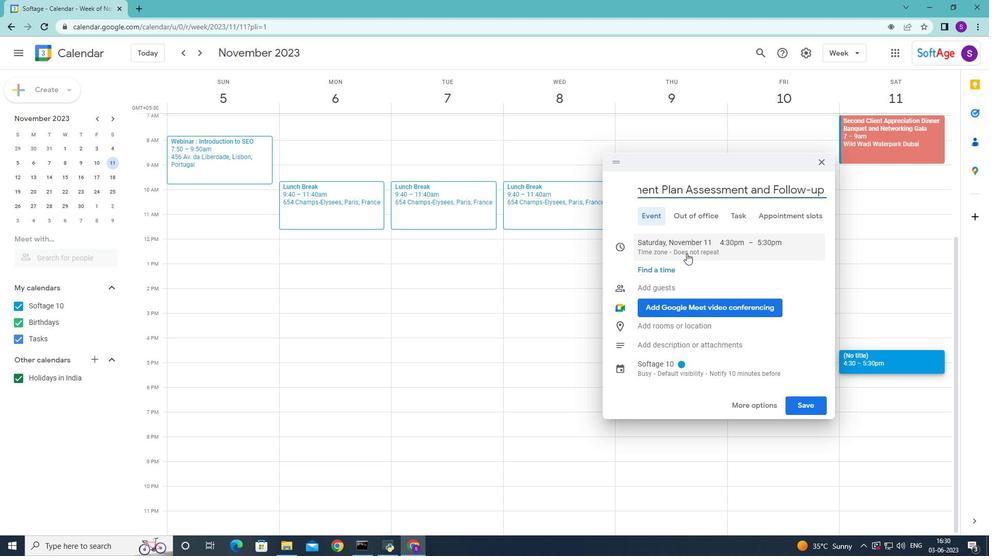 
Action: Mouse moved to (687, 245)
Screenshot: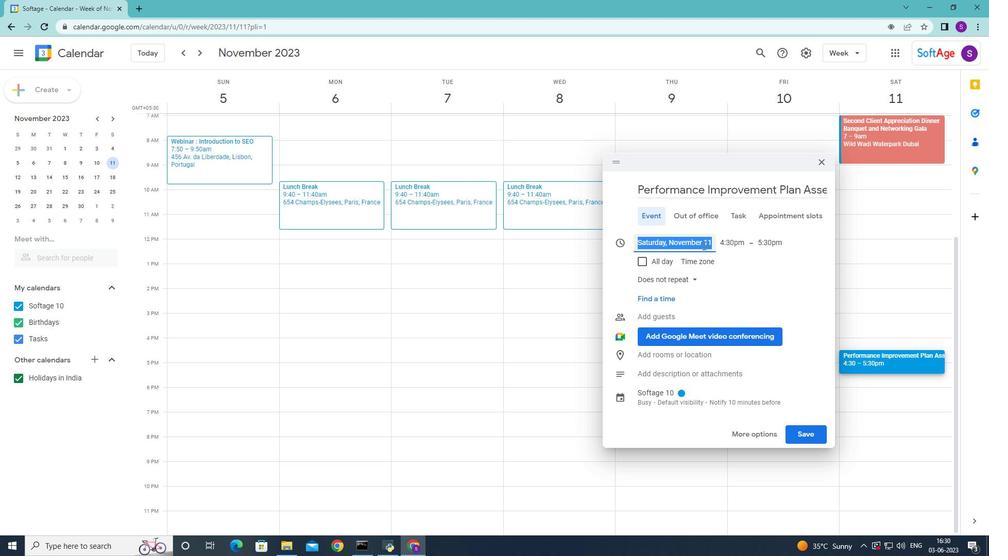 
Action: Mouse pressed left at (687, 245)
Screenshot: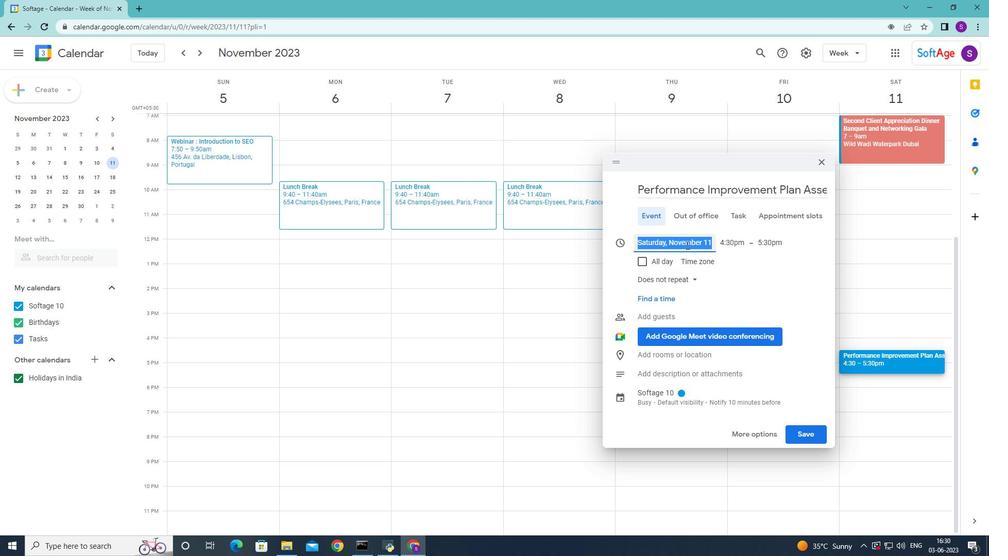 
Action: Mouse moved to (763, 266)
Screenshot: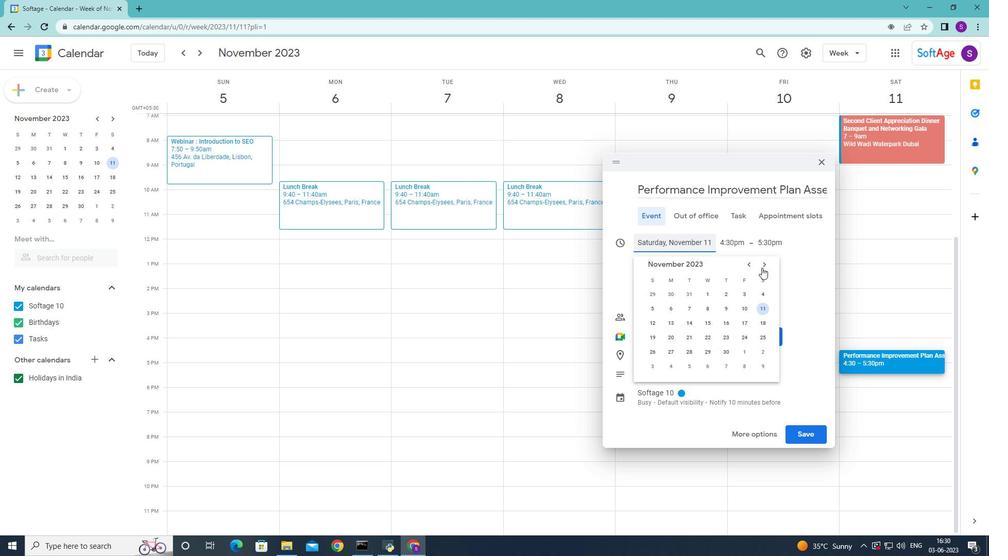 
Action: Mouse pressed left at (763, 266)
Screenshot: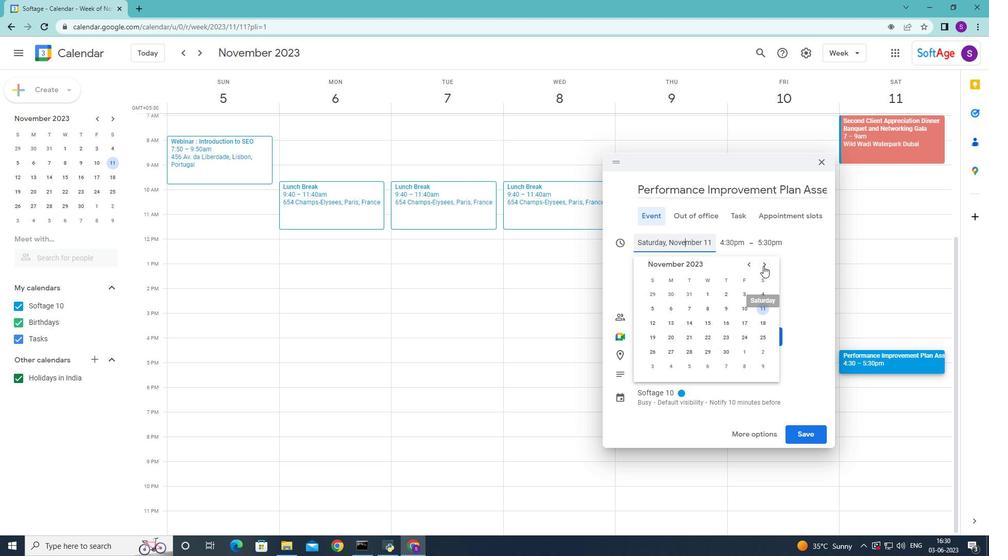 
Action: Mouse pressed left at (763, 266)
Screenshot: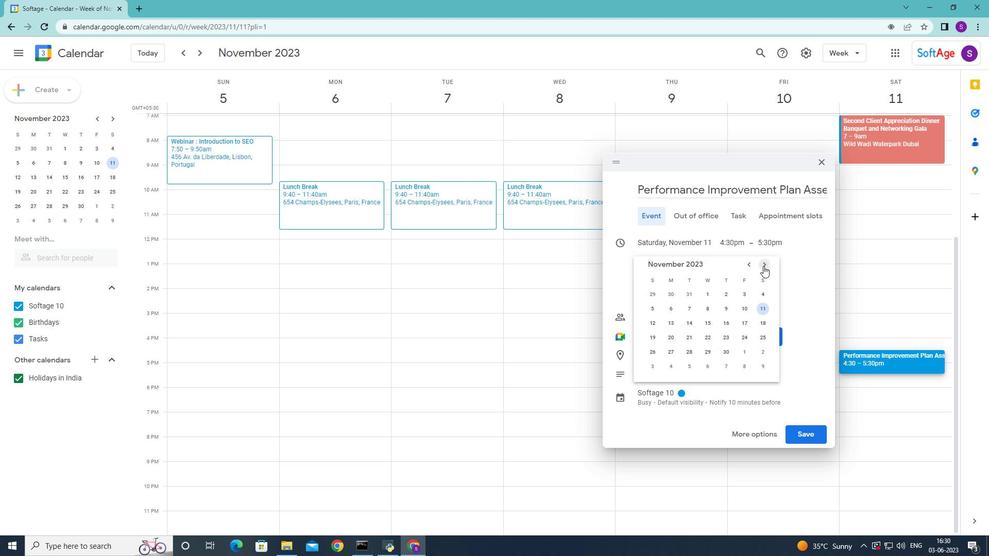 
Action: Mouse pressed left at (763, 266)
Screenshot: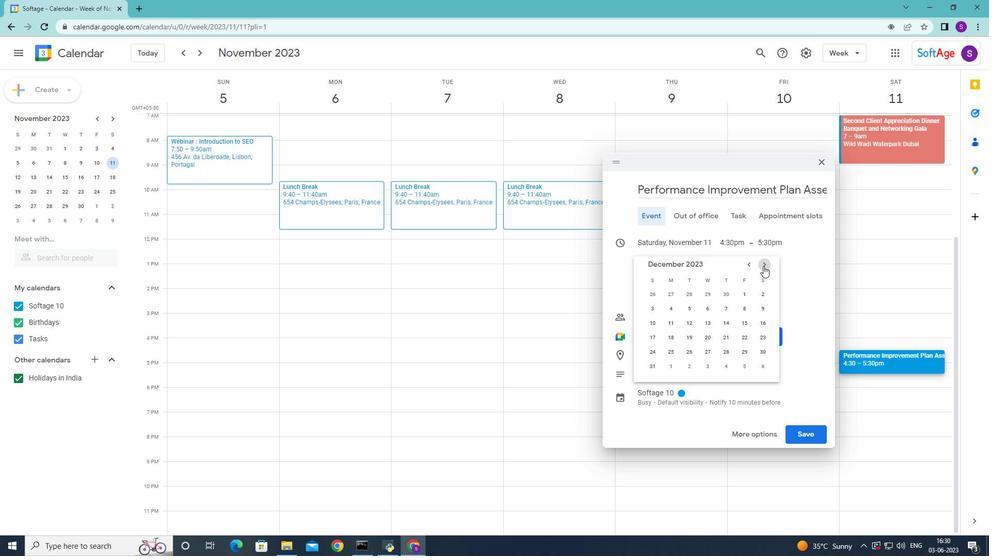 
Action: Mouse pressed left at (763, 266)
Screenshot: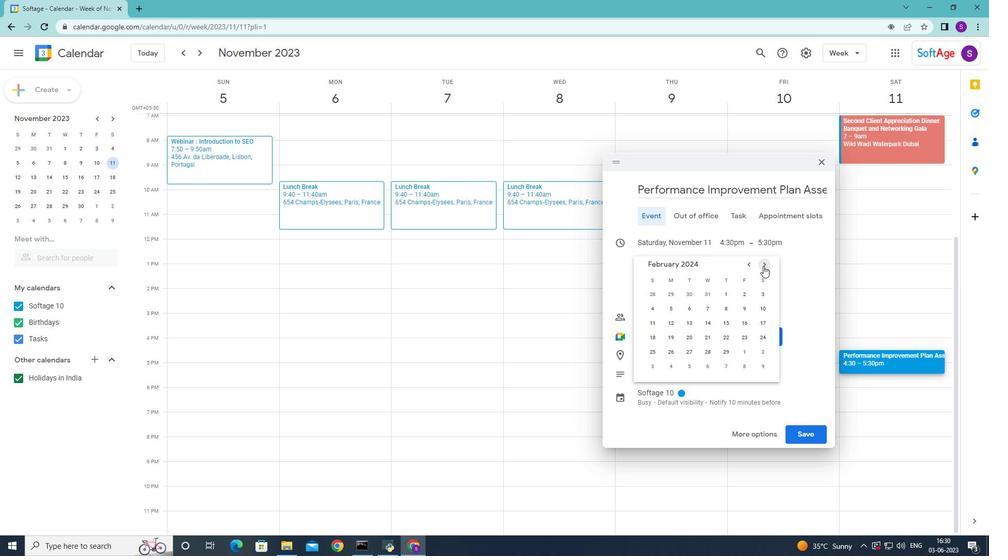 
Action: Mouse pressed left at (763, 266)
Screenshot: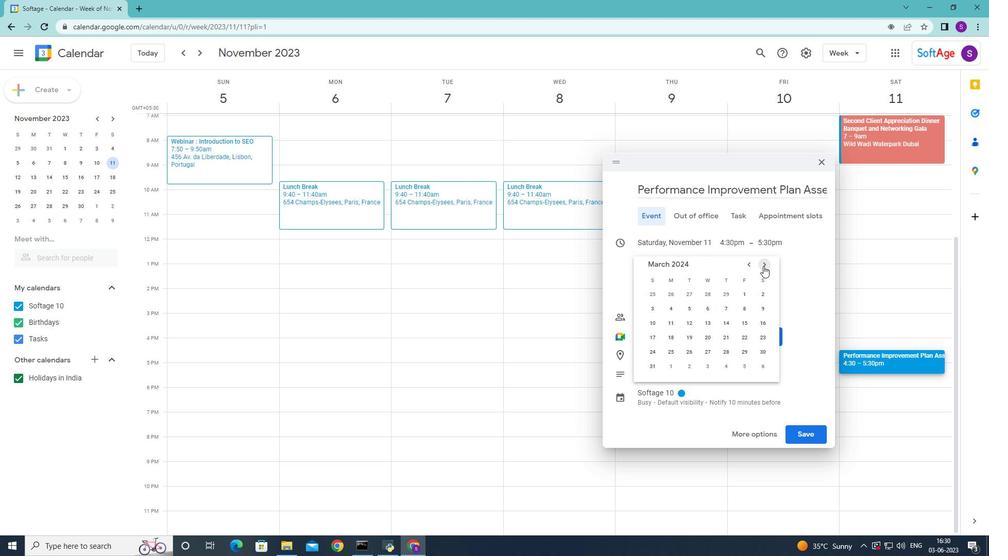 
Action: Mouse moved to (693, 295)
Screenshot: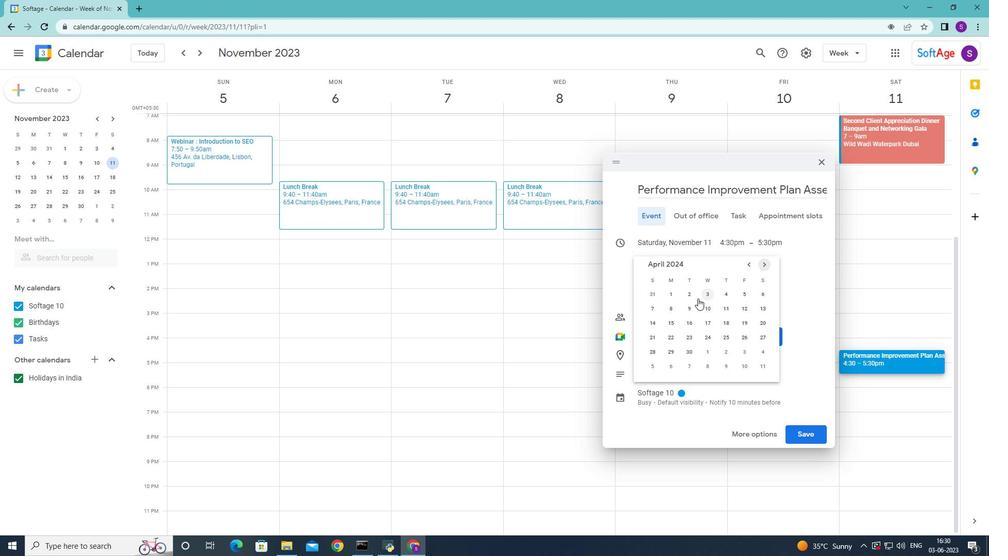 
Action: Mouse pressed left at (693, 295)
Screenshot: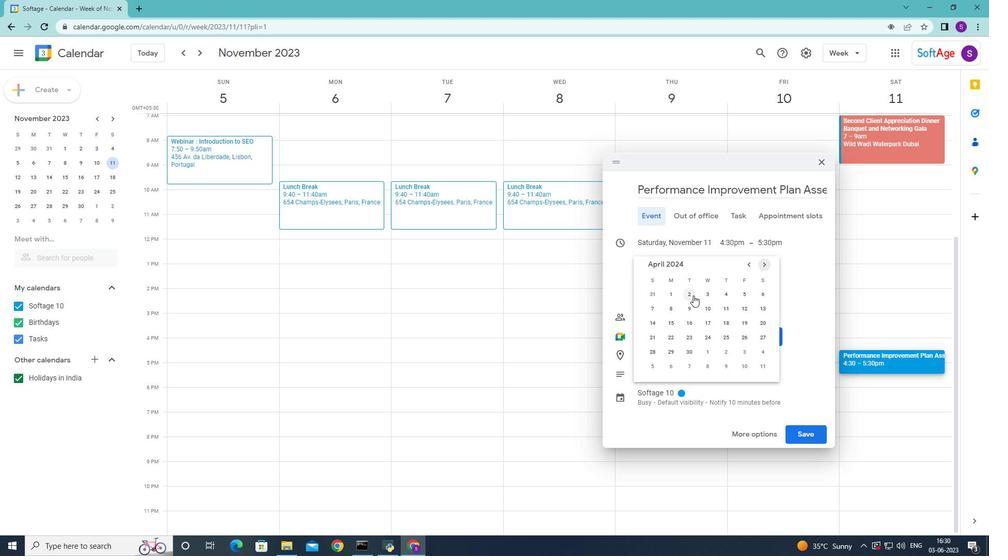 
Action: Mouse moved to (278, 239)
Screenshot: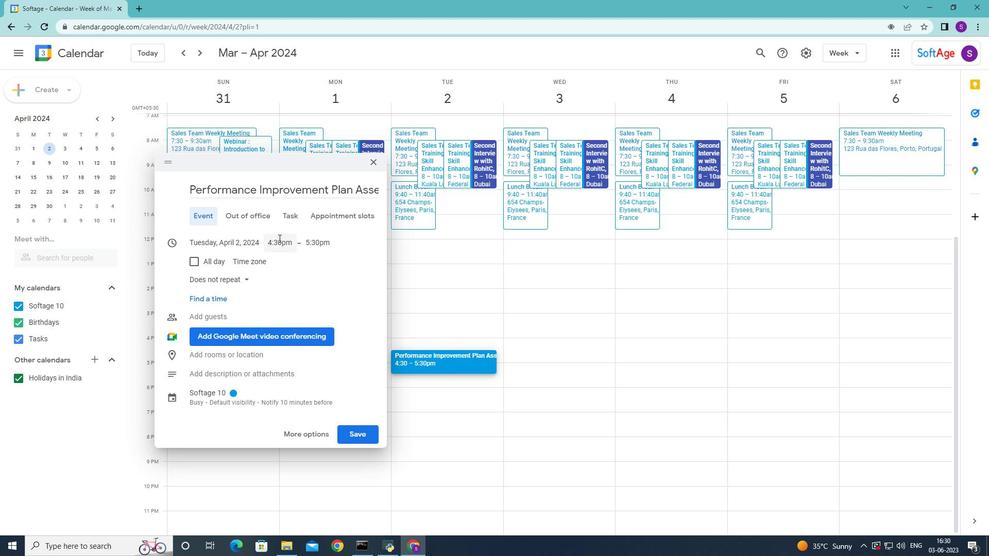 
Action: Mouse pressed left at (278, 239)
Screenshot: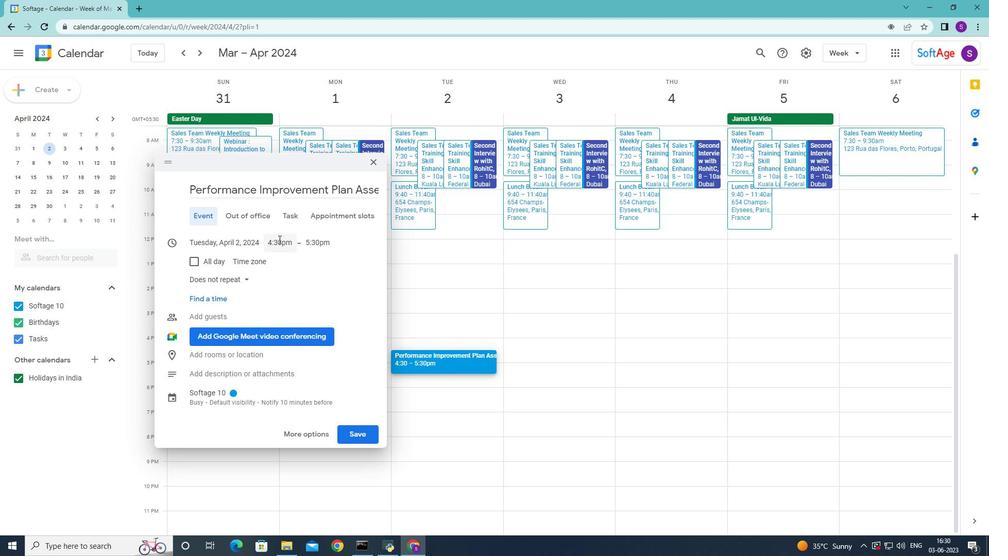 
Action: Mouse moved to (303, 306)
Screenshot: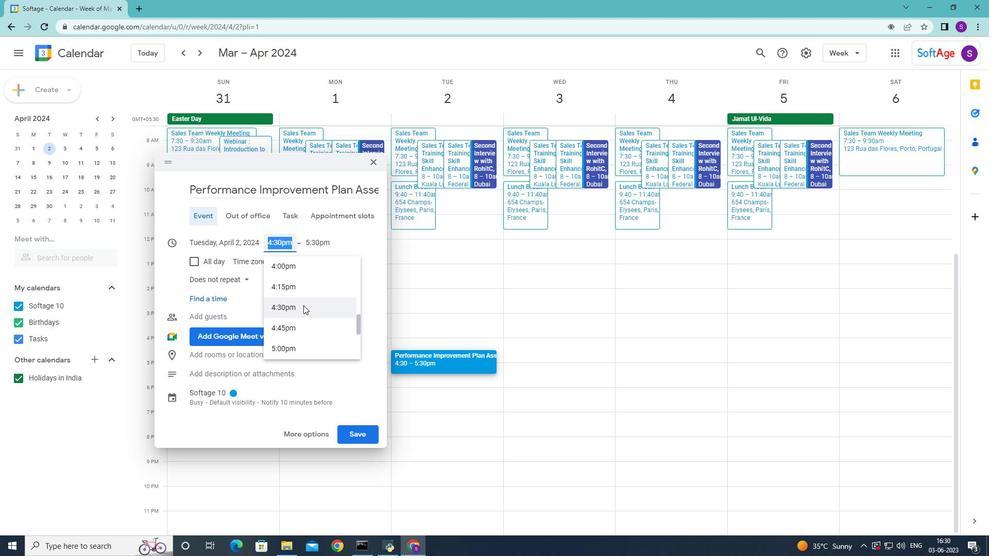 
Action: Mouse scrolled (303, 306) with delta (0, 0)
Screenshot: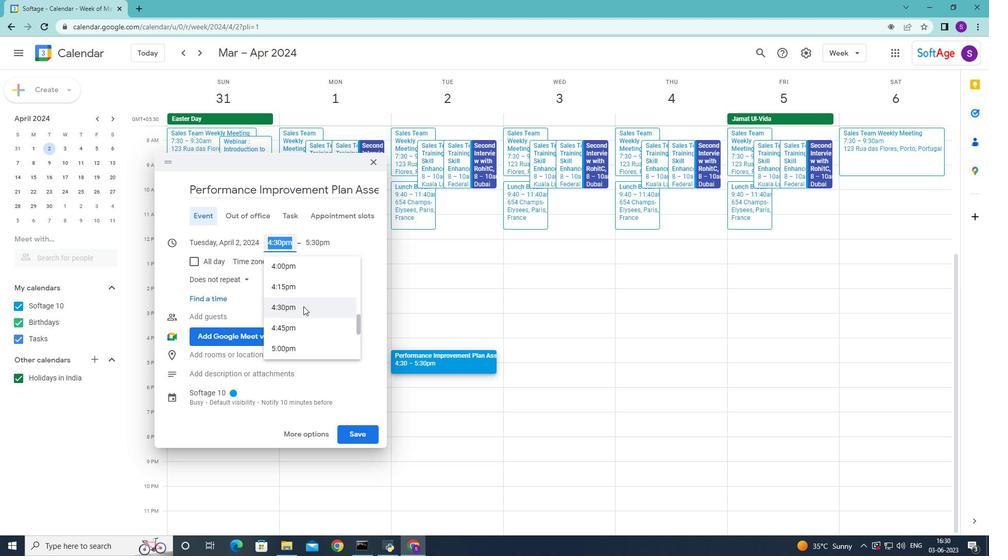 
Action: Mouse scrolled (303, 306) with delta (0, 0)
Screenshot: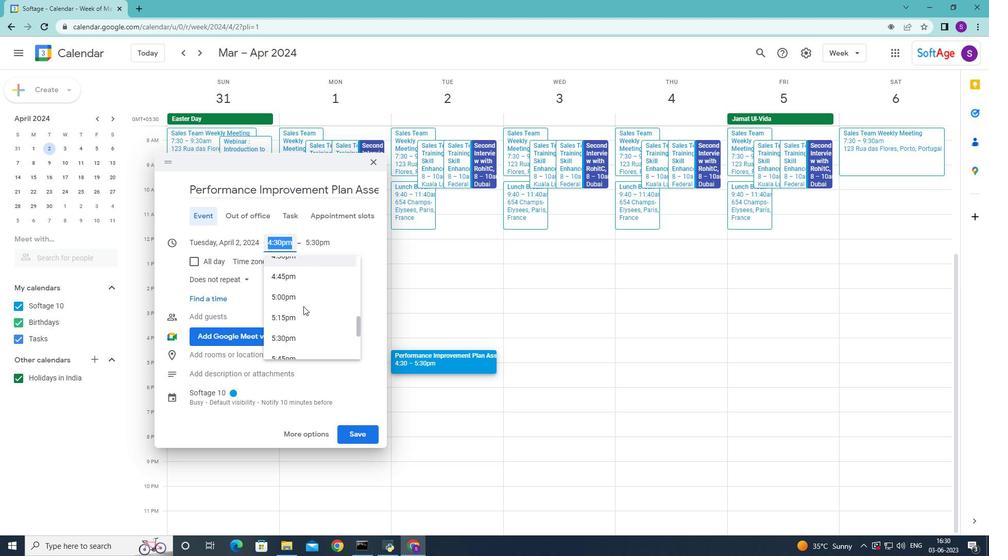 
Action: Mouse scrolled (303, 306) with delta (0, 0)
Screenshot: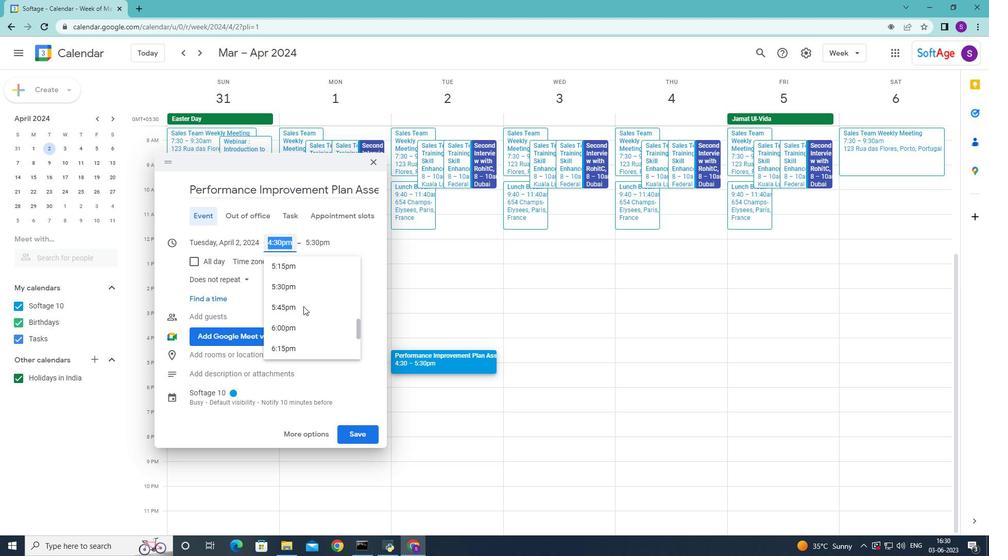
Action: Mouse scrolled (303, 306) with delta (0, 0)
Screenshot: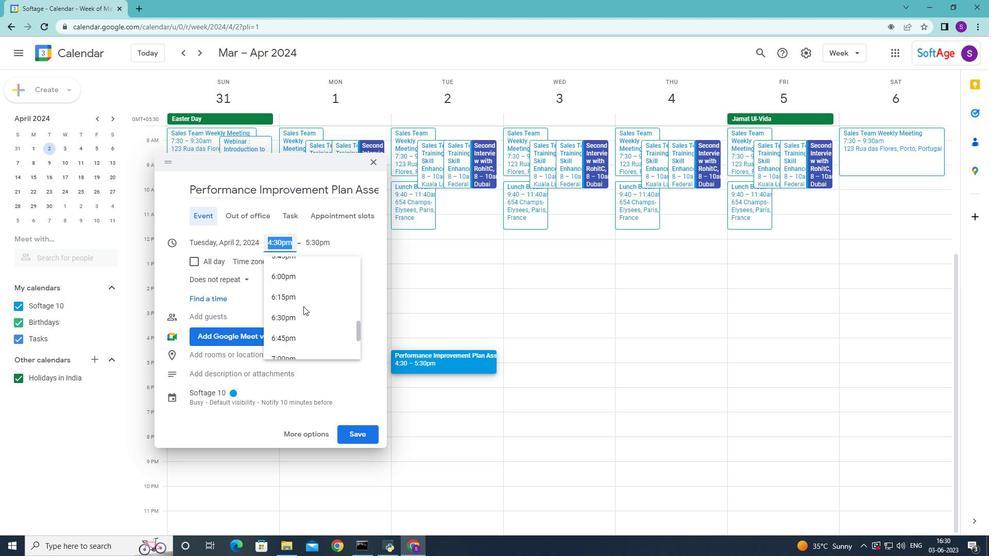 
Action: Mouse scrolled (303, 306) with delta (0, 0)
Screenshot: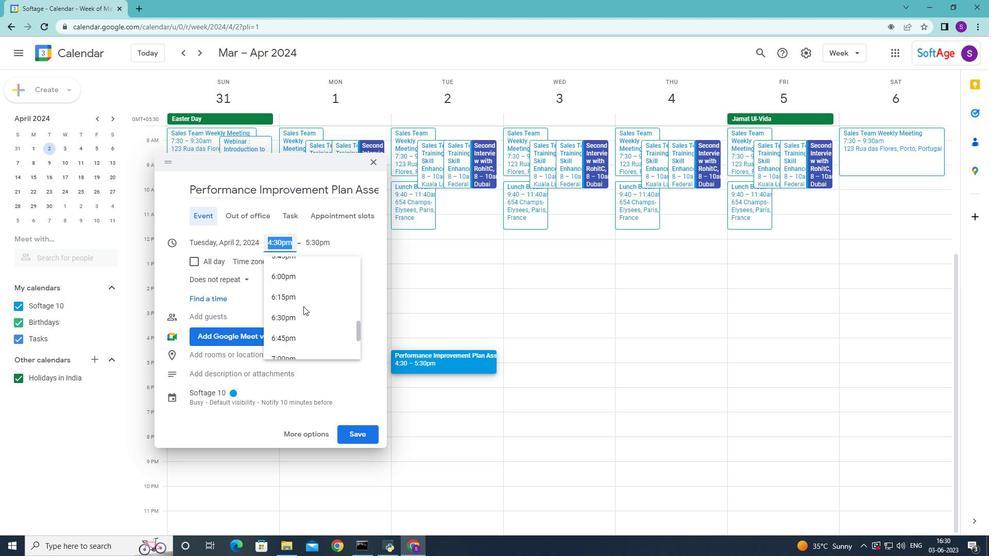 
Action: Mouse moved to (304, 299)
Screenshot: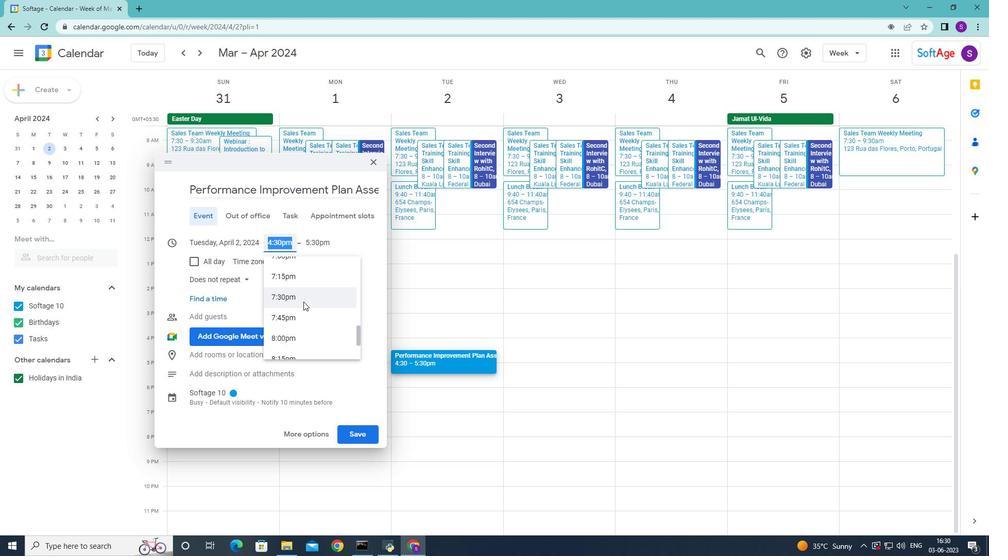 
Action: Mouse pressed left at (304, 299)
Screenshot: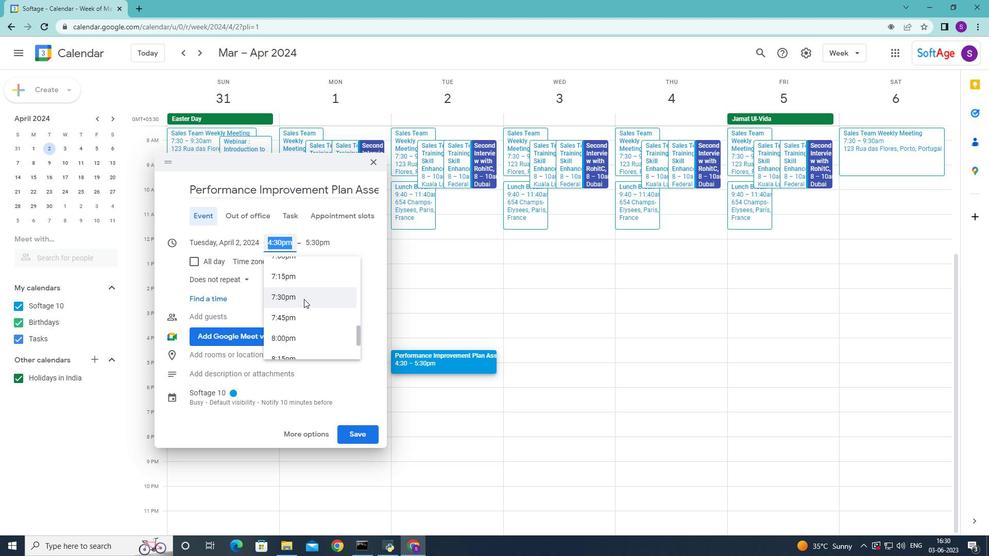 
Action: Mouse moved to (314, 241)
Screenshot: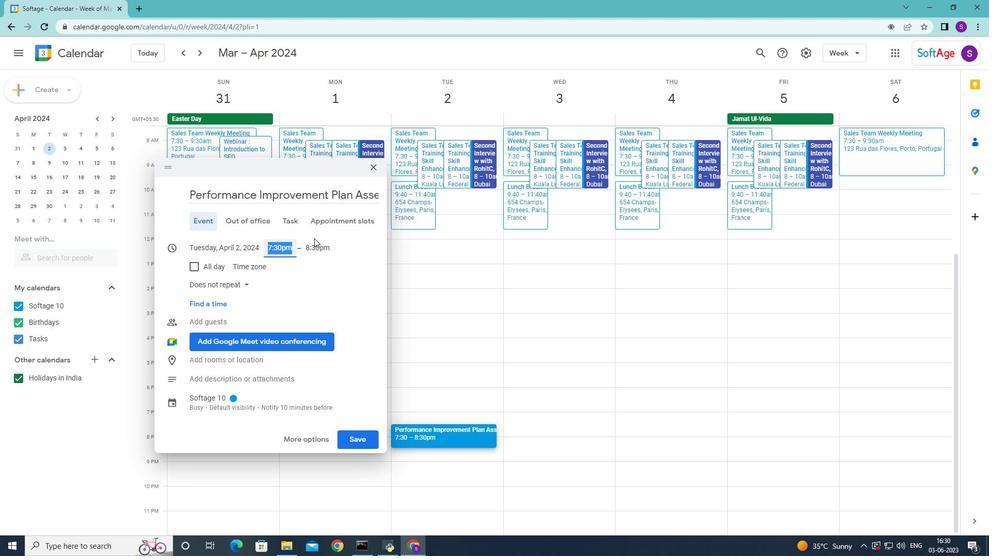 
Action: Mouse pressed left at (314, 241)
Screenshot: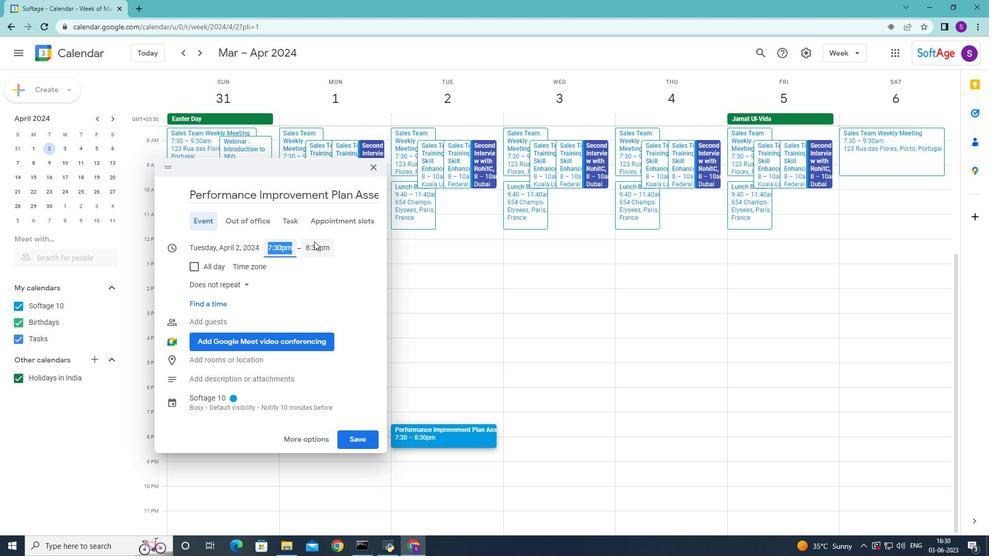 
Action: Mouse moved to (340, 315)
Screenshot: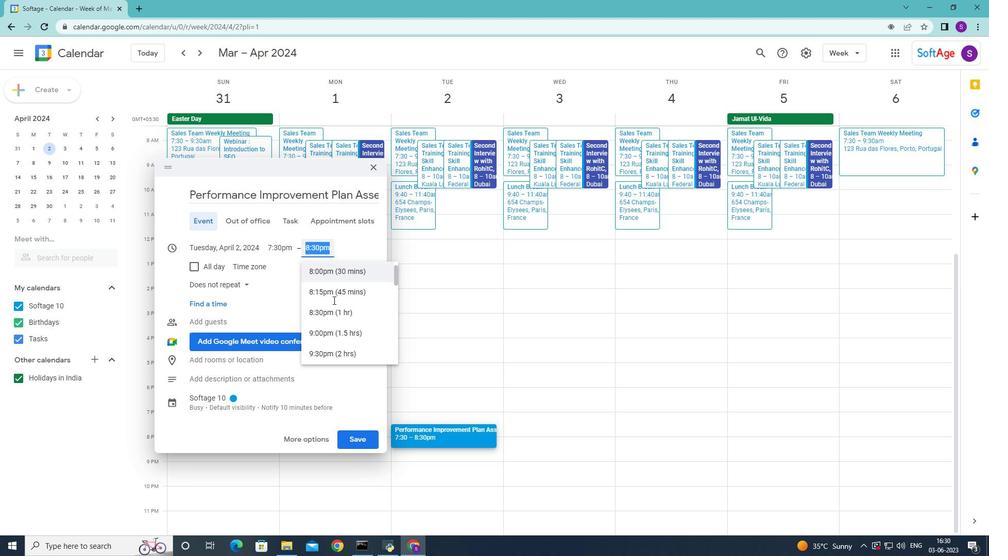 
Action: Mouse scrolled (340, 314) with delta (0, 0)
Screenshot: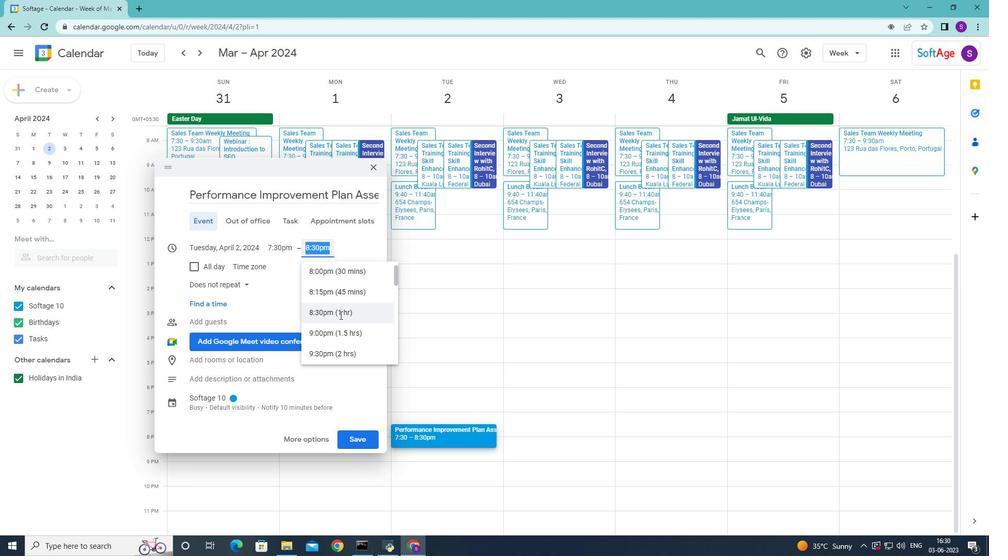
Action: Mouse moved to (337, 306)
Screenshot: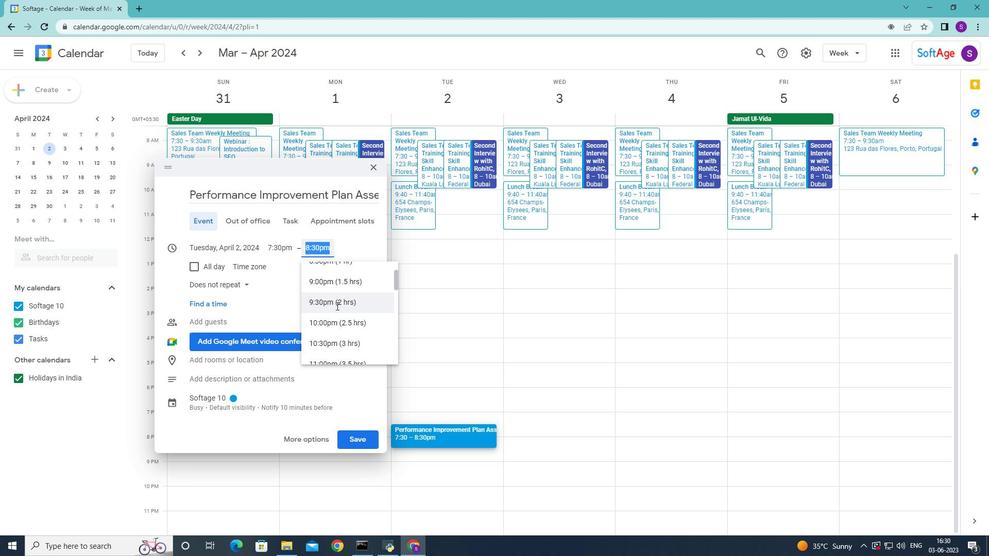 
Action: Mouse pressed left at (337, 306)
Screenshot: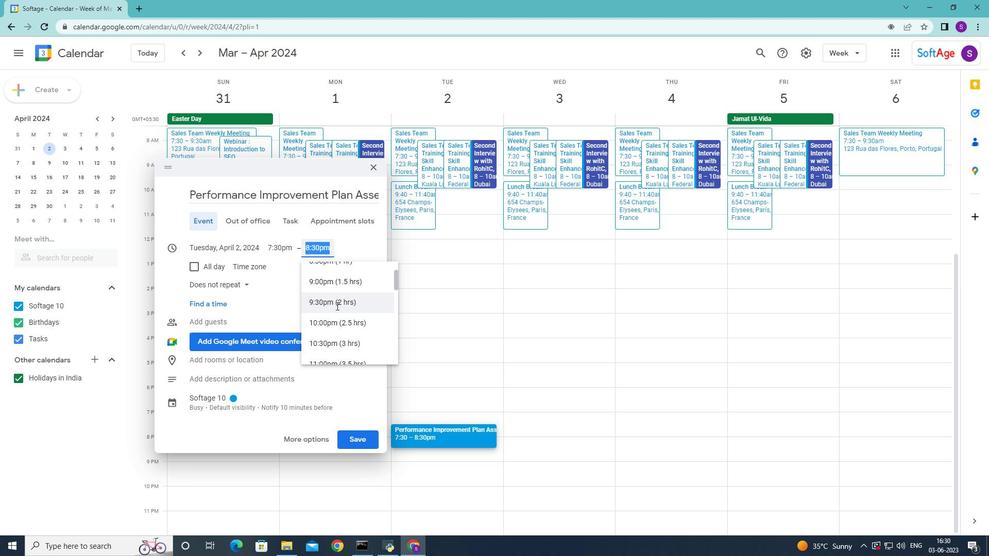 
Action: Mouse moved to (309, 443)
Screenshot: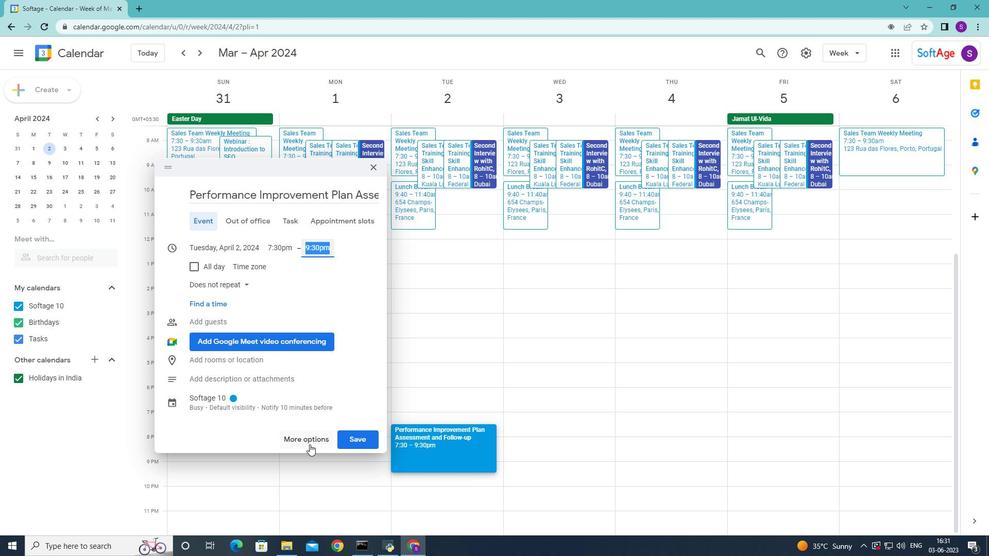
Action: Mouse pressed left at (309, 443)
Screenshot: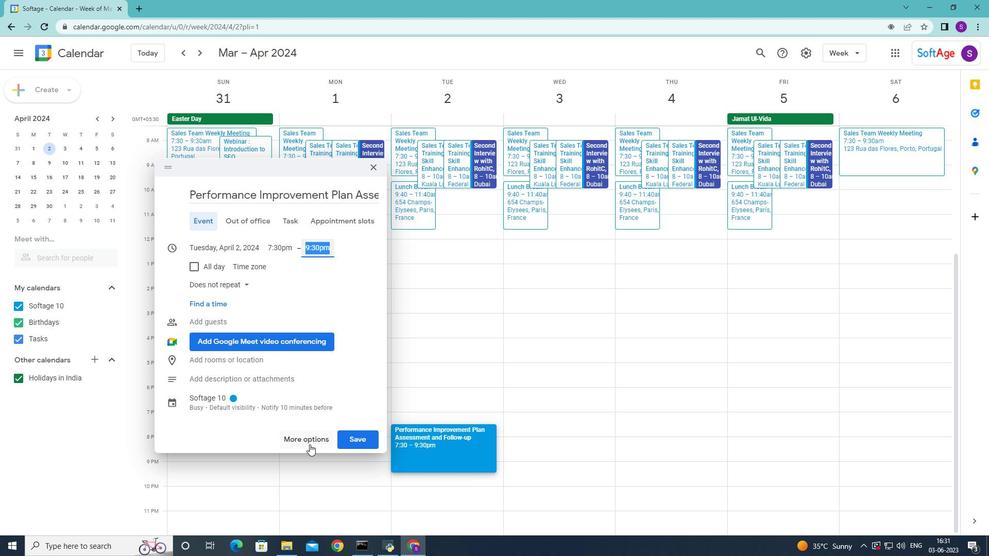
Action: Mouse moved to (185, 355)
Screenshot: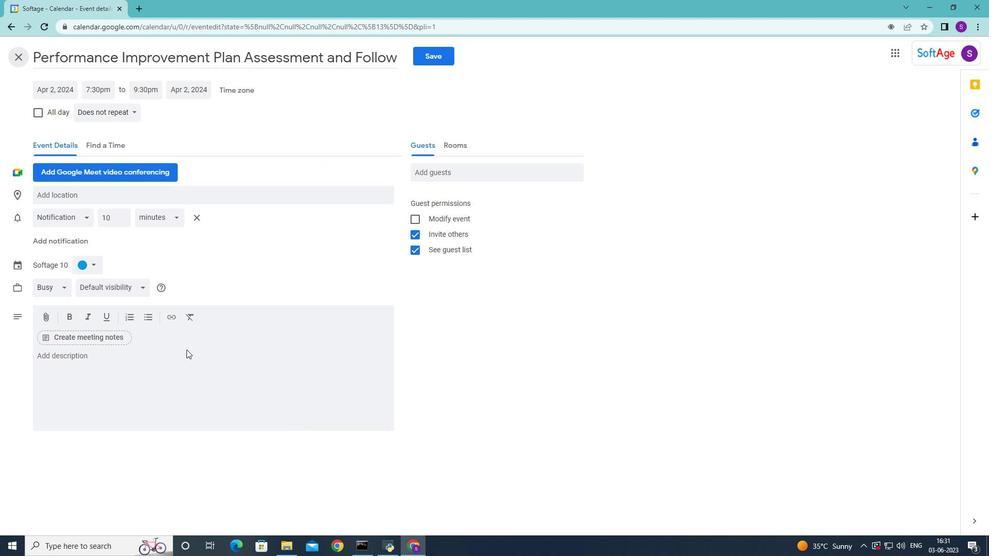 
Action: Mouse pressed left at (185, 355)
Screenshot: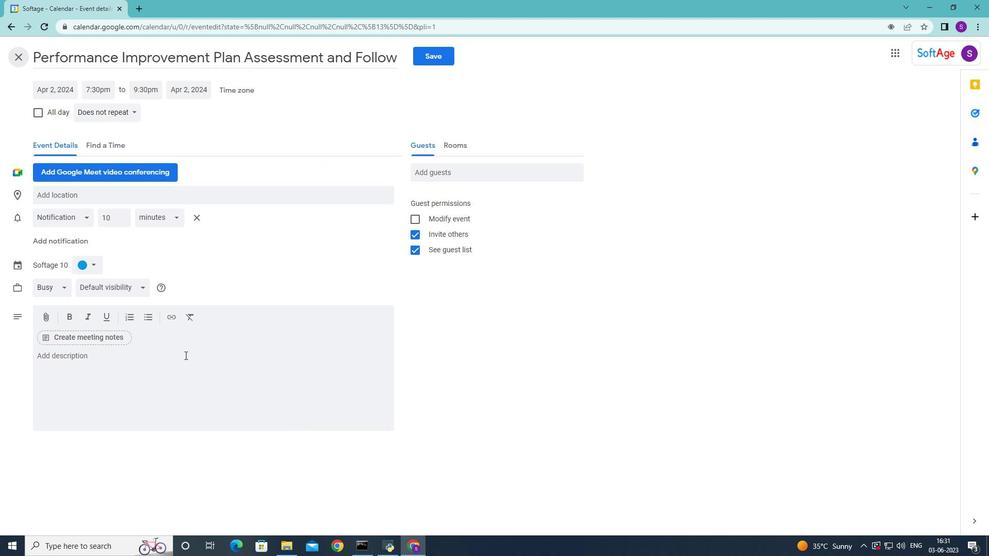 
Action: Key pressed <Key.shift>Throughout<Key.space>the<Key.space><Key.shift>PIP<Key.space><Key.shift>Discussion<Key.space><Key.backspace>,<Key.space><Key.shift>an<Key.space>emphasis<Key.space>will<Key.space>be<Key.space>placed<Key.space>on<Key.space>fostering<Key.space>a<Key.space>po
Screenshot: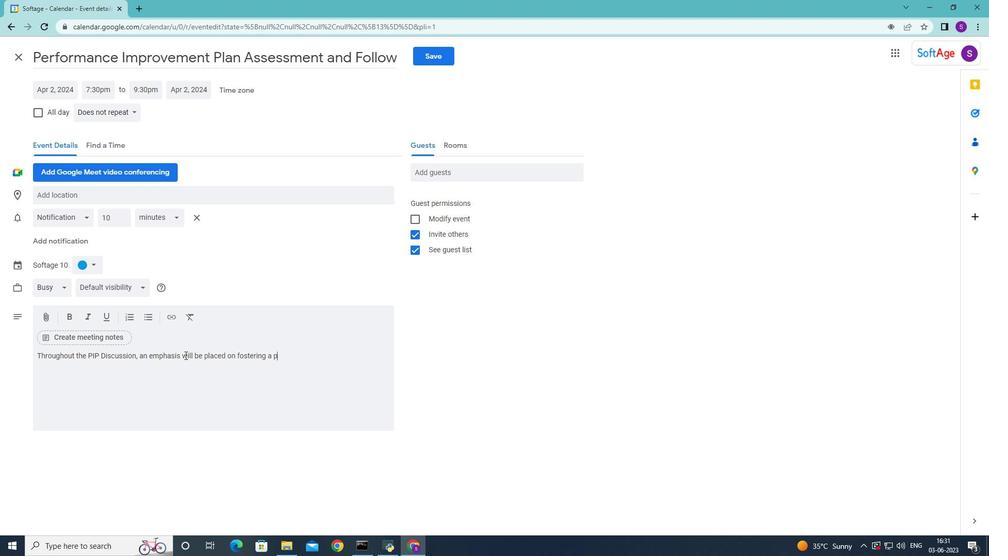 
Action: Mouse moved to (185, 355)
Screenshot: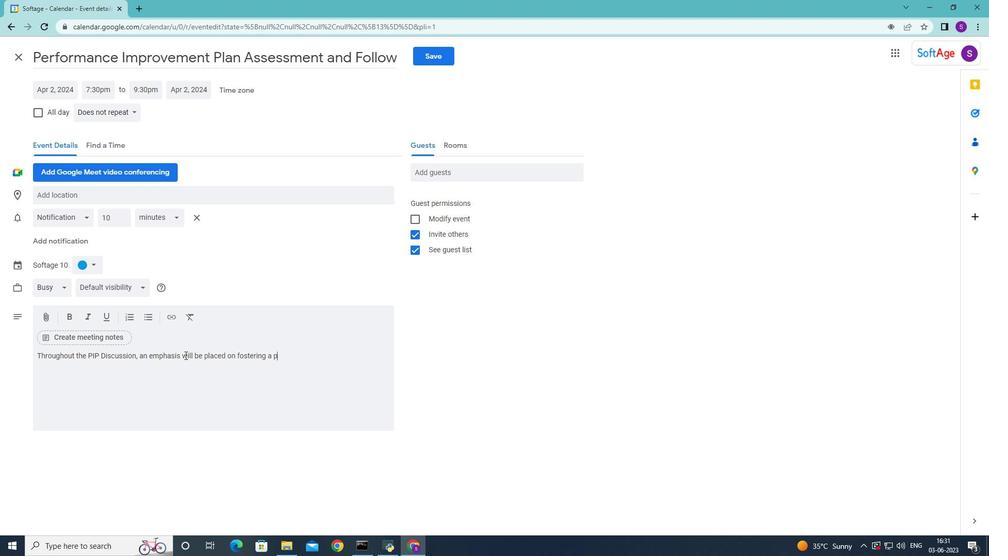 
Action: Key pressed stitive<Key.space><Key.backspace><Key.backspace><Key.backspace><Key.backspace><Key.backspace><Key.backspace><Key.backspace>itive<Key.space>and<Key.space>groe<Key.backspace>wth-oriented<Key.space>mindset.<Key.space><Key.shift>The<Key.space>employee<Key.space>will<Key.space>be<Key.space>encouraged<Key.space>to<Key.space>take<Key.space>ownership<Key.space>f<Key.space>their<Key.space>development<Key.space>,<Key.space>ask<Key.space>questions,<Key.space>and<Key.space>seek<Key.space>clarification<Key.space>when<Key.space>needed.<Key.space><Key.shift>The<Key.space>supervior<Key.space>
Screenshot: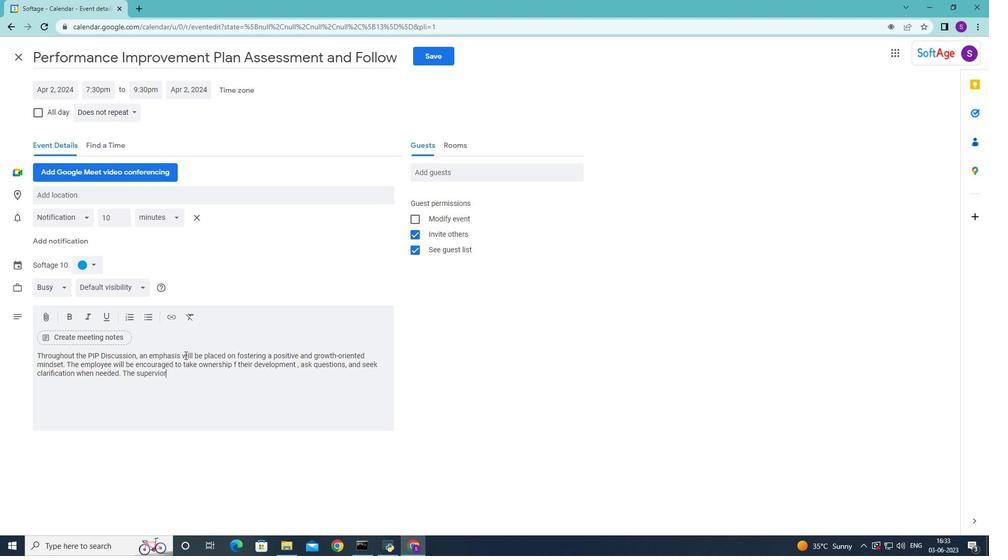 
Action: Mouse moved to (160, 377)
Screenshot: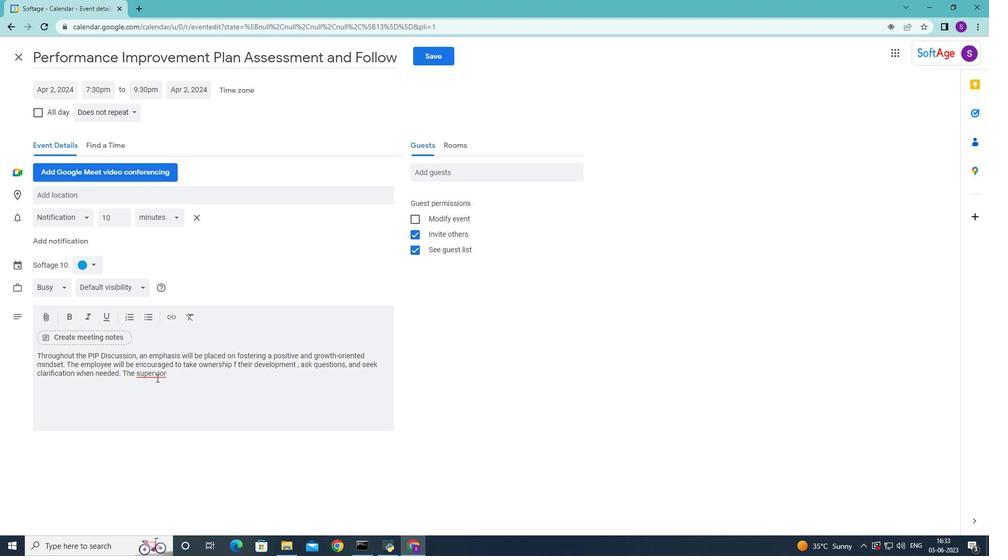 
Action: Mouse pressed left at (160, 377)
Screenshot: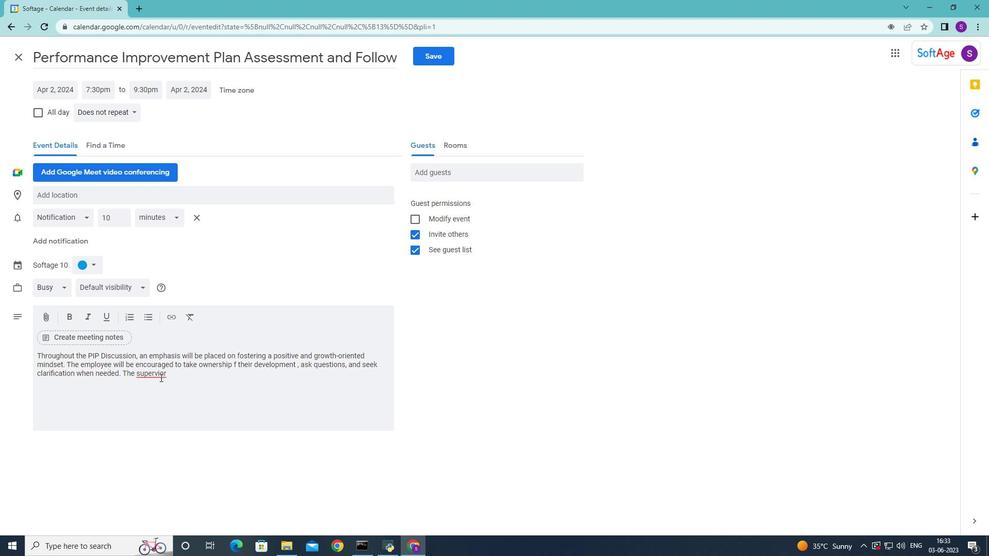 
Action: Mouse moved to (185, 381)
Screenshot: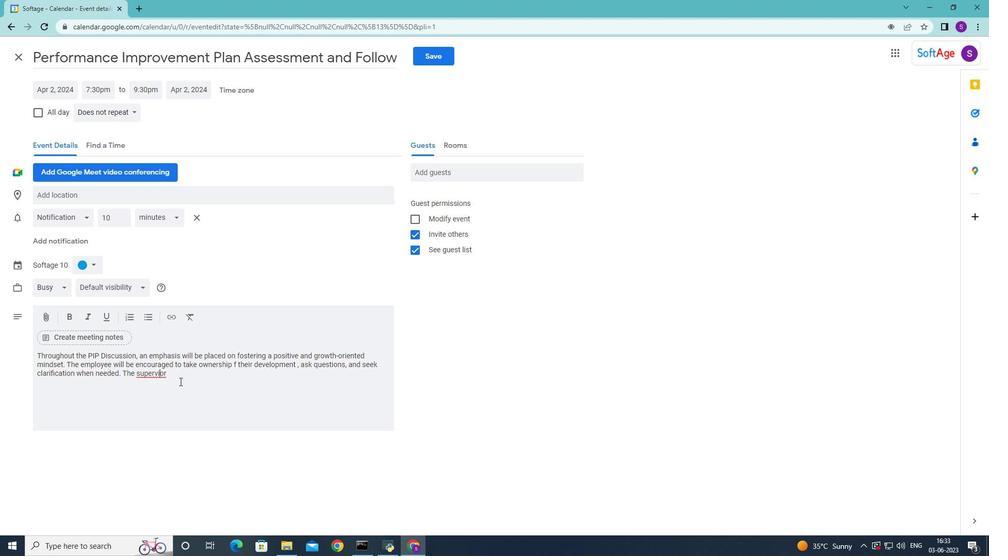
Action: Key pressed s
Screenshot: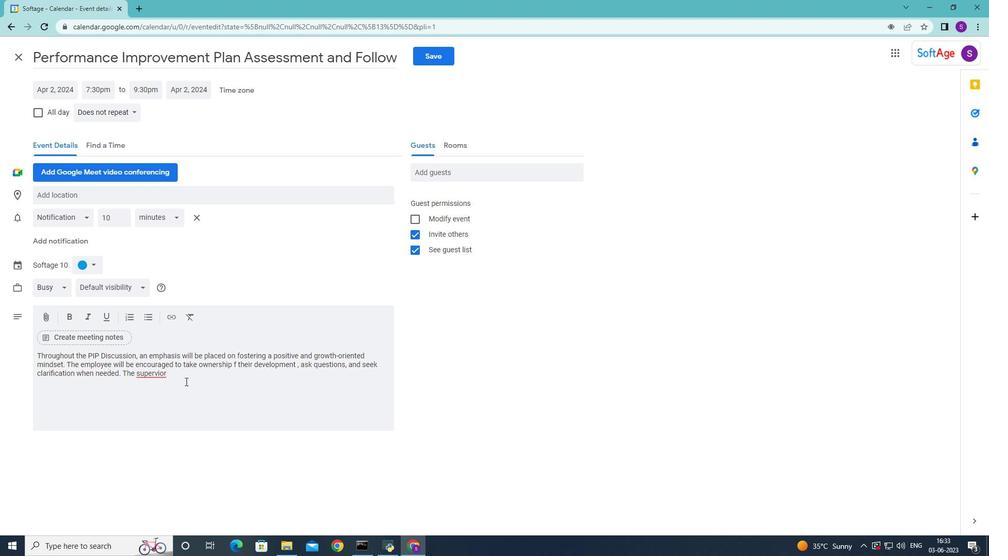 
Action: Mouse moved to (204, 377)
Screenshot: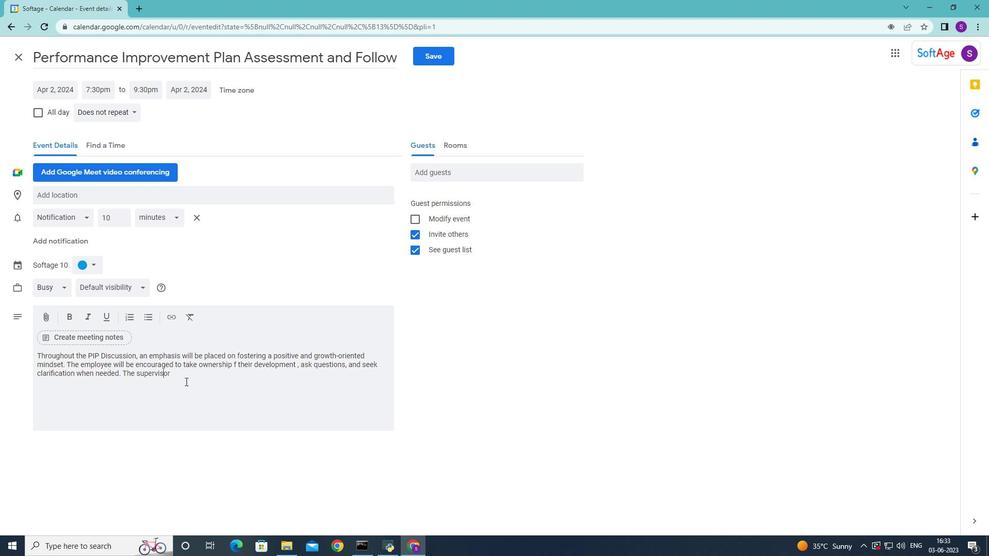 
Action: Mouse pressed left at (204, 377)
Screenshot: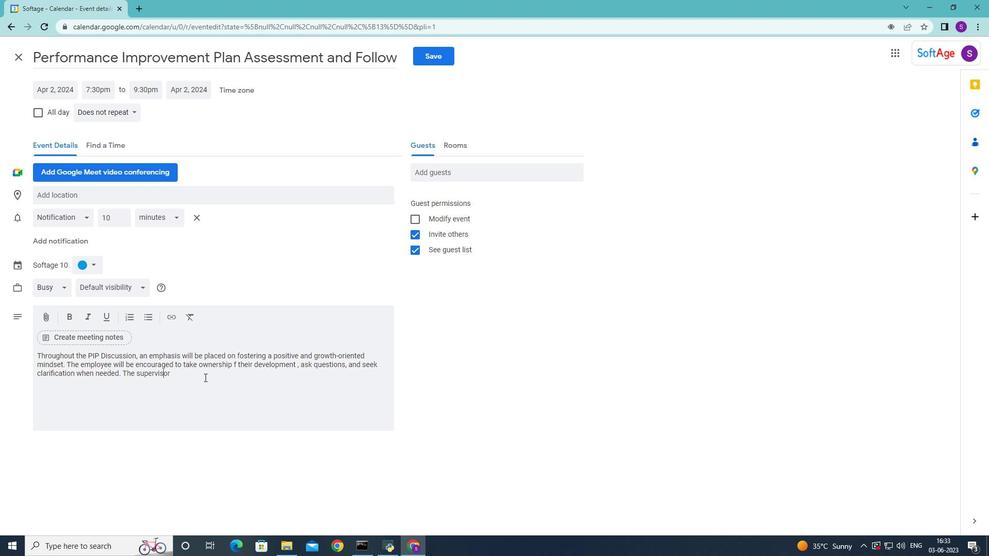 
Action: Key pressed will<Key.space>provide<Key.space>support,<Key.space>encouragement<Key.space><Key.backspace>,<Key.space>and<Key.space>guidance<Key.space>to<Key.space>help<Key.space>the<Key.space>employee<Key.space>succeed<Key.space><Key.backspace>.<Key.space>
Screenshot: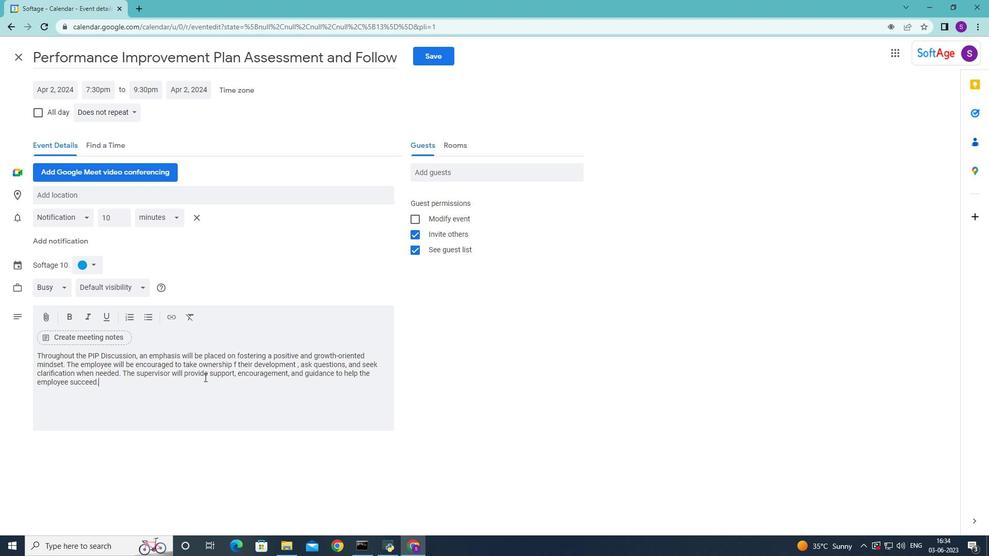 
Action: Mouse moved to (95, 269)
Screenshot: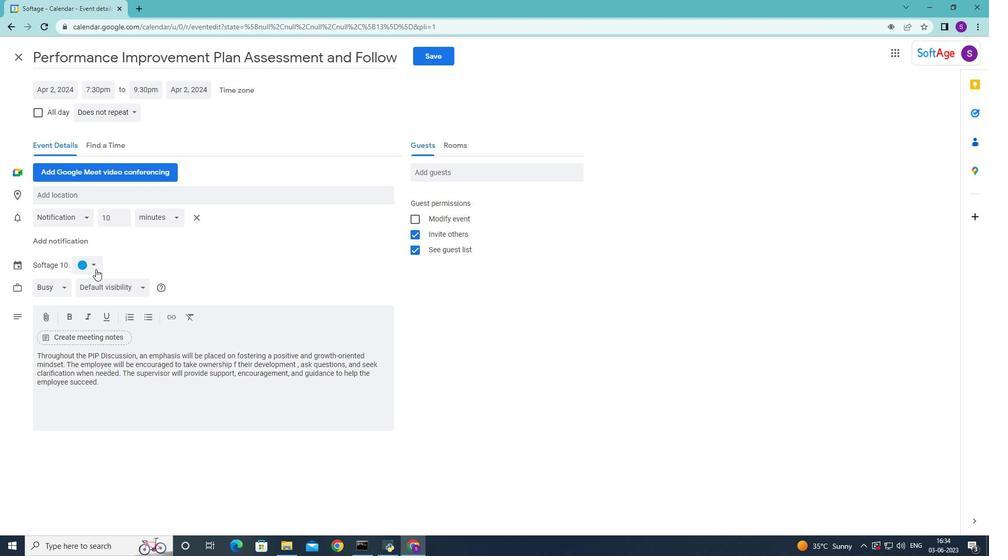 
Action: Mouse pressed left at (95, 269)
Screenshot: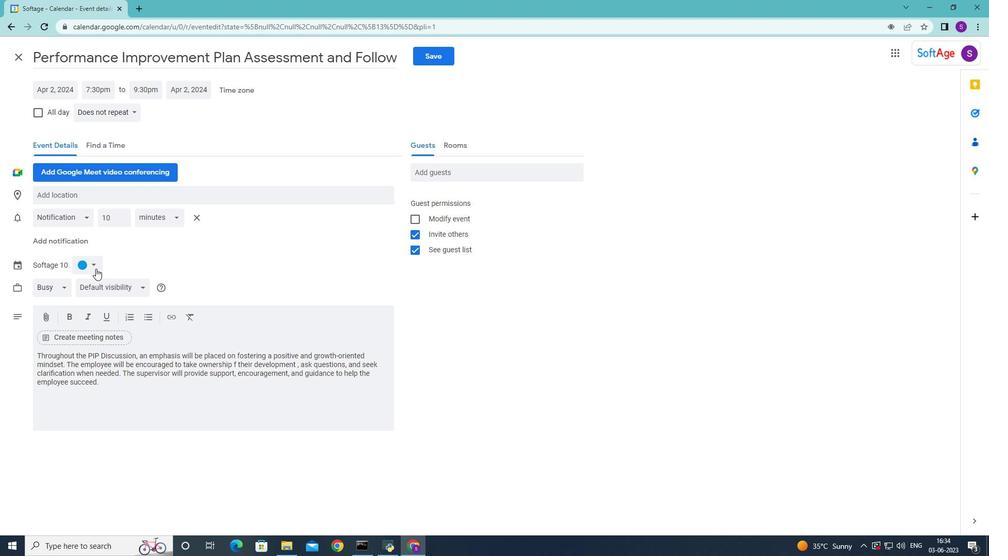 
Action: Mouse moved to (82, 278)
Screenshot: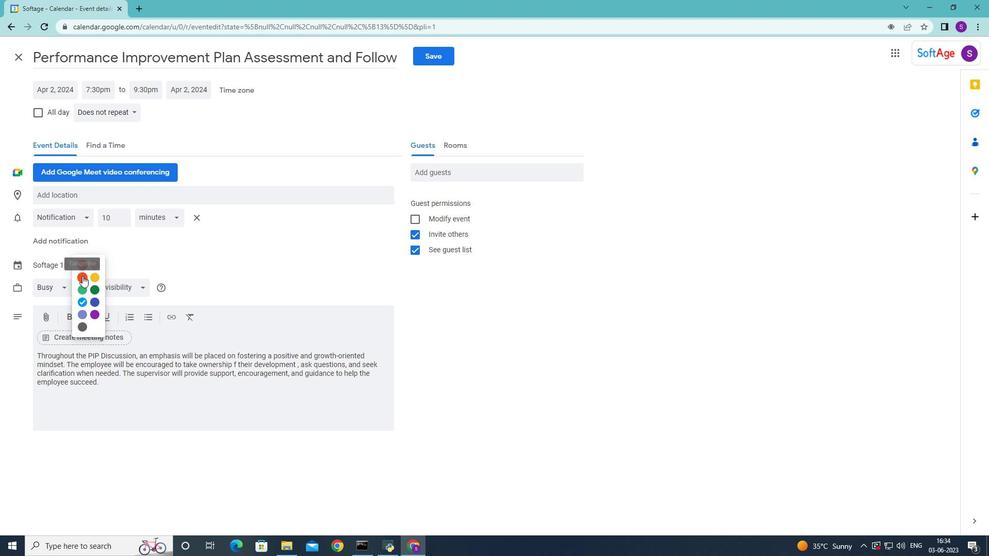 
Action: Mouse pressed left at (82, 278)
Screenshot: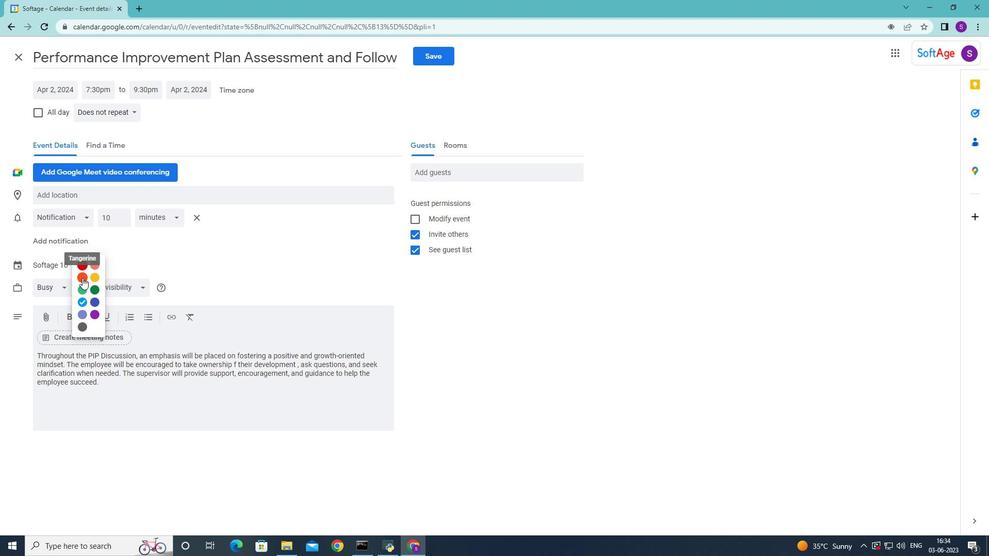 
Action: Mouse moved to (131, 198)
Screenshot: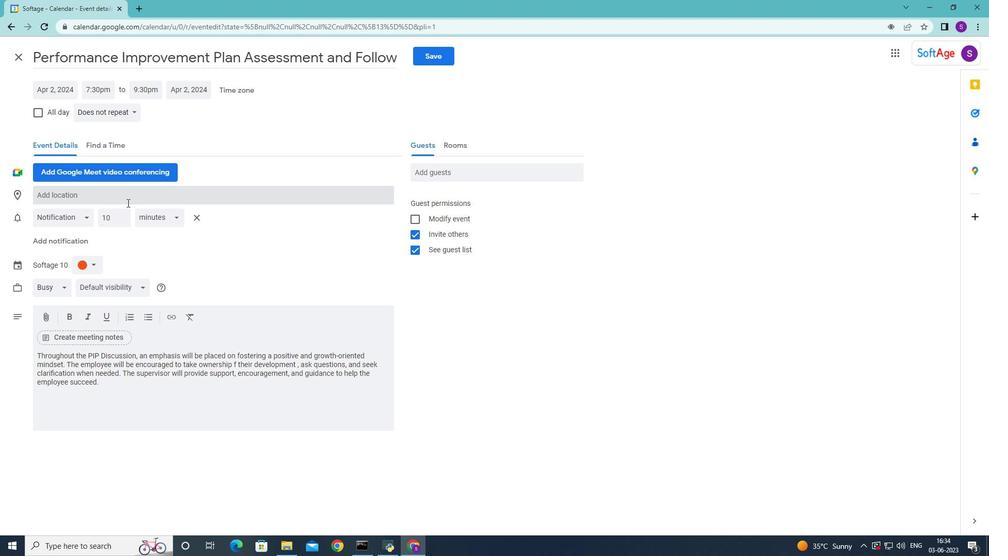 
Action: Mouse pressed left at (131, 198)
Screenshot: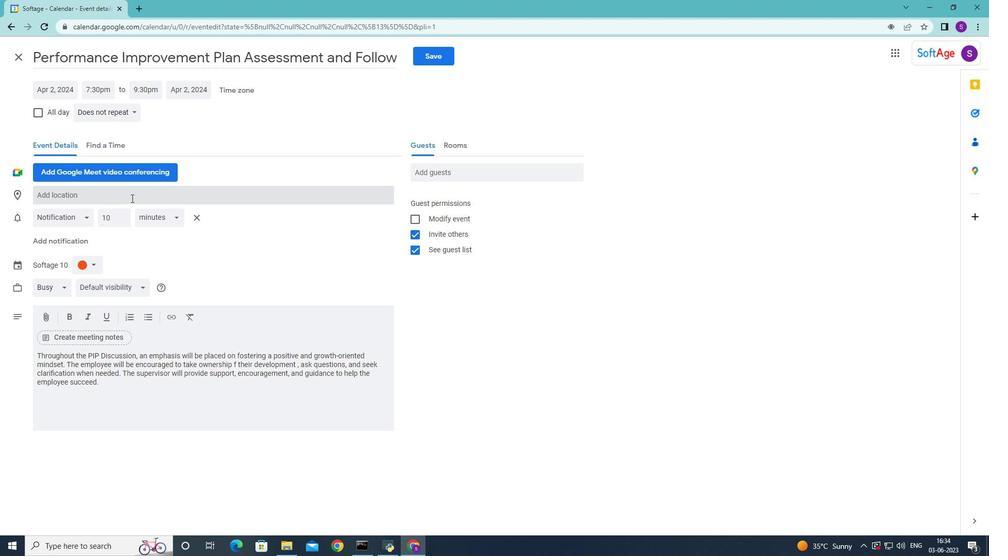 
Action: Key pressed 123<Key.space><Key.shift>Mall<Key.space>of<Key.space>the<Key.space><Key.shift>Emirates,<Key.space><Key.shift>dubai,<Key.shift>UA<Key.shift>E<Key.space>
Screenshot: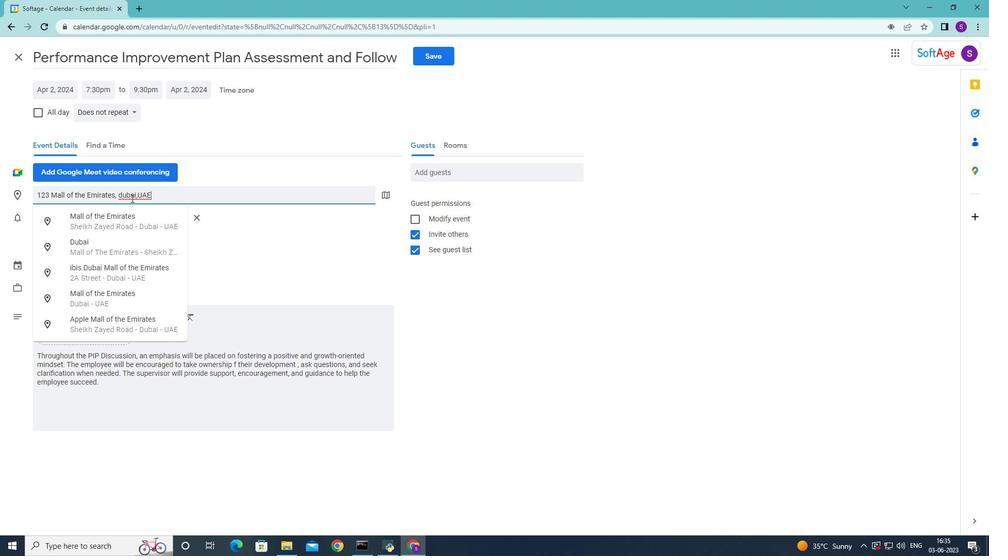 
Action: Mouse moved to (282, 229)
Screenshot: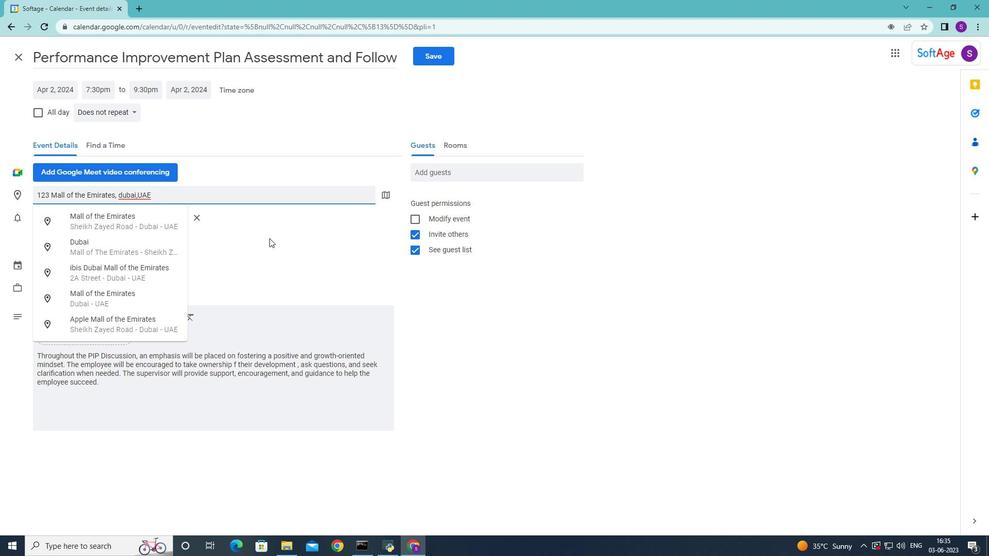 
Action: Key pressed <Key.enter>
Screenshot: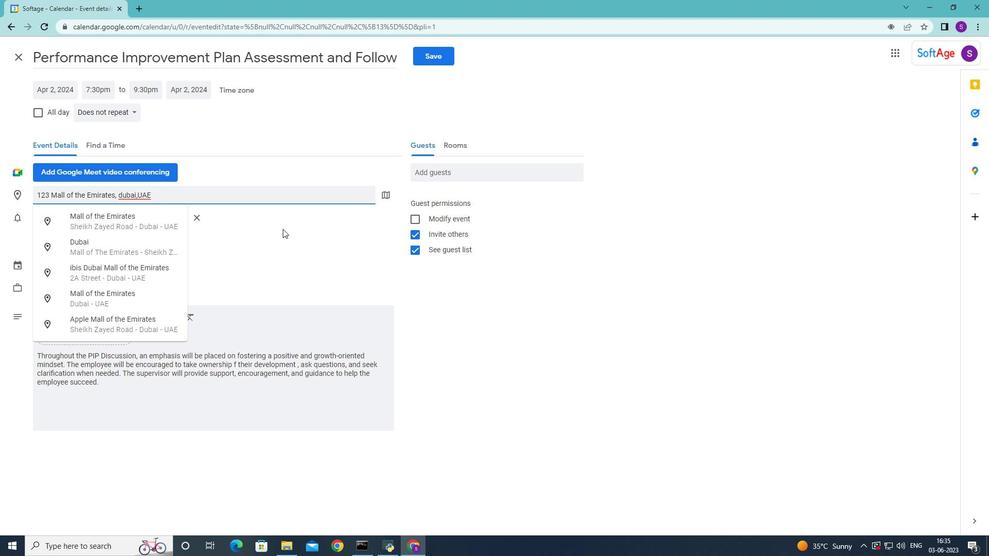 
Action: Mouse moved to (453, 171)
Screenshot: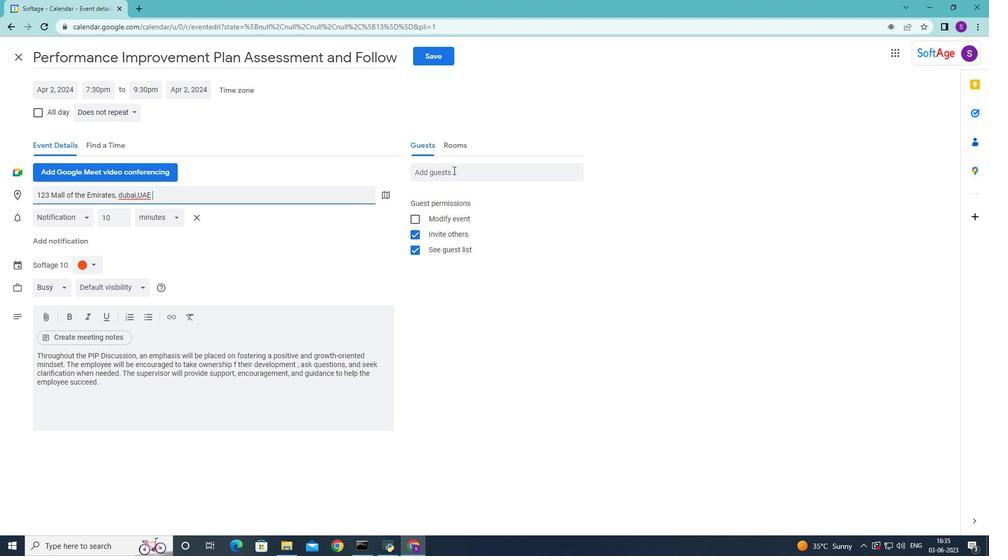 
Action: Mouse pressed left at (453, 171)
Screenshot: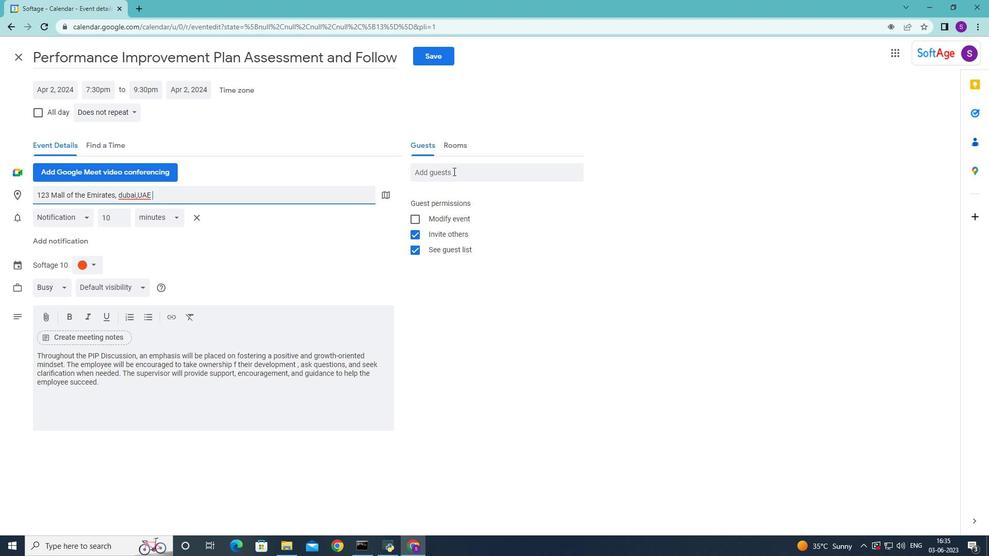 
Action: Key pressed softage.4<Key.shift>@<Key.enter>softage.5<Key.enter>
Screenshot: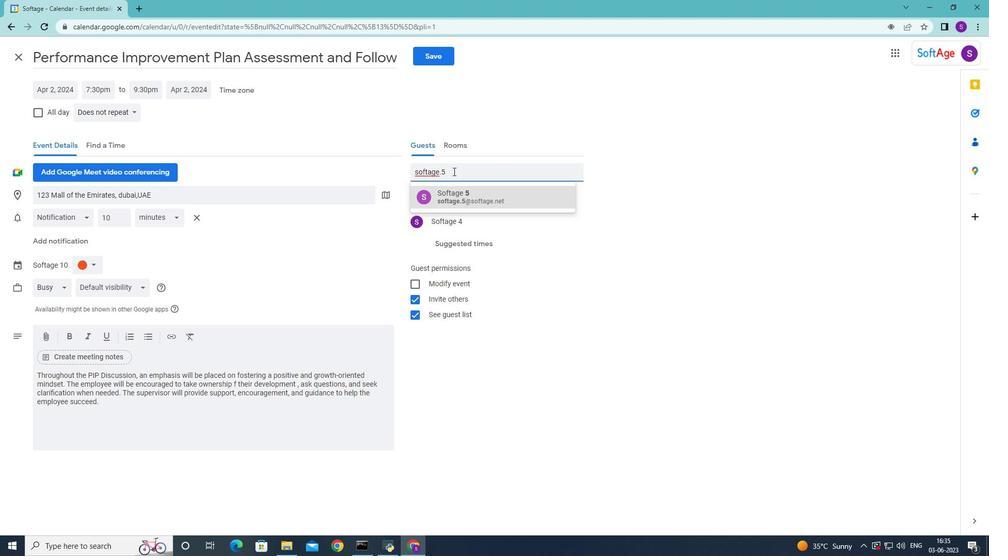 
Action: Mouse moved to (107, 110)
Screenshot: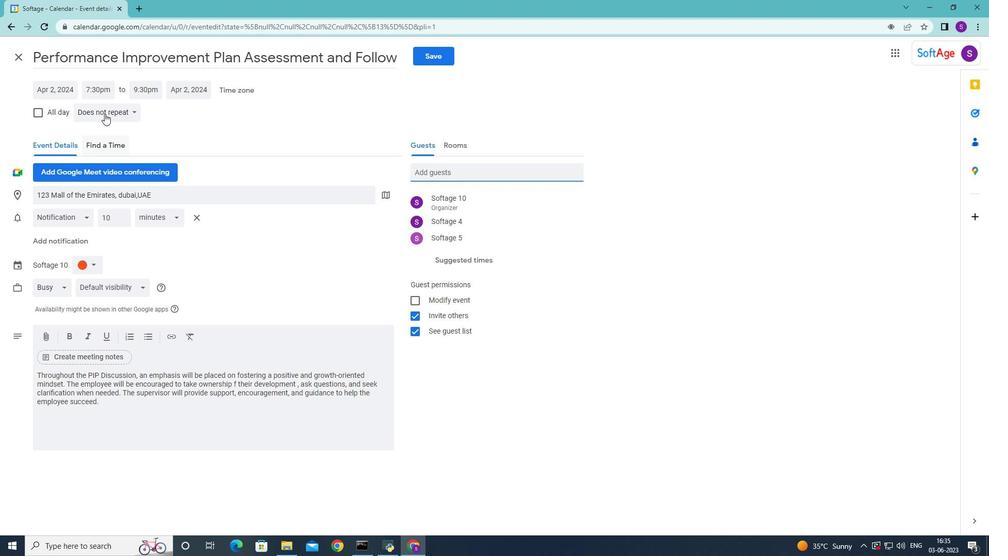 
Action: Mouse pressed left at (107, 110)
Screenshot: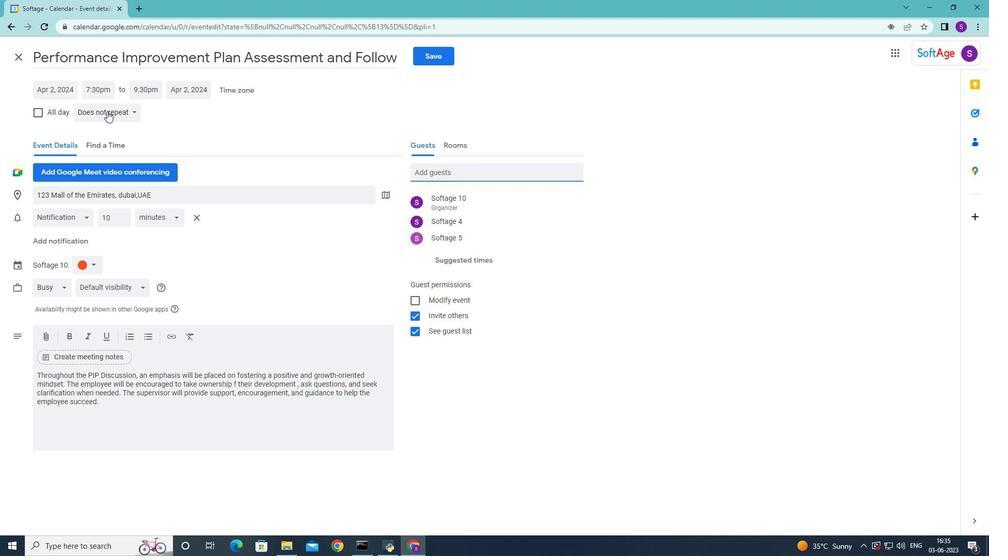 
Action: Mouse moved to (108, 129)
Screenshot: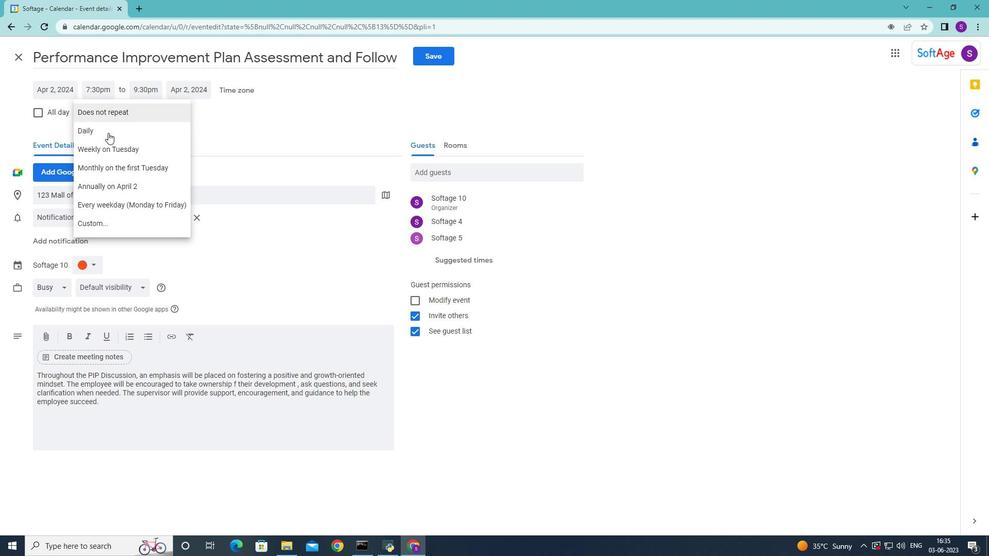 
Action: Mouse pressed left at (108, 129)
Screenshot: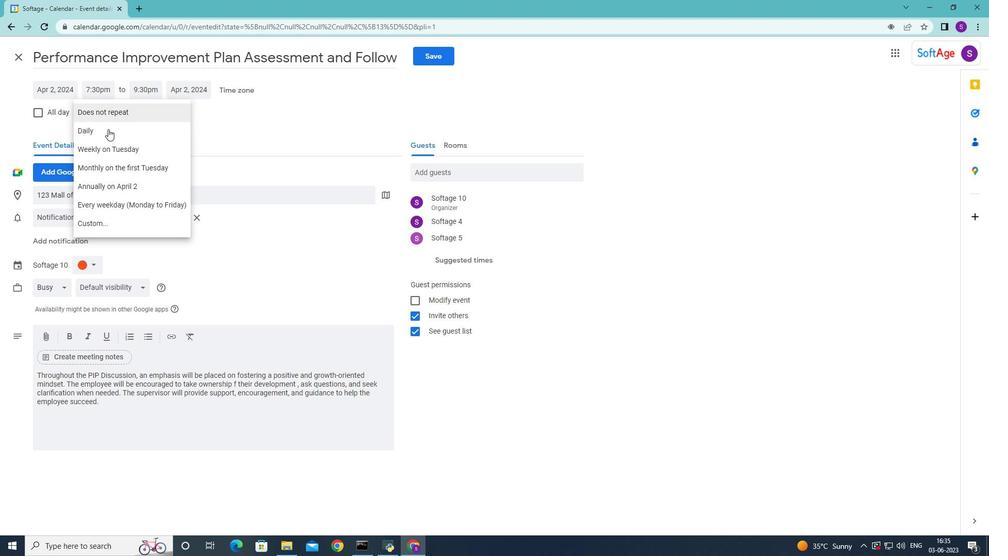
Action: Mouse moved to (447, 58)
Screenshot: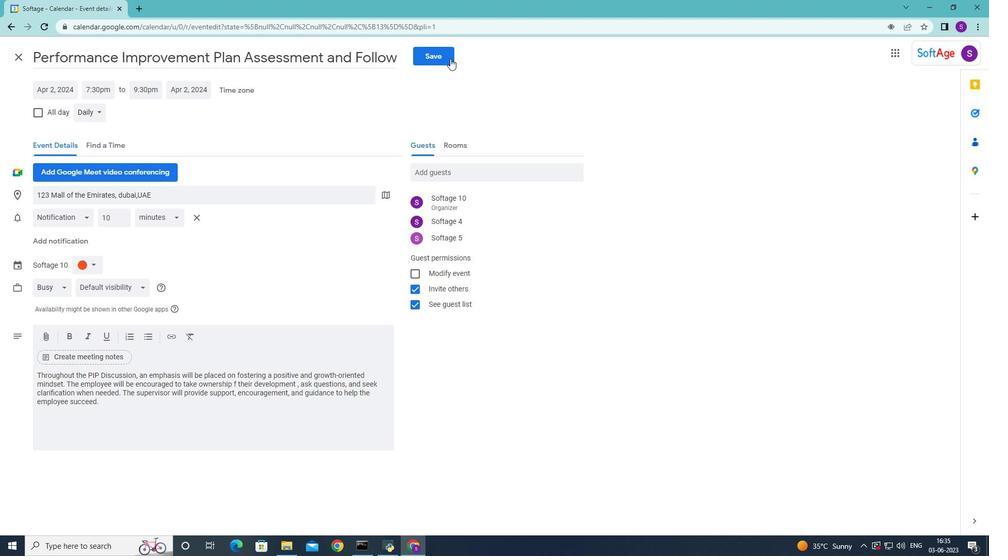 
Action: Mouse pressed left at (447, 58)
Screenshot: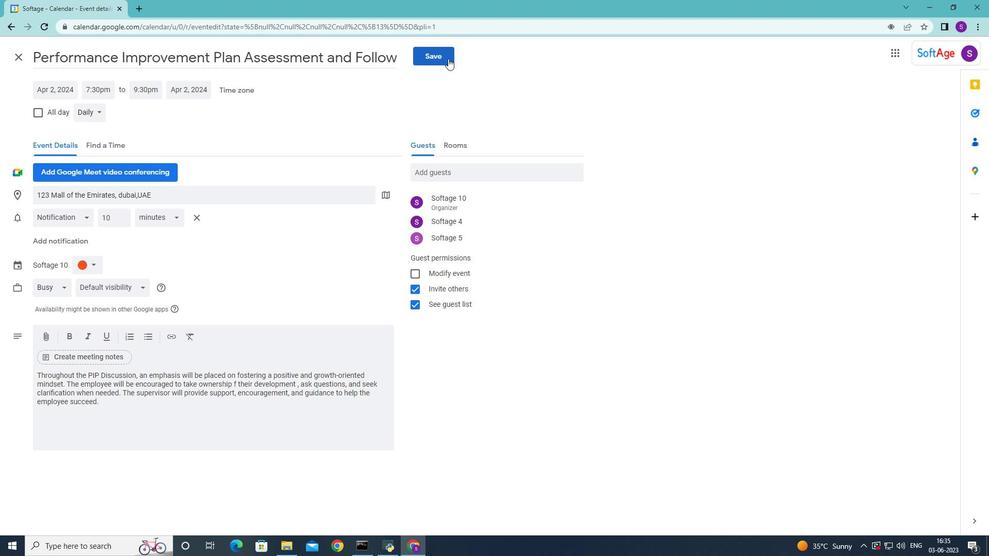 
Action: Mouse moved to (585, 312)
Screenshot: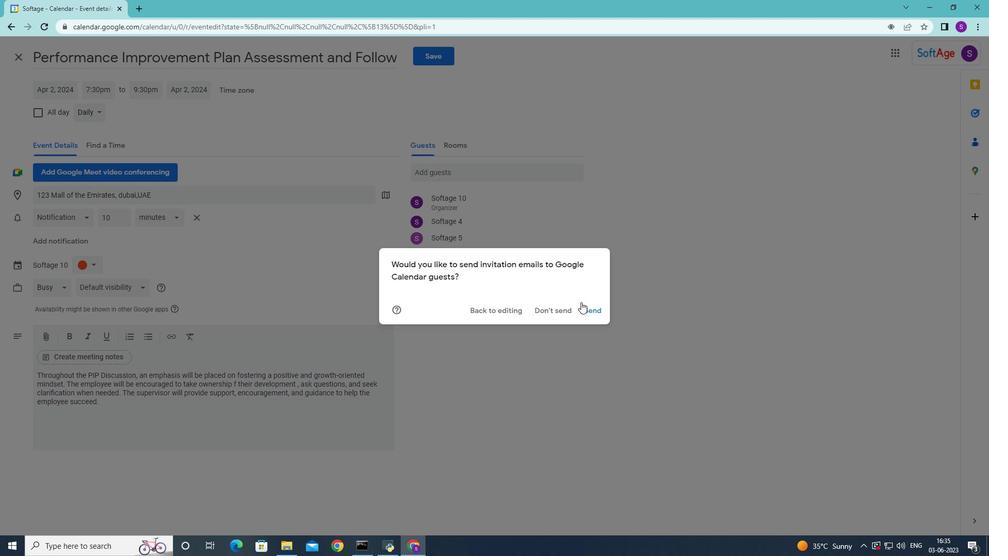 
Action: Mouse pressed left at (585, 312)
Screenshot: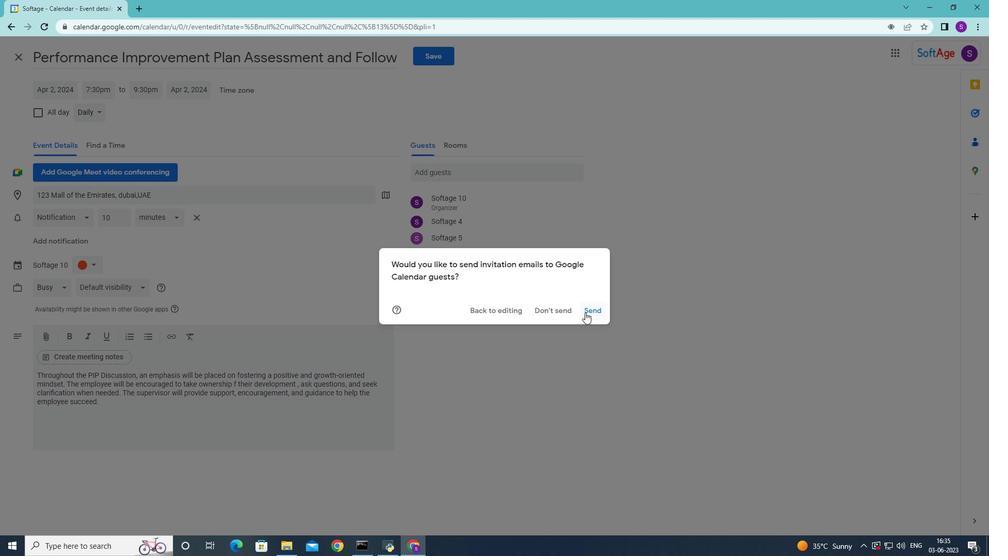 
Action: Mouse moved to (438, 378)
Screenshot: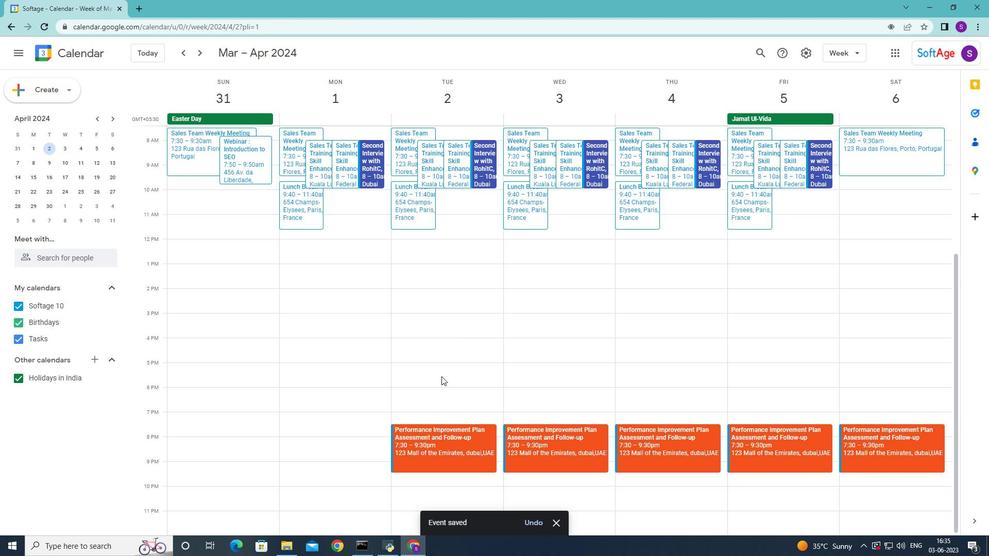 
